 Task: Find connections with filter location Langley with filter topic #Humanresourcewith filter profile language Potuguese with filter current company SKODA India with filter school Mata Sundri College For Women with filter industry Consumer Goods Rental with filter service category Interior Design with filter keywords title Mining Engineer
Action: Mouse moved to (349, 411)
Screenshot: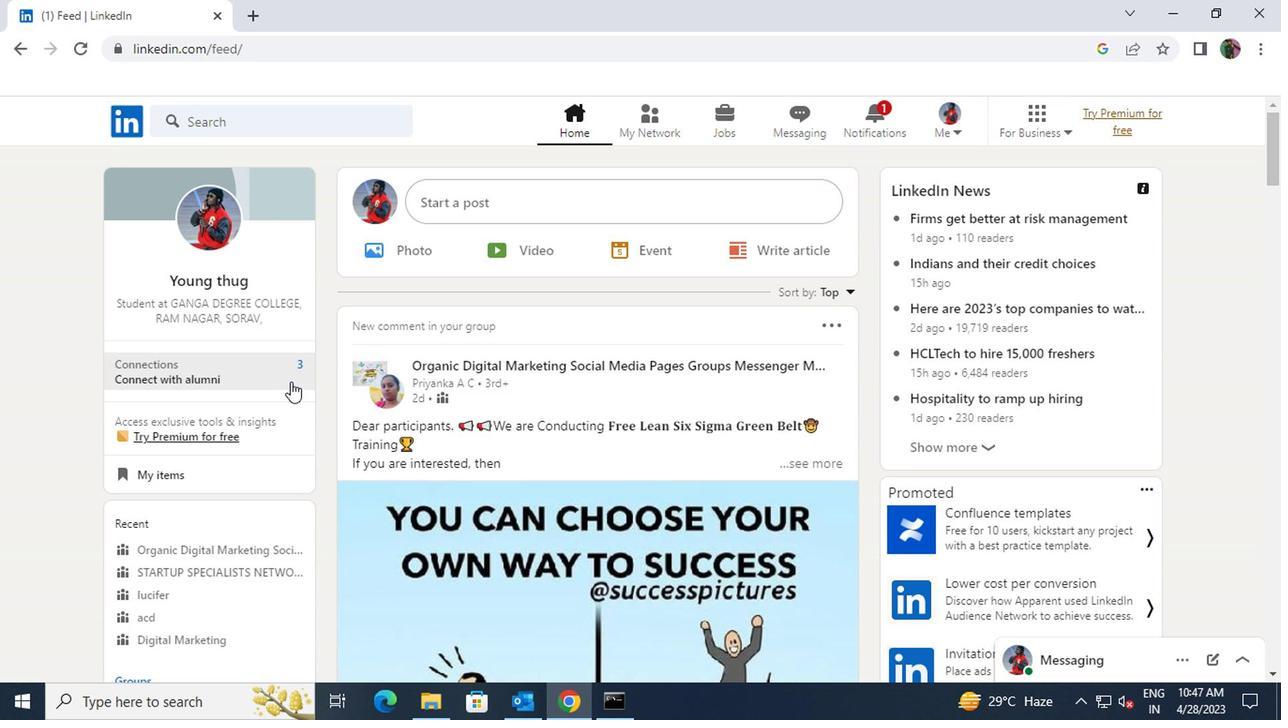 
Action: Mouse pressed left at (349, 411)
Screenshot: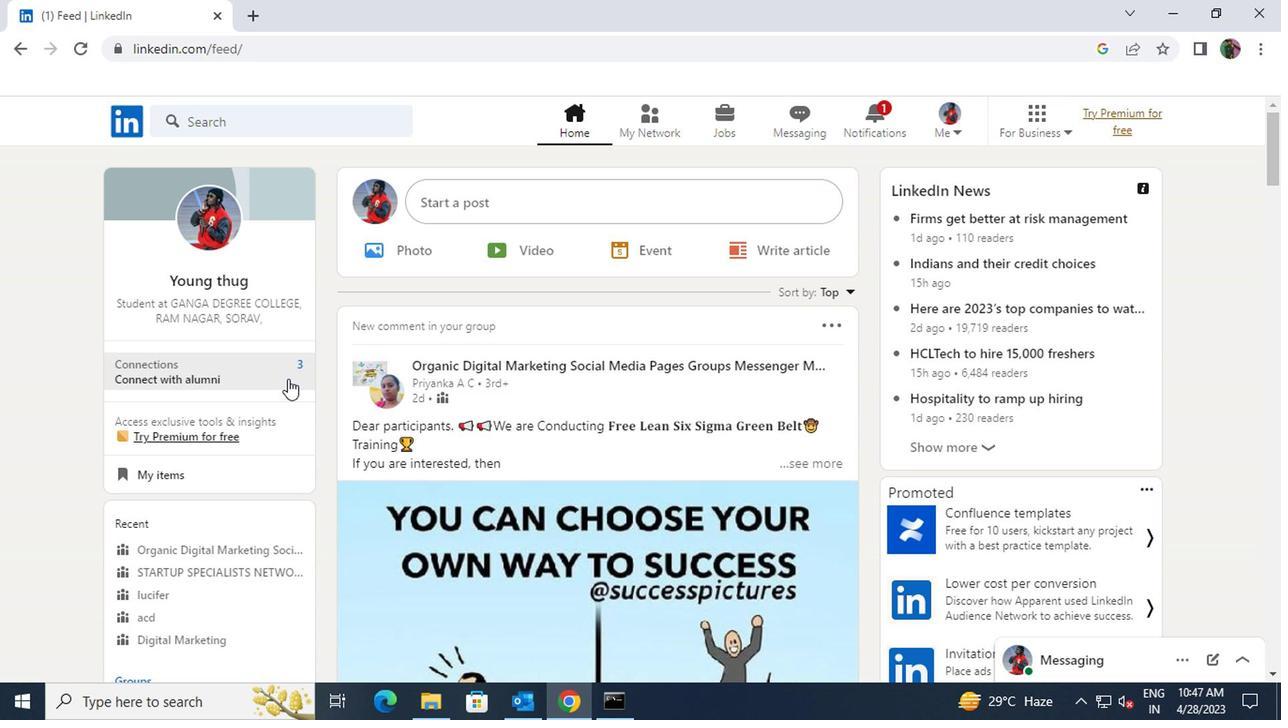 
Action: Mouse moved to (351, 309)
Screenshot: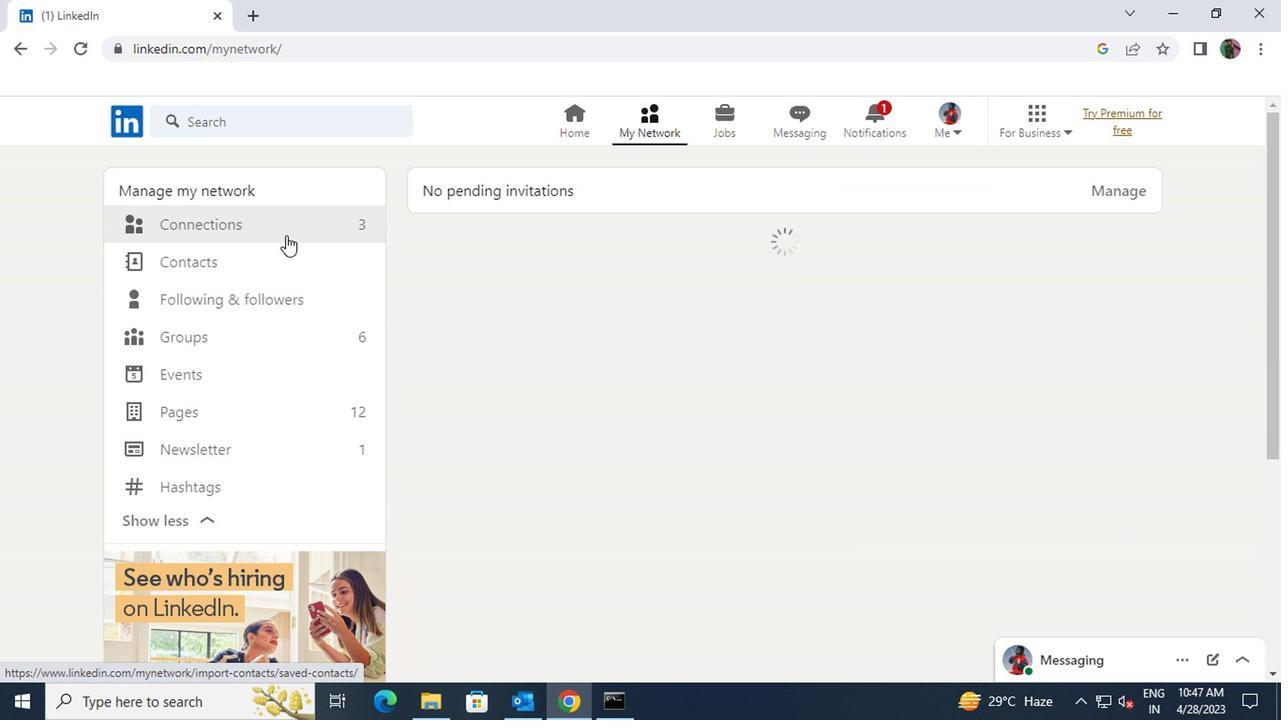 
Action: Mouse pressed left at (351, 309)
Screenshot: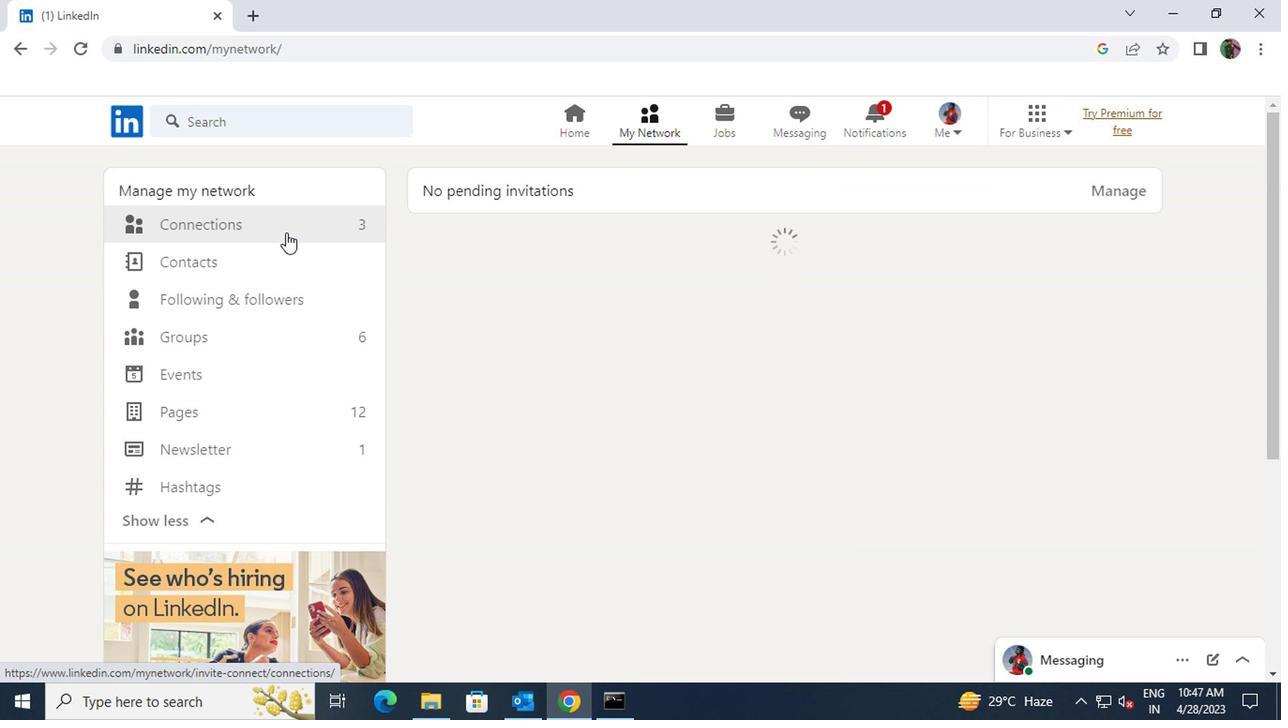 
Action: Mouse moved to (671, 311)
Screenshot: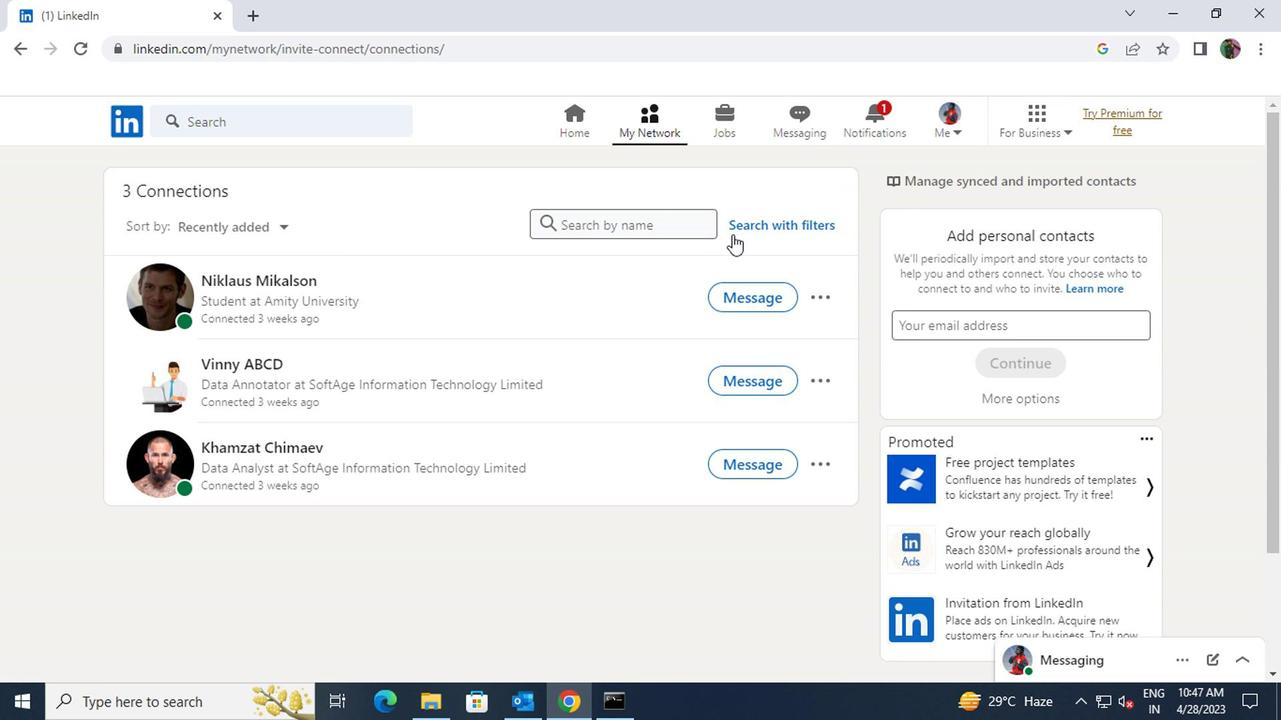 
Action: Mouse pressed left at (671, 311)
Screenshot: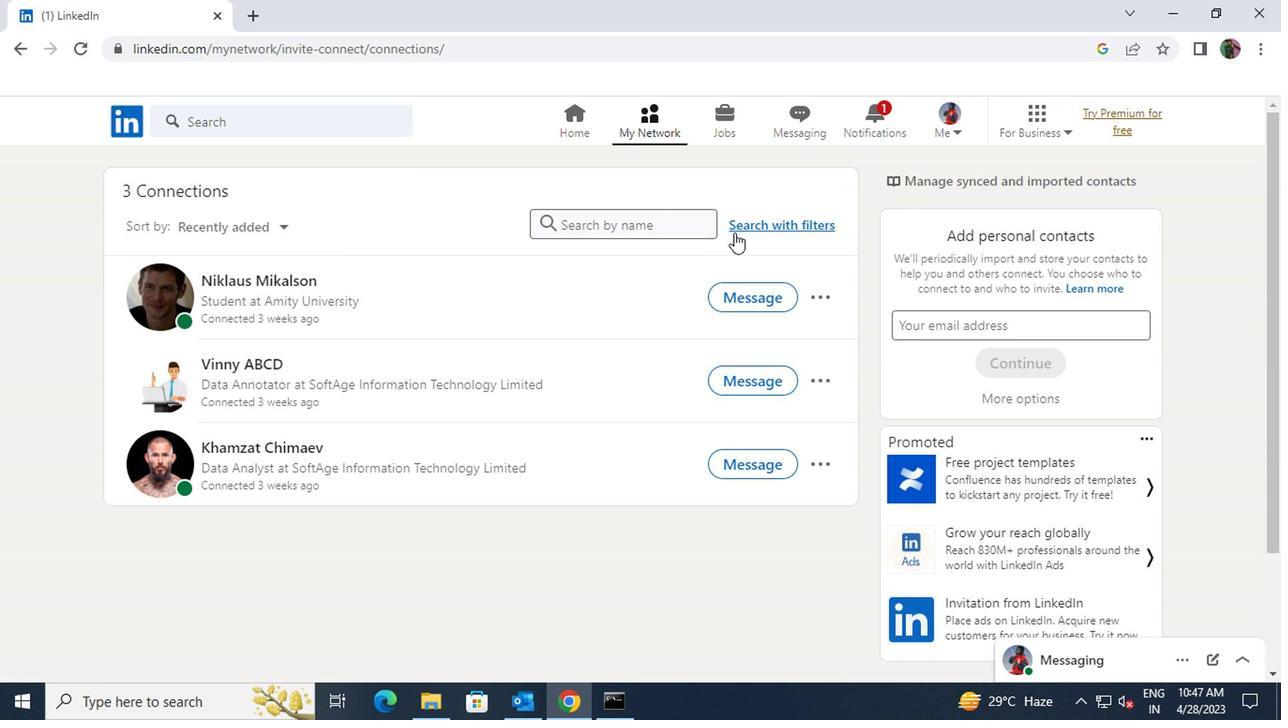 
Action: Mouse moved to (650, 274)
Screenshot: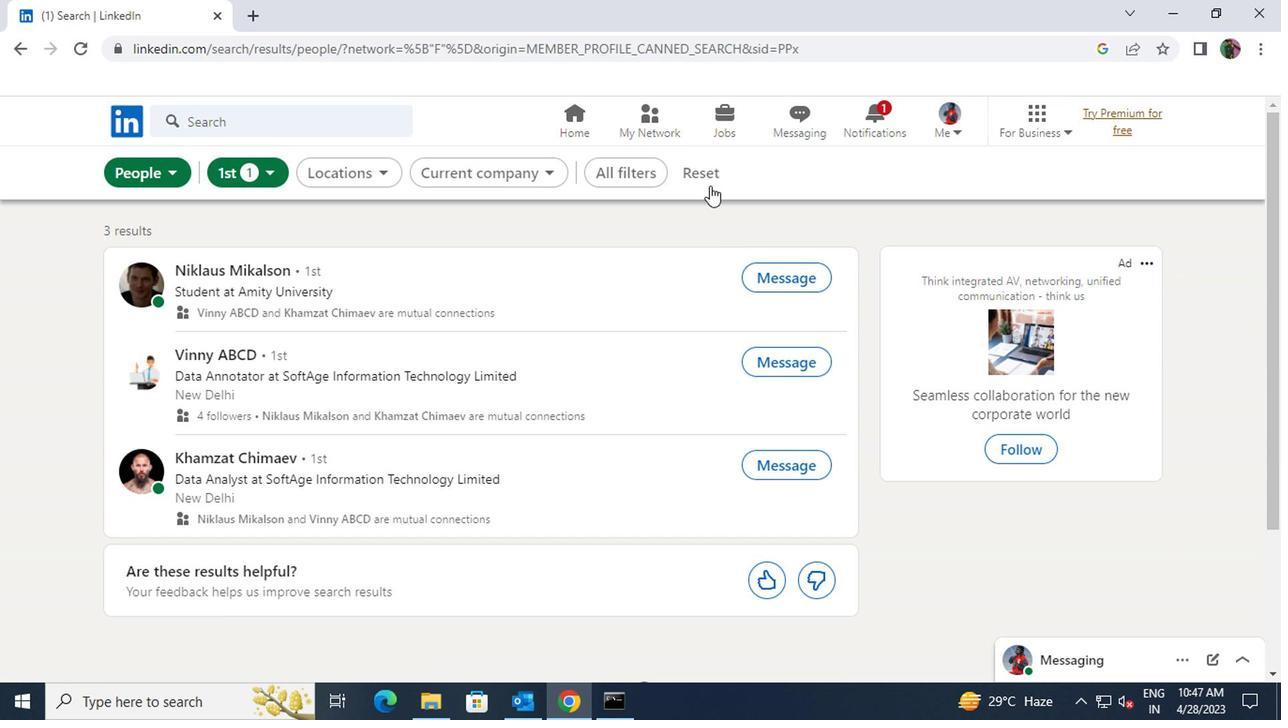 
Action: Mouse pressed left at (650, 274)
Screenshot: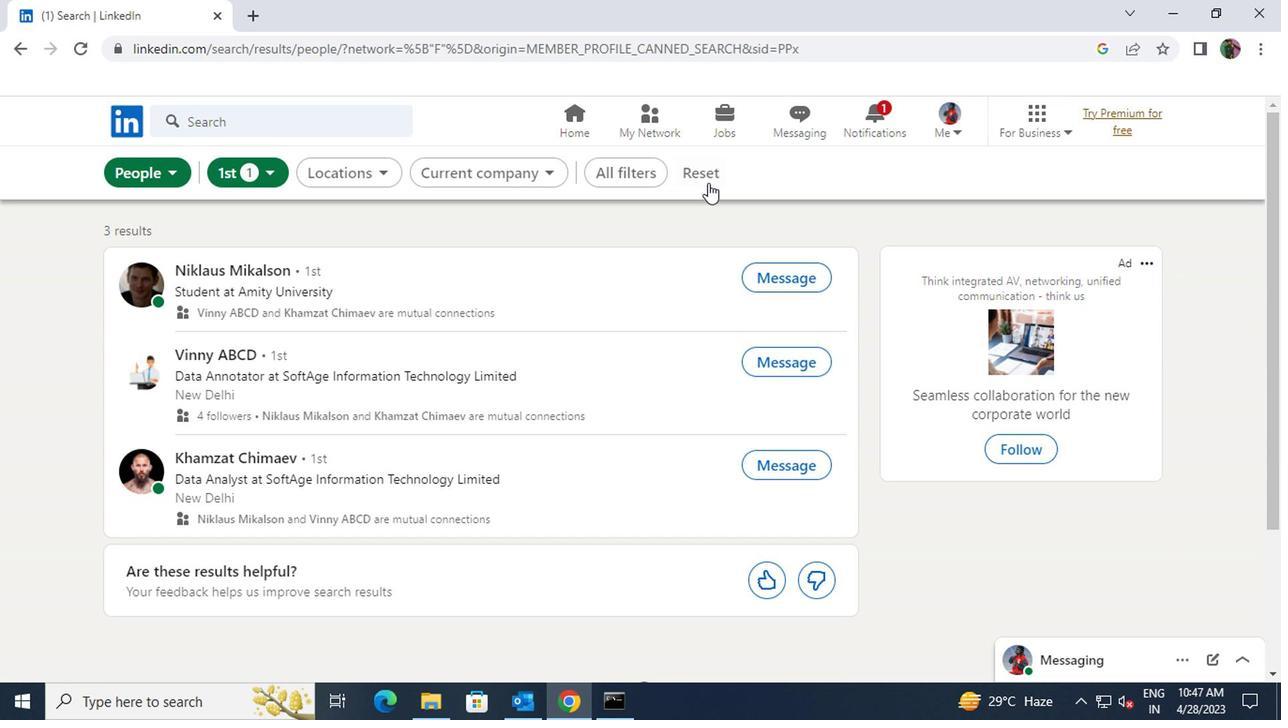 
Action: Mouse moved to (627, 270)
Screenshot: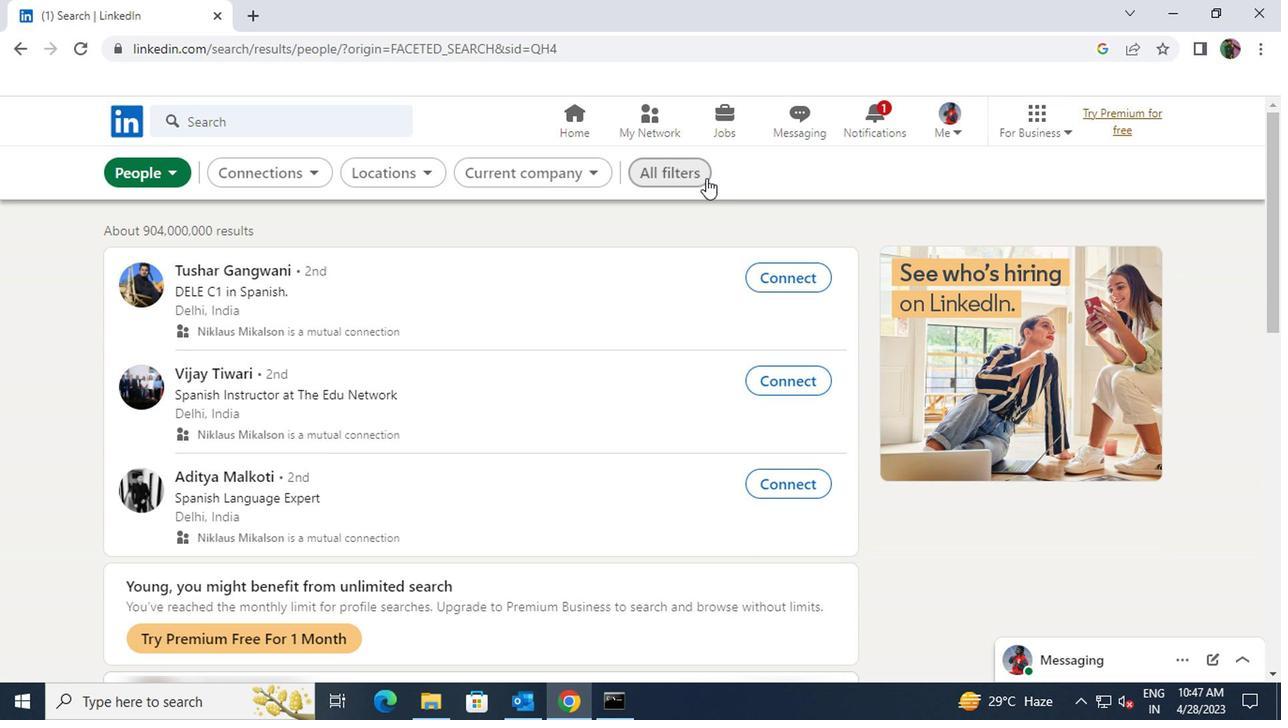 
Action: Mouse pressed left at (627, 270)
Screenshot: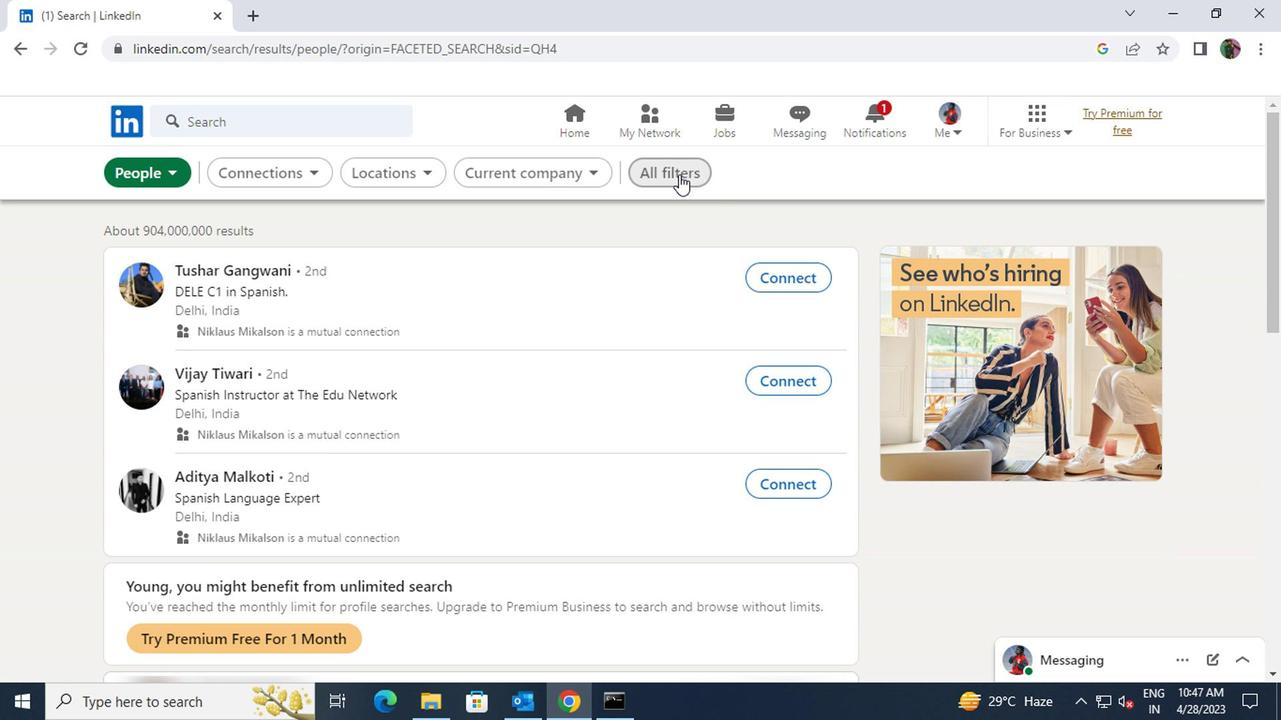 
Action: Mouse moved to (830, 435)
Screenshot: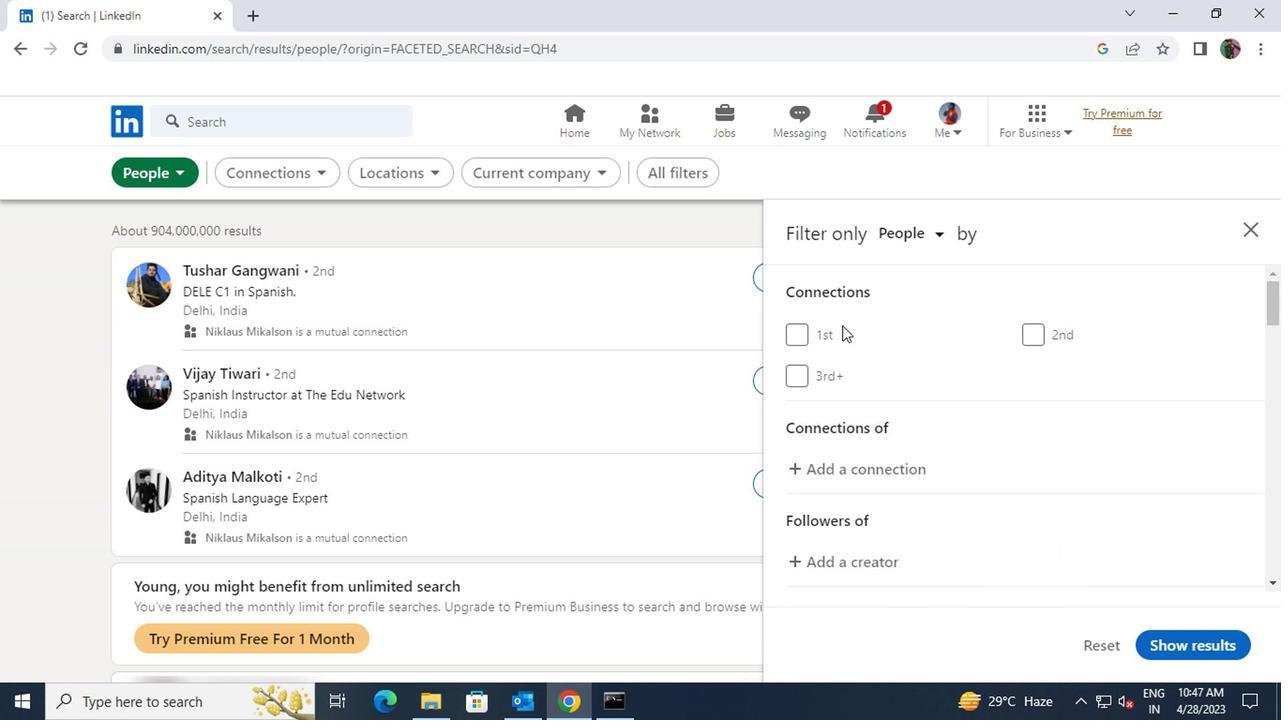 
Action: Mouse scrolled (830, 435) with delta (0, 0)
Screenshot: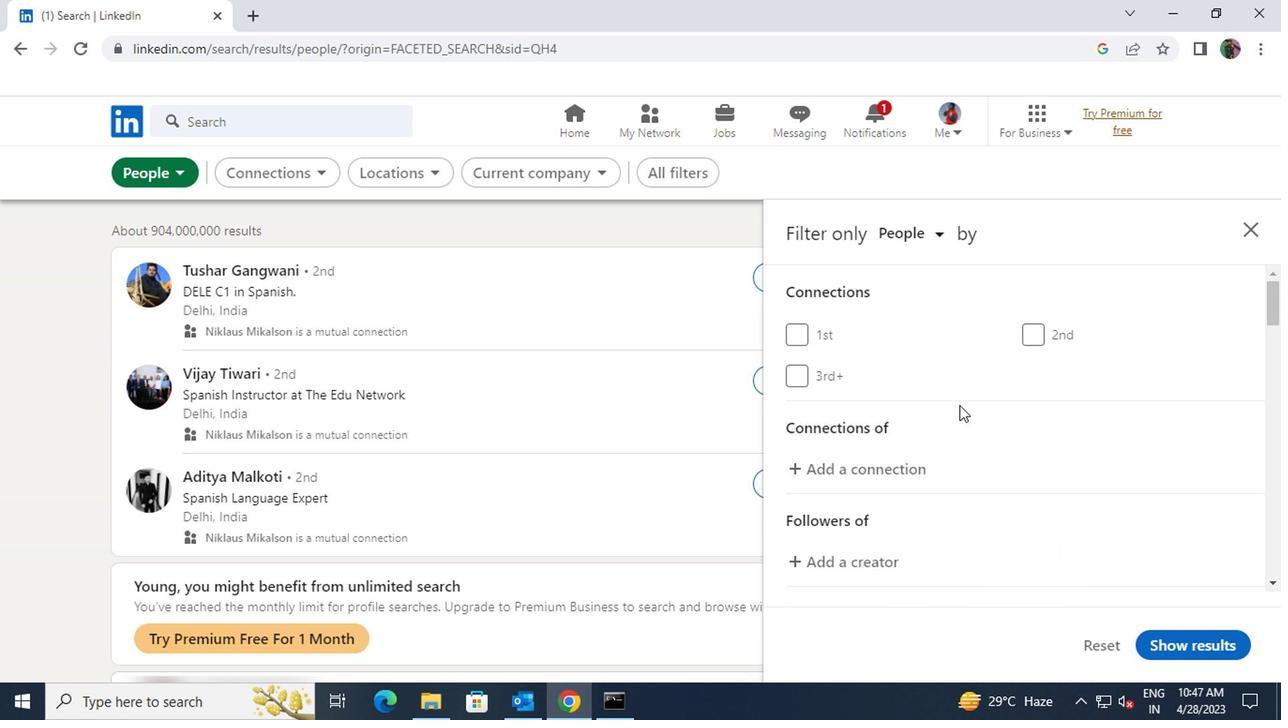 
Action: Mouse scrolled (830, 435) with delta (0, 0)
Screenshot: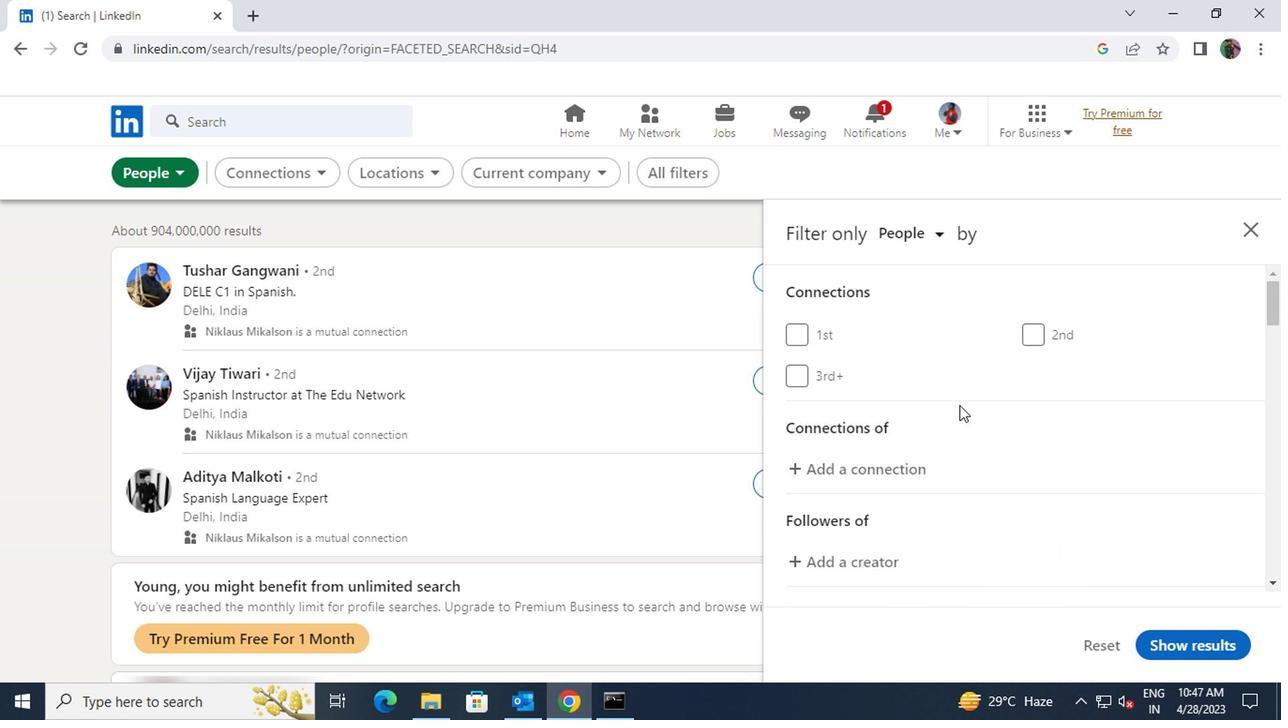
Action: Mouse scrolled (830, 435) with delta (0, 0)
Screenshot: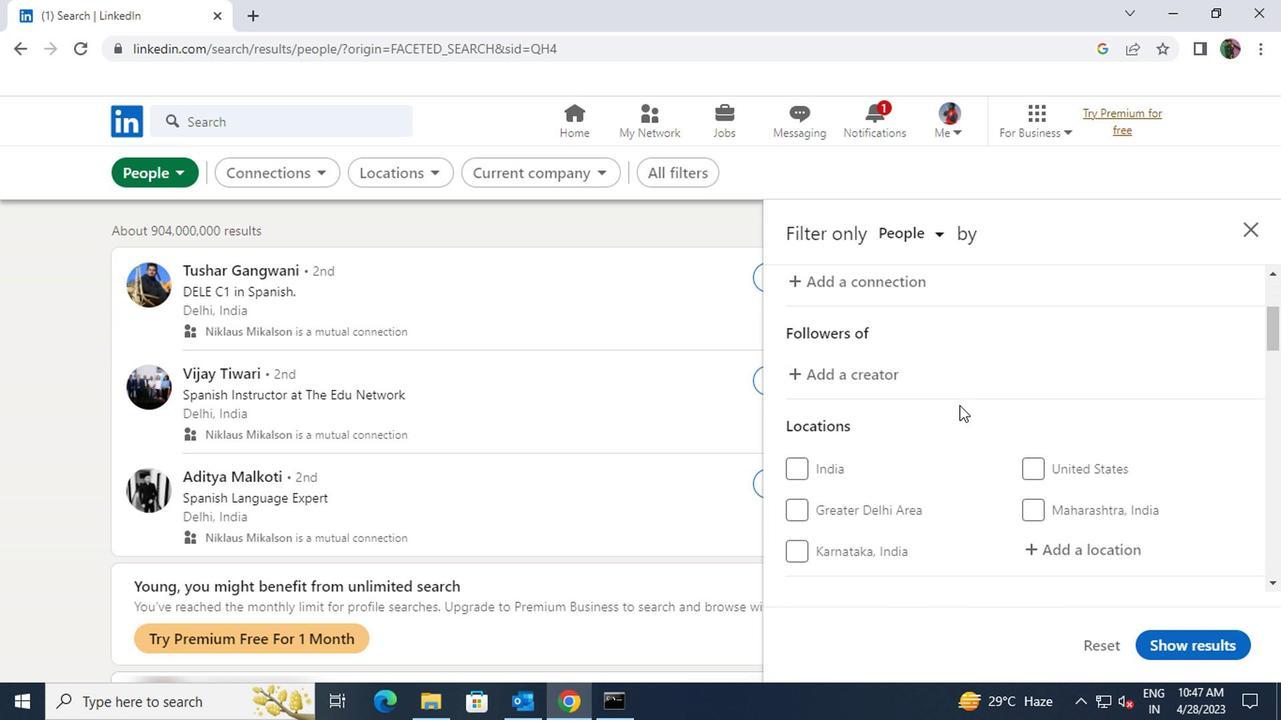 
Action: Mouse moved to (885, 471)
Screenshot: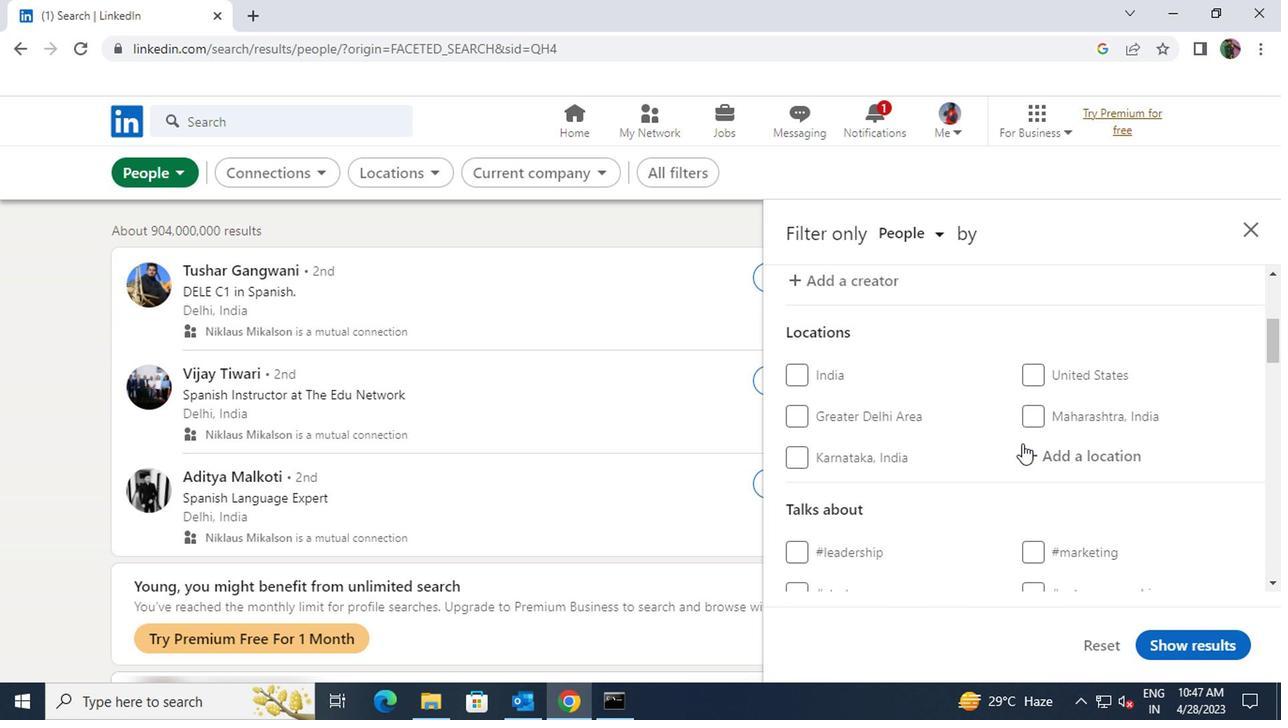 
Action: Mouse pressed left at (885, 471)
Screenshot: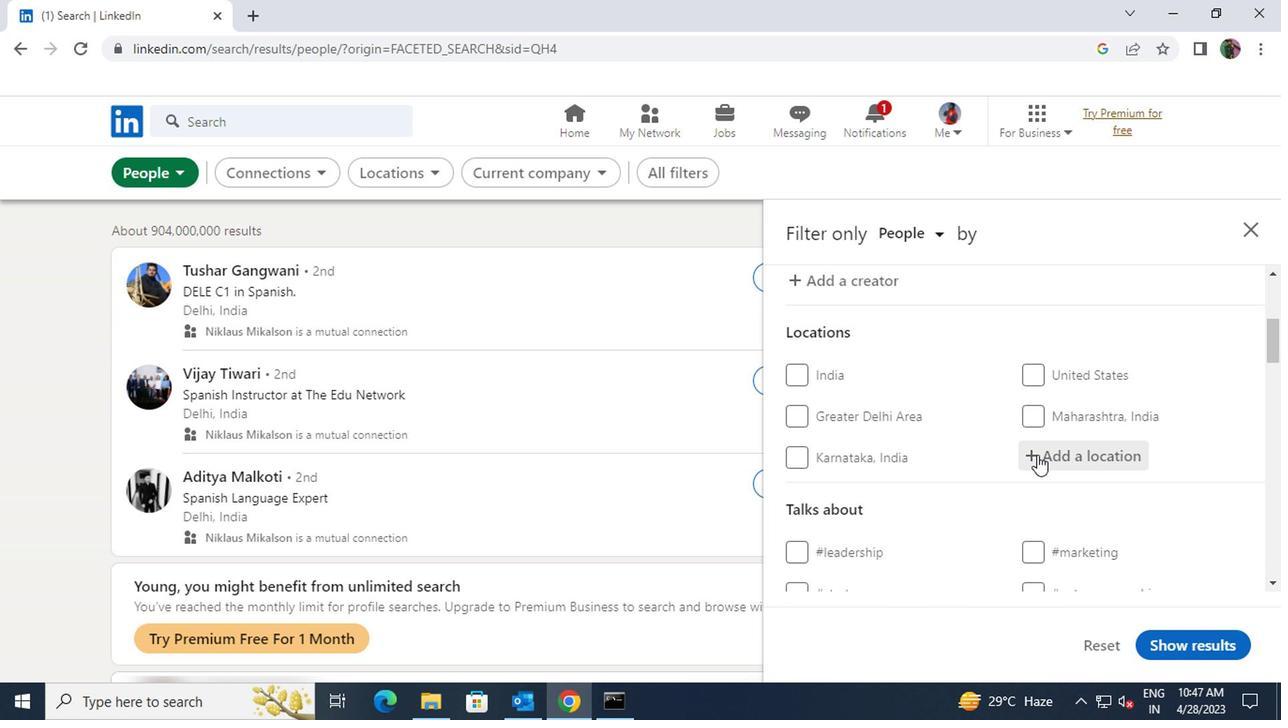 
Action: Key pressed <Key.shift>LANGLEY
Screenshot: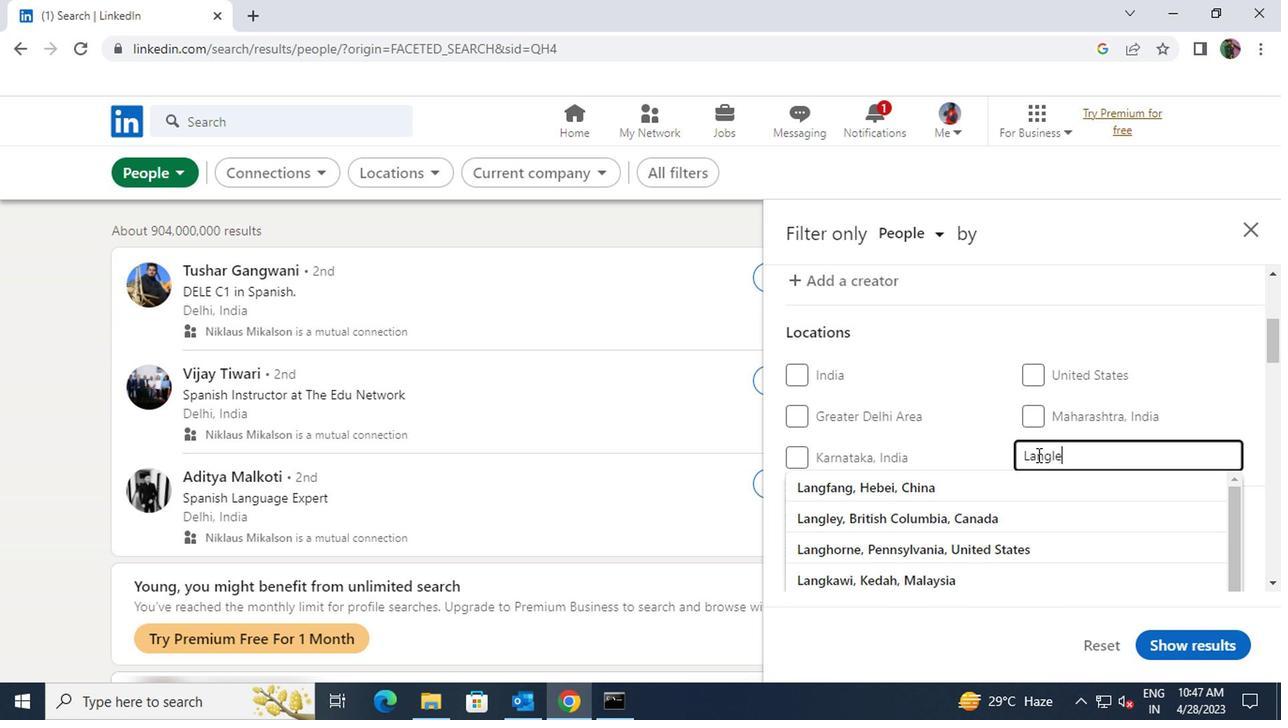 
Action: Mouse moved to (885, 487)
Screenshot: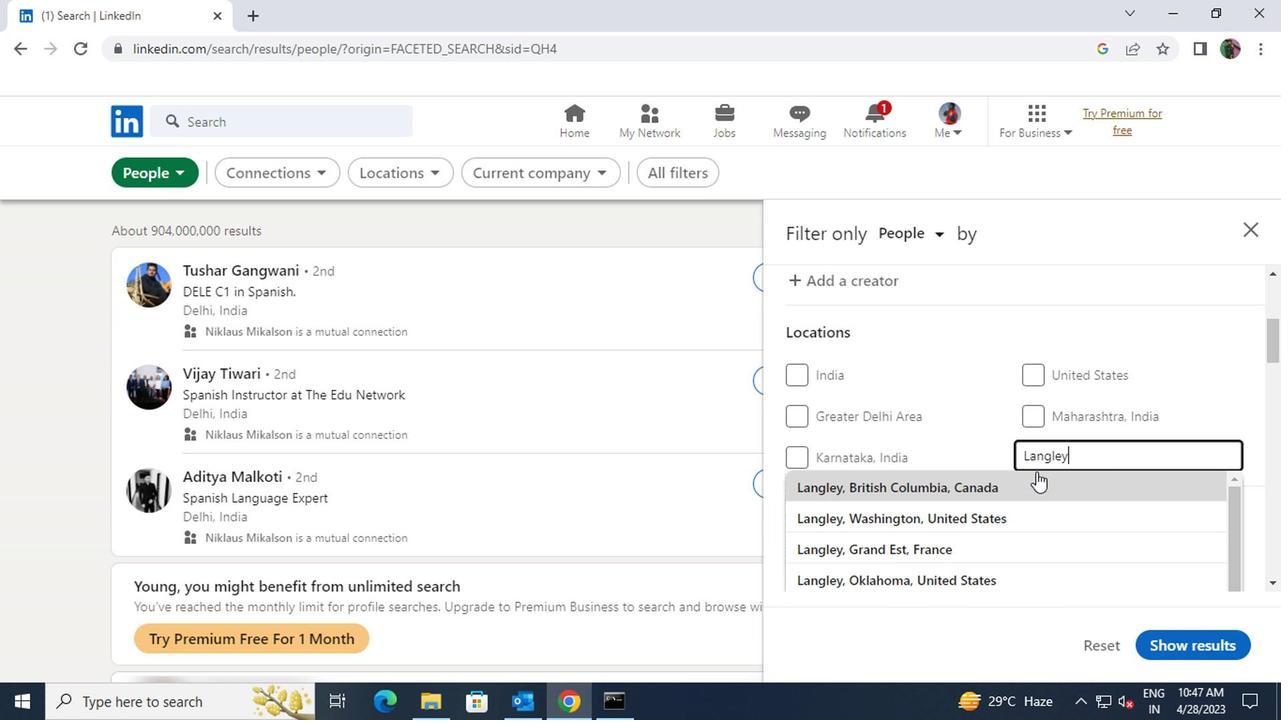 
Action: Mouse pressed left at (885, 487)
Screenshot: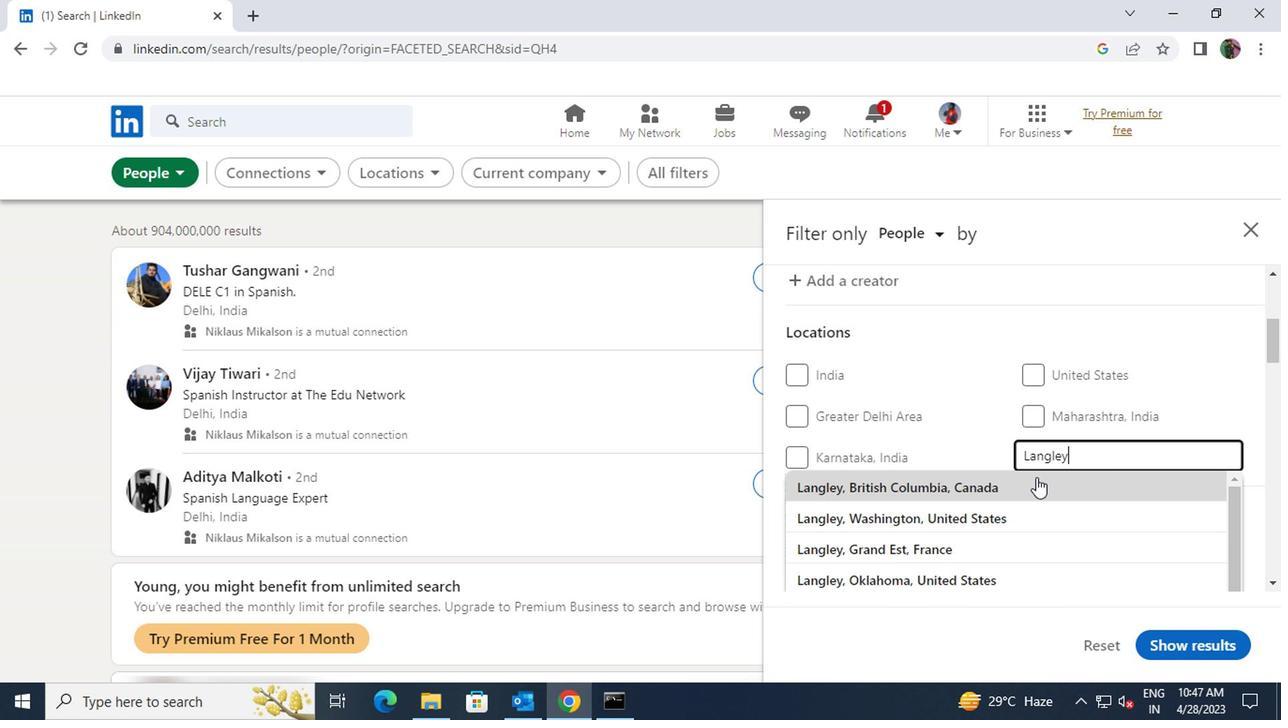
Action: Mouse scrolled (885, 486) with delta (0, 0)
Screenshot: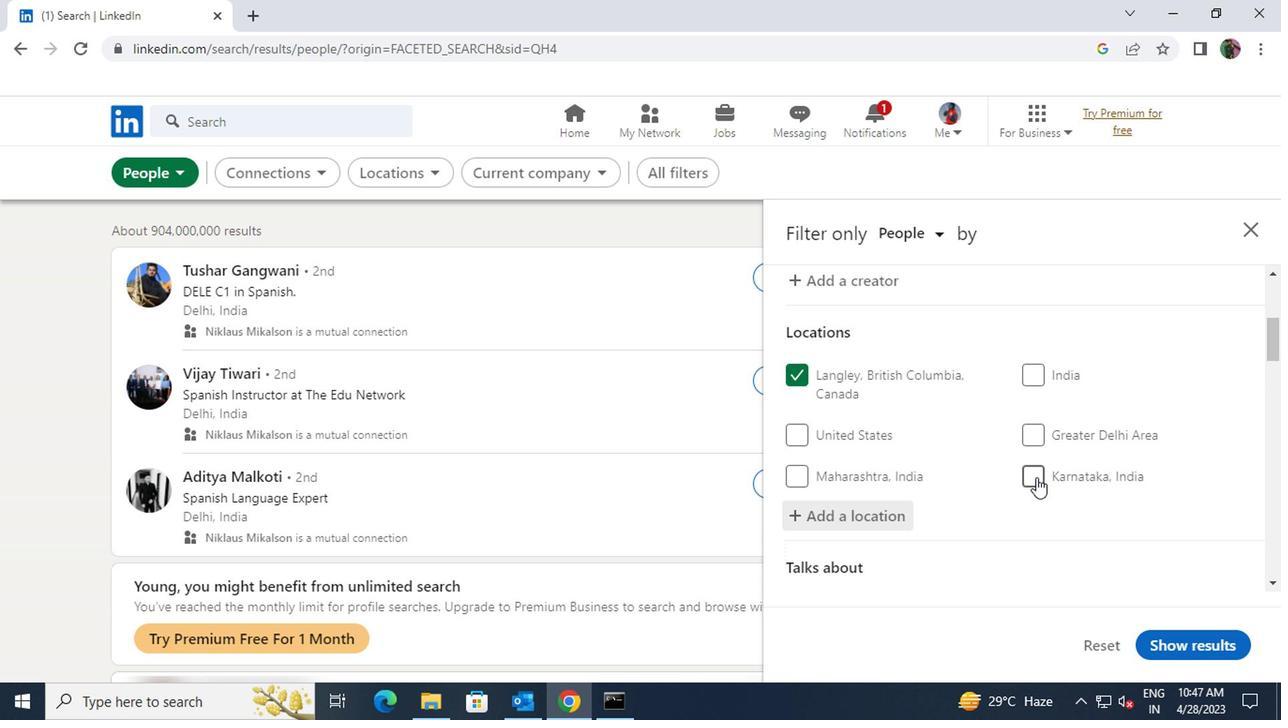 
Action: Mouse scrolled (885, 486) with delta (0, 0)
Screenshot: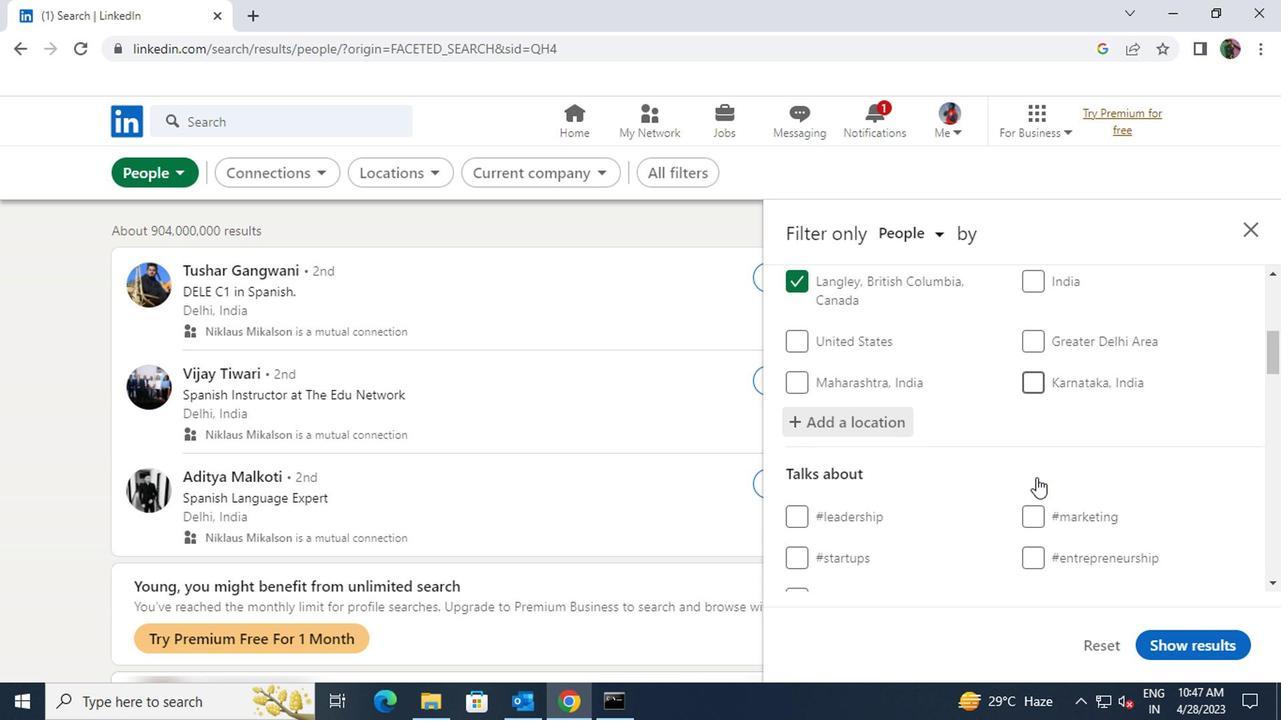 
Action: Mouse moved to (891, 507)
Screenshot: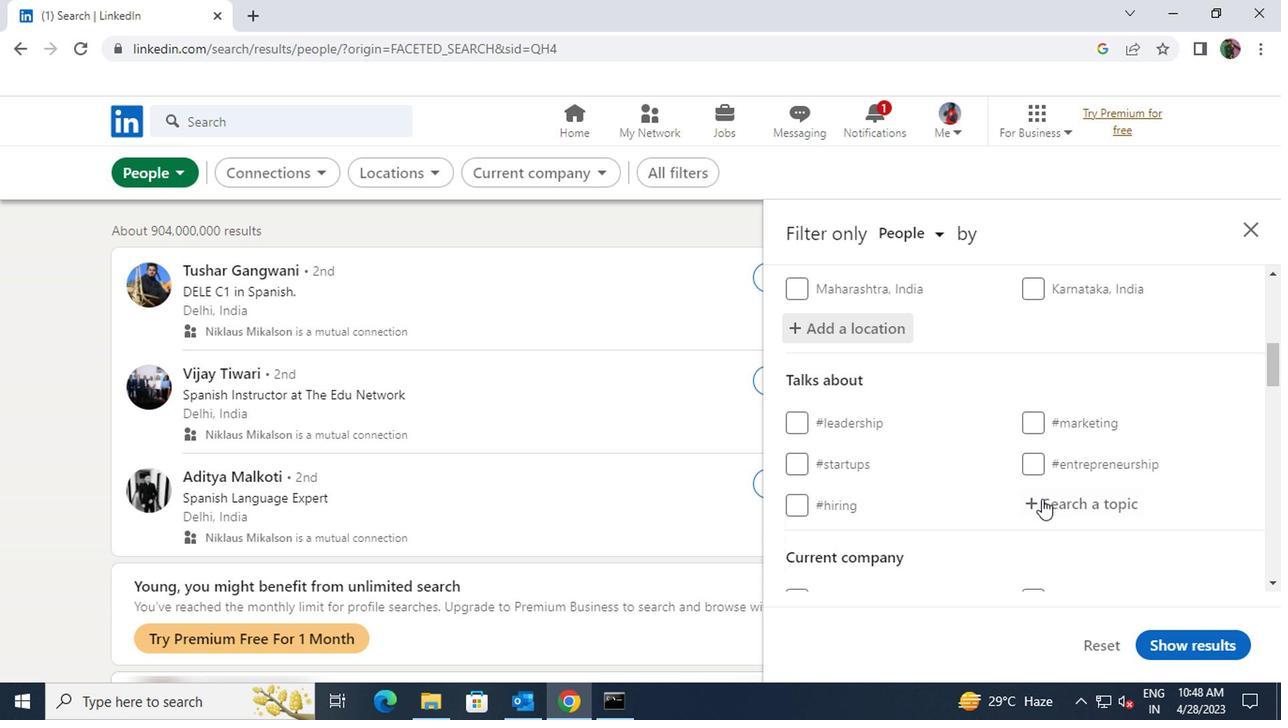 
Action: Mouse pressed left at (891, 507)
Screenshot: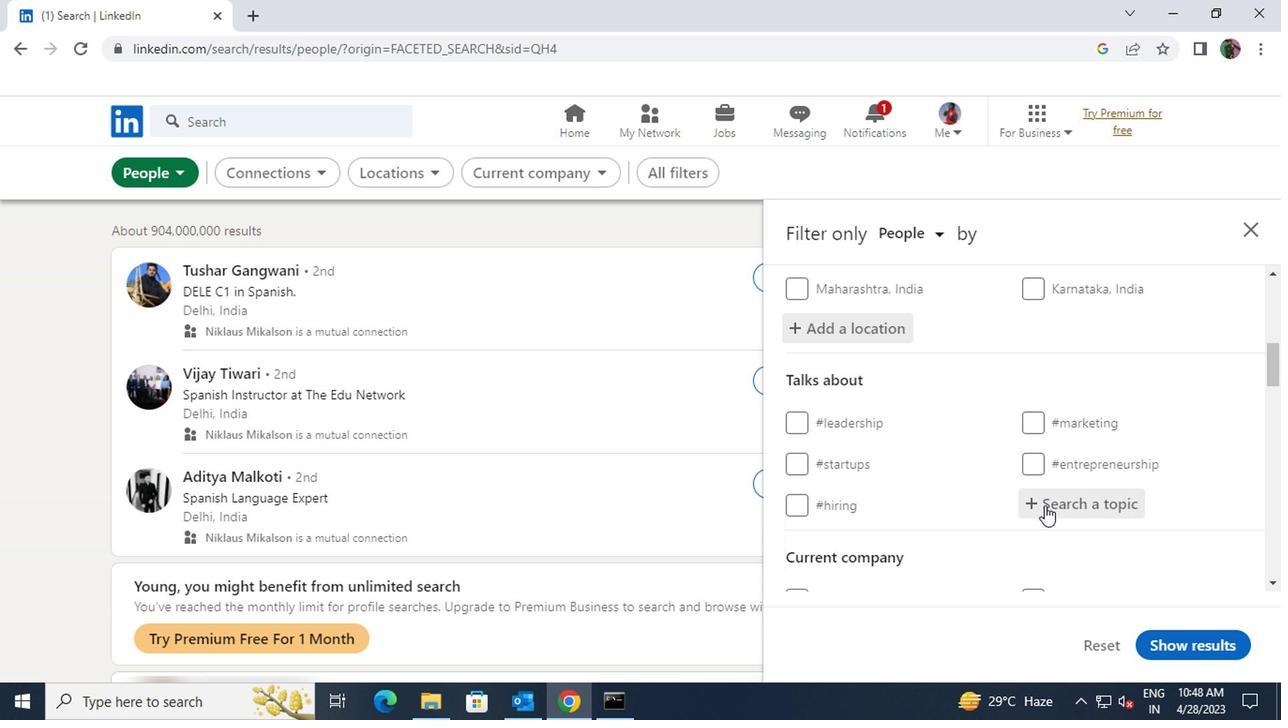 
Action: Key pressed <Key.shift>HUMANRESOU
Screenshot: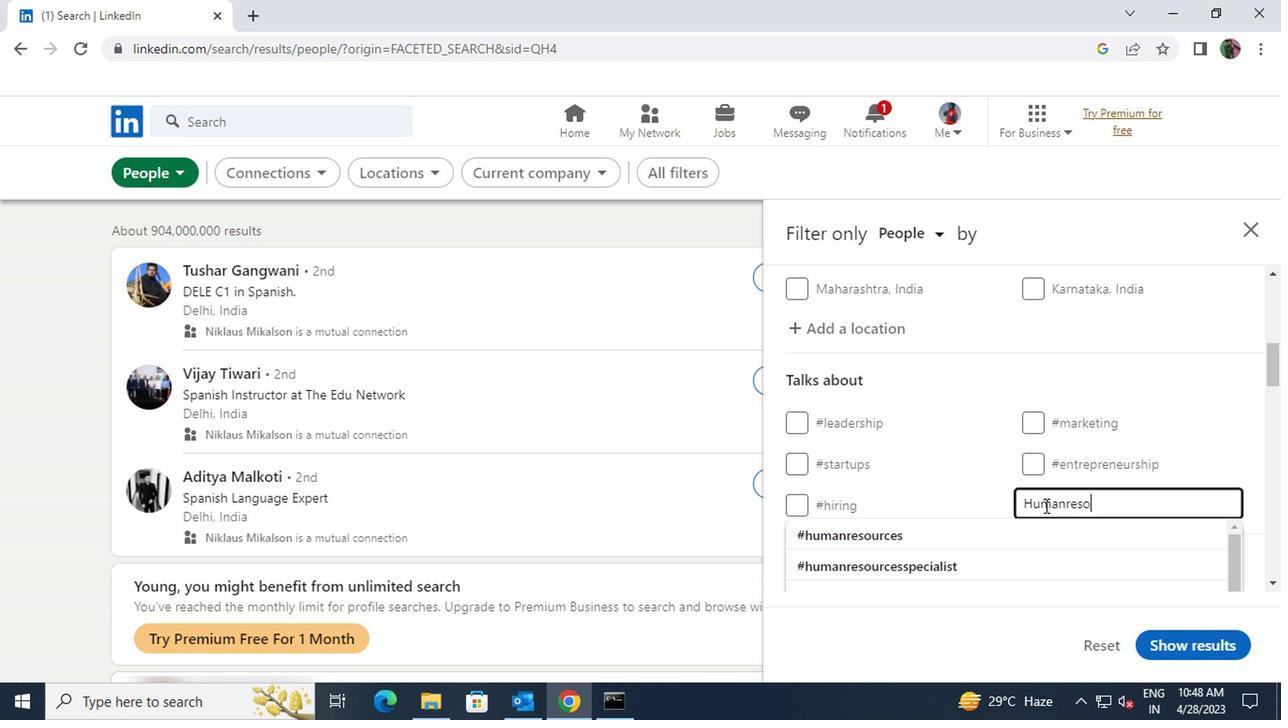 
Action: Mouse moved to (887, 519)
Screenshot: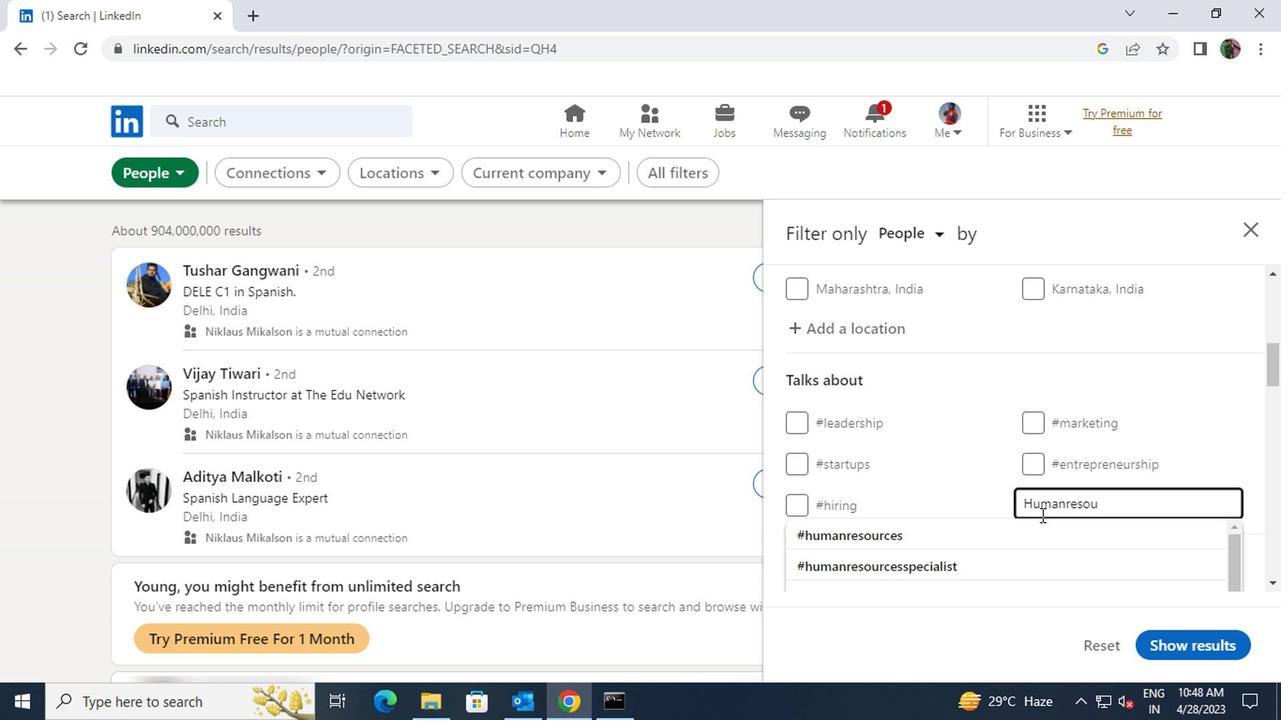 
Action: Mouse pressed left at (887, 519)
Screenshot: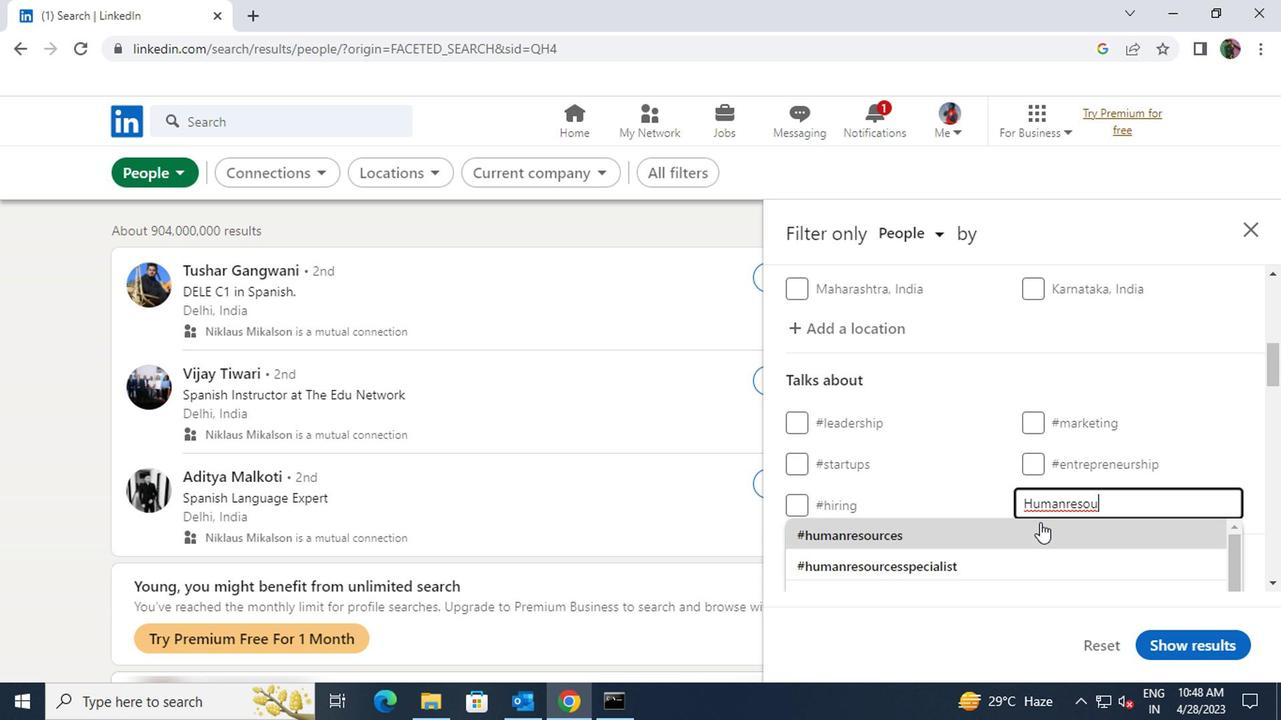 
Action: Mouse scrolled (887, 518) with delta (0, 0)
Screenshot: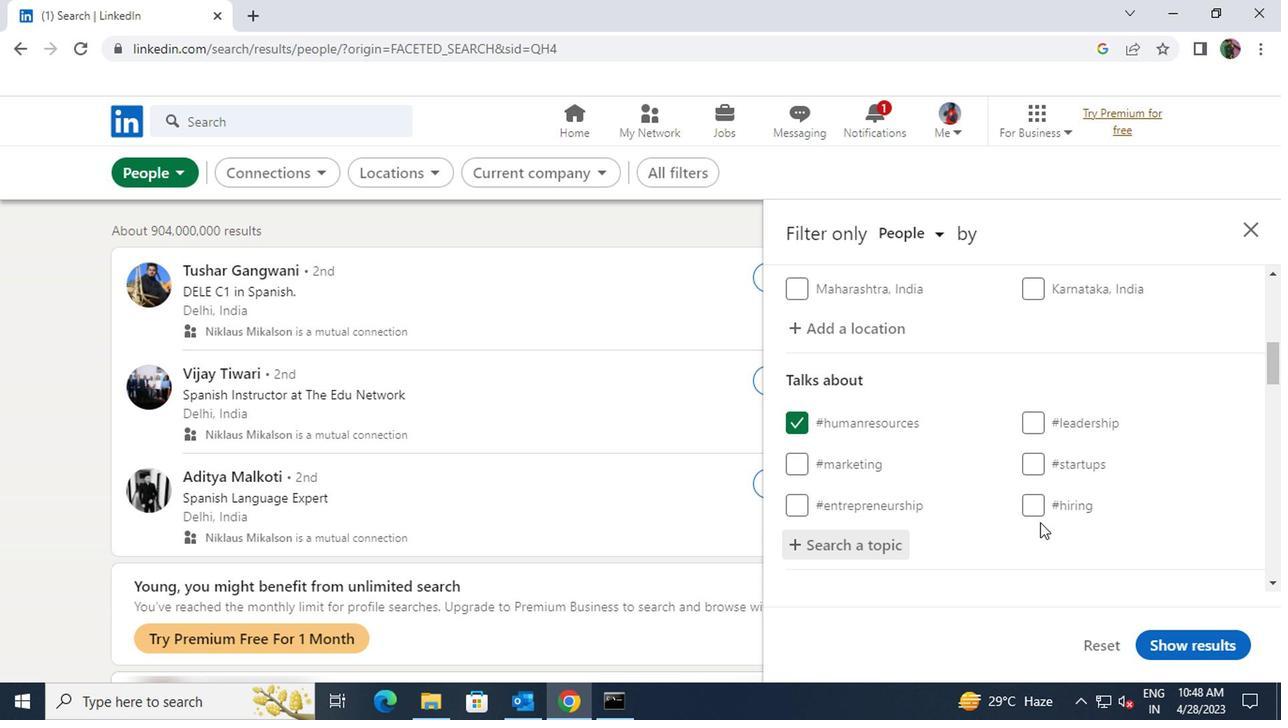 
Action: Mouse scrolled (887, 518) with delta (0, 0)
Screenshot: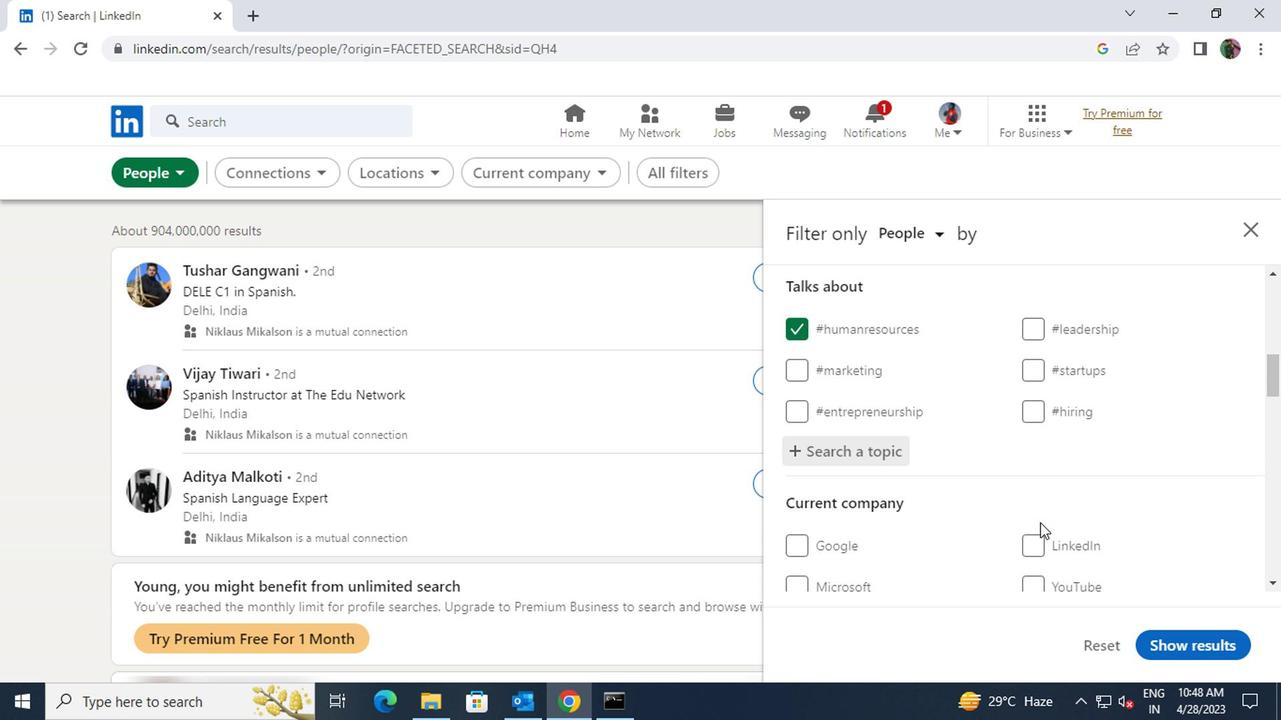
Action: Mouse scrolled (887, 518) with delta (0, 0)
Screenshot: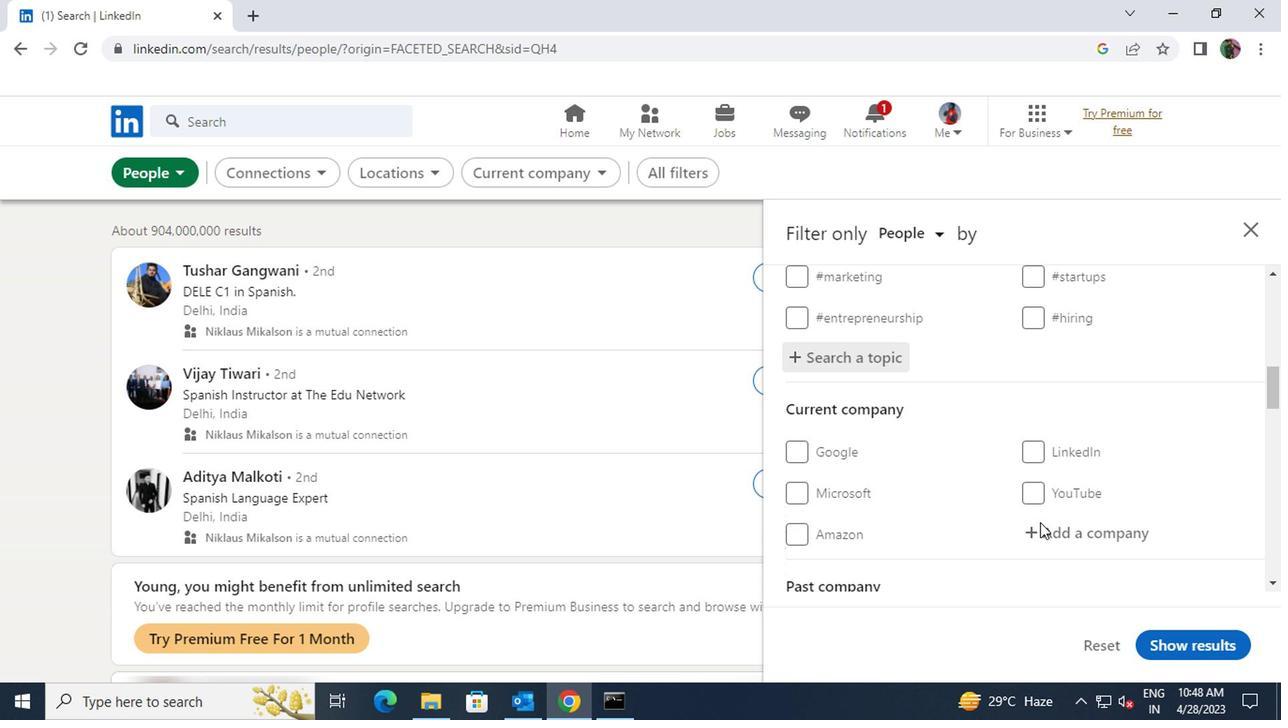
Action: Mouse scrolled (887, 518) with delta (0, 0)
Screenshot: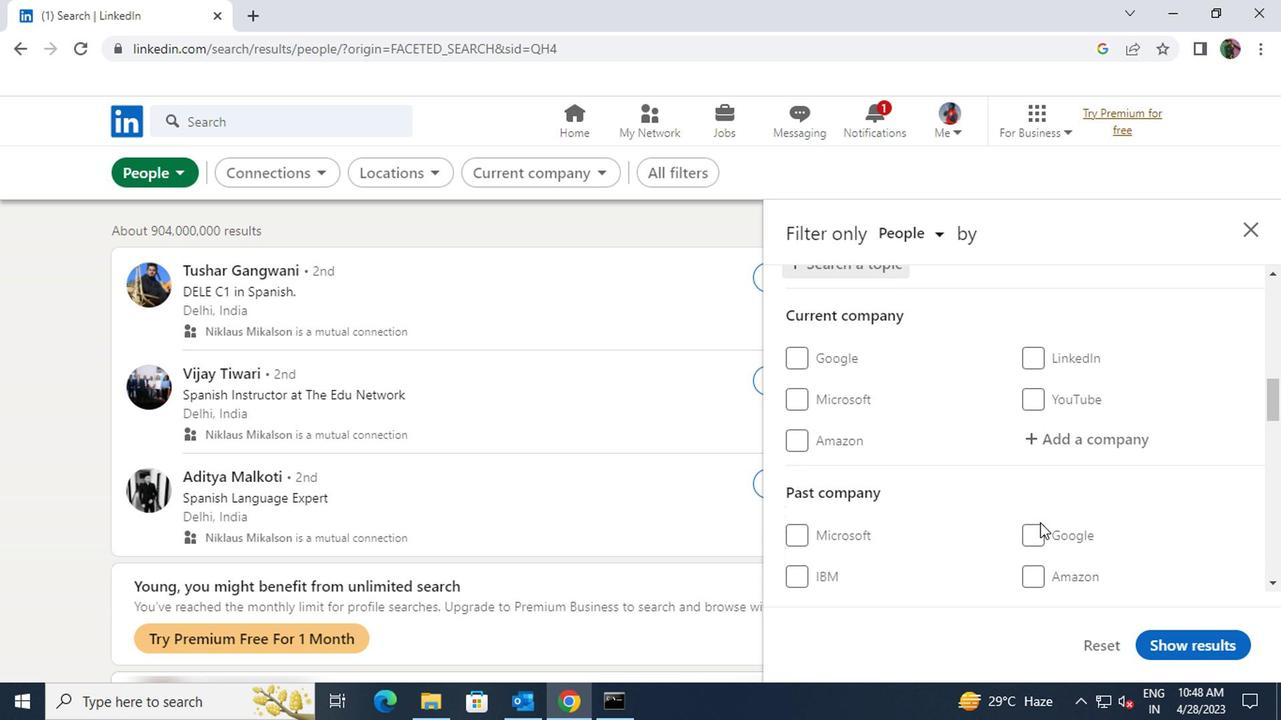 
Action: Mouse scrolled (887, 518) with delta (0, 0)
Screenshot: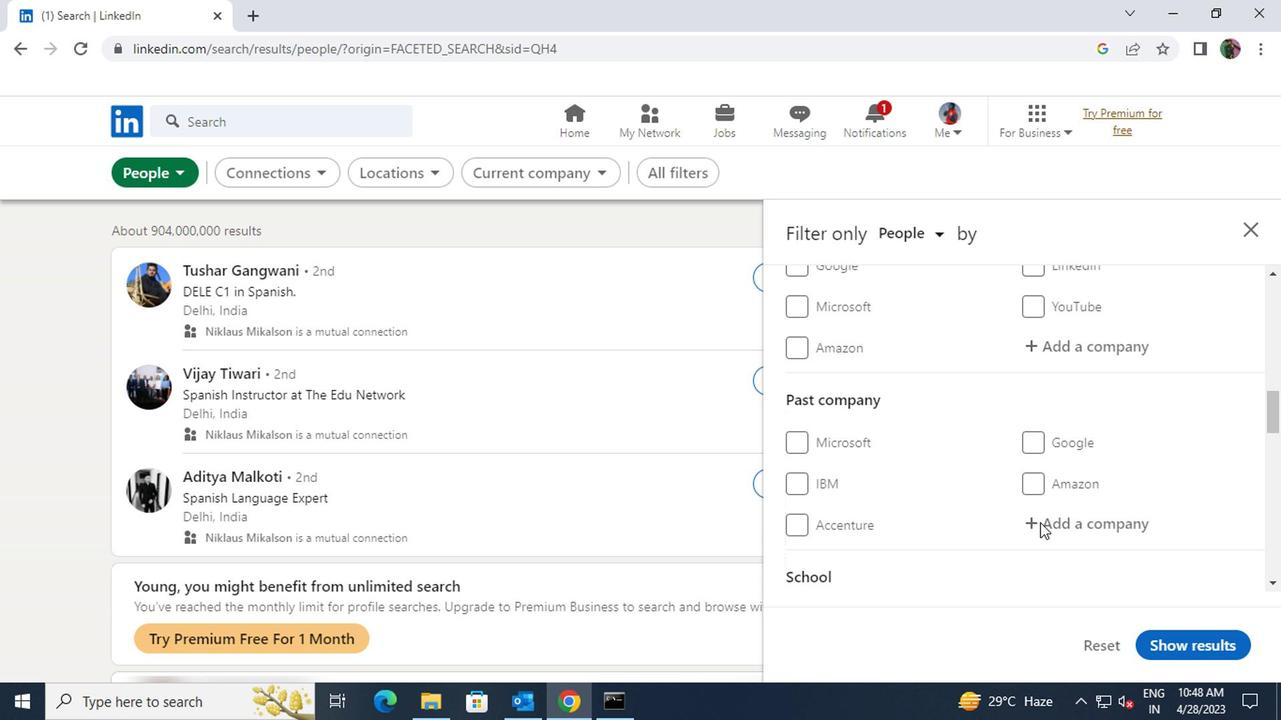 
Action: Mouse scrolled (887, 518) with delta (0, 0)
Screenshot: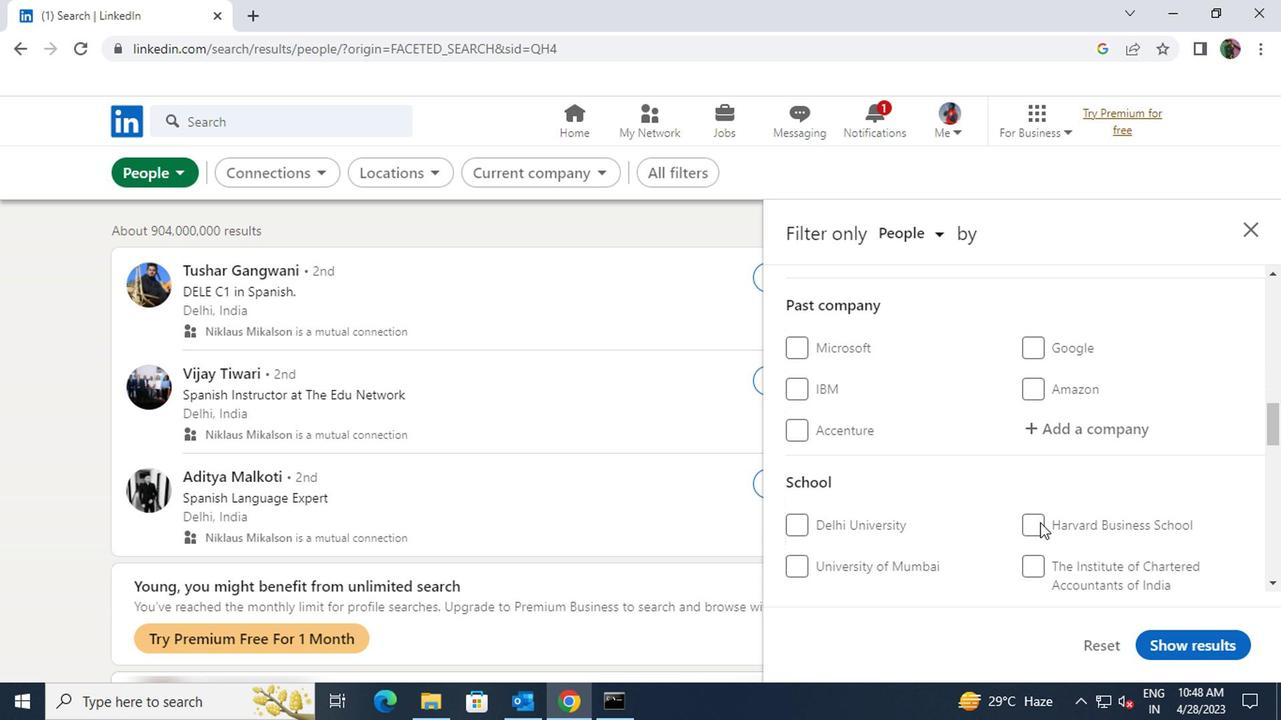 
Action: Mouse scrolled (887, 518) with delta (0, 0)
Screenshot: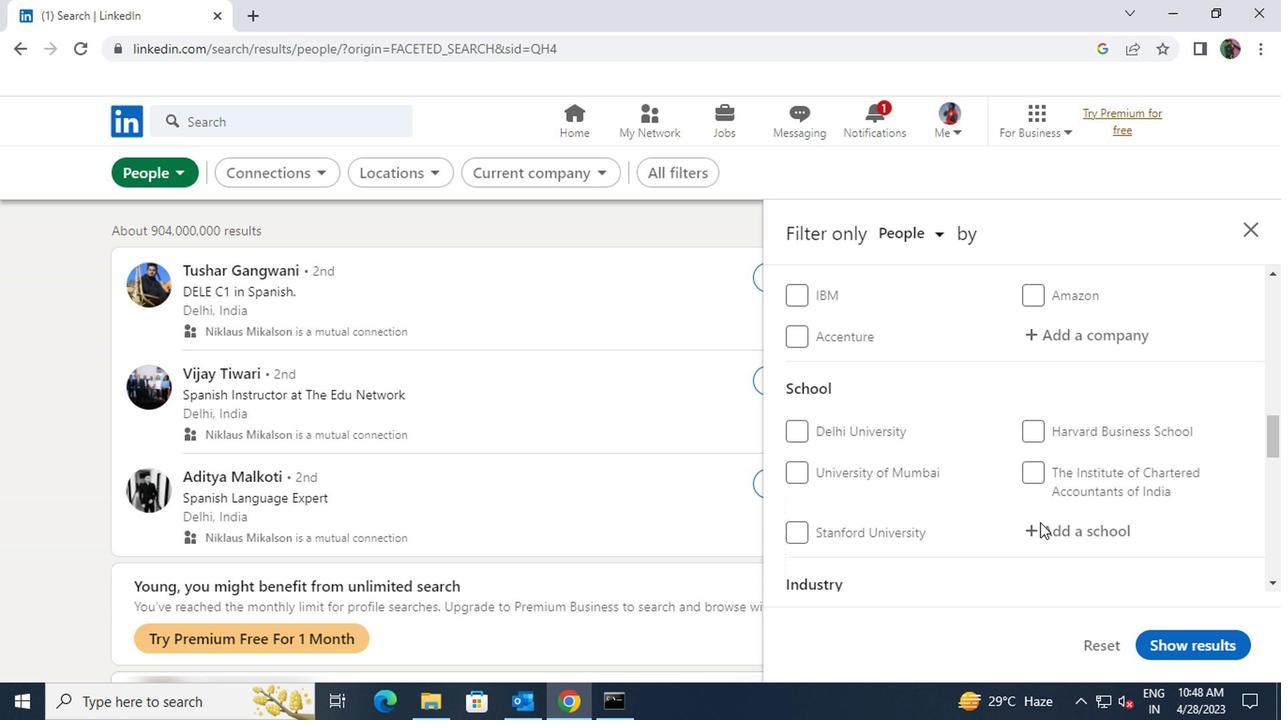 
Action: Mouse scrolled (887, 518) with delta (0, 0)
Screenshot: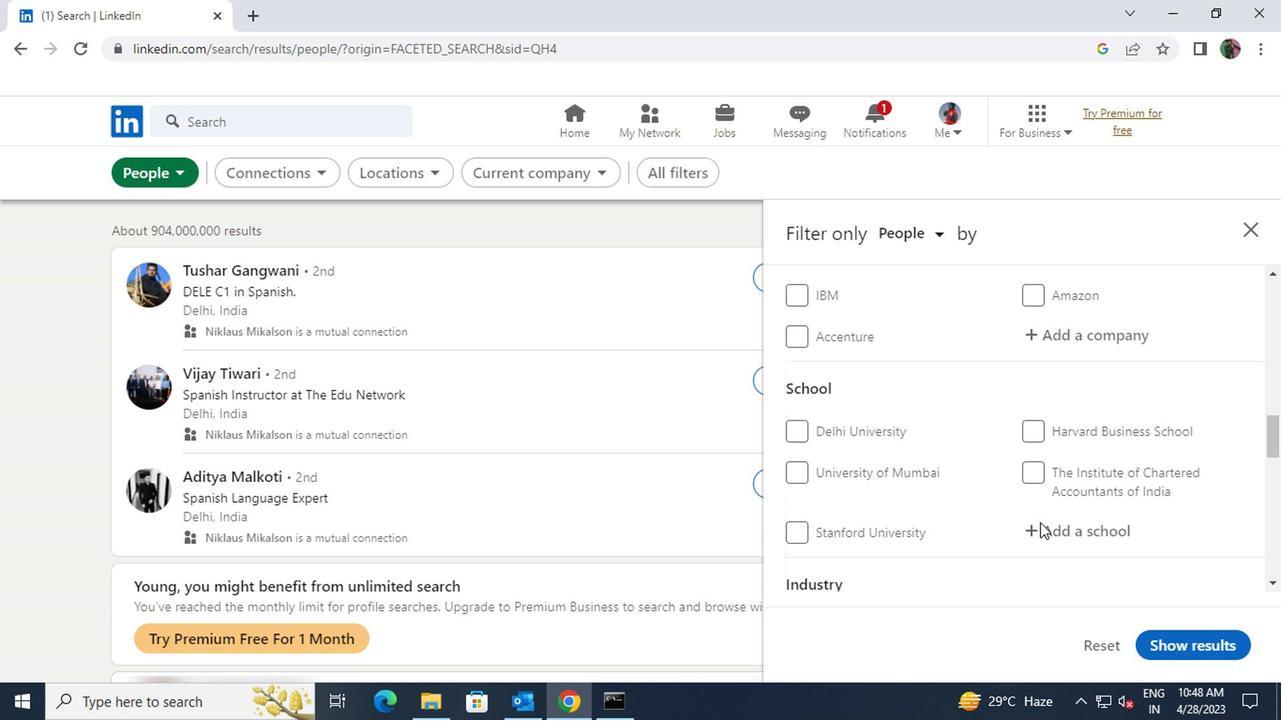 
Action: Mouse scrolled (887, 518) with delta (0, 0)
Screenshot: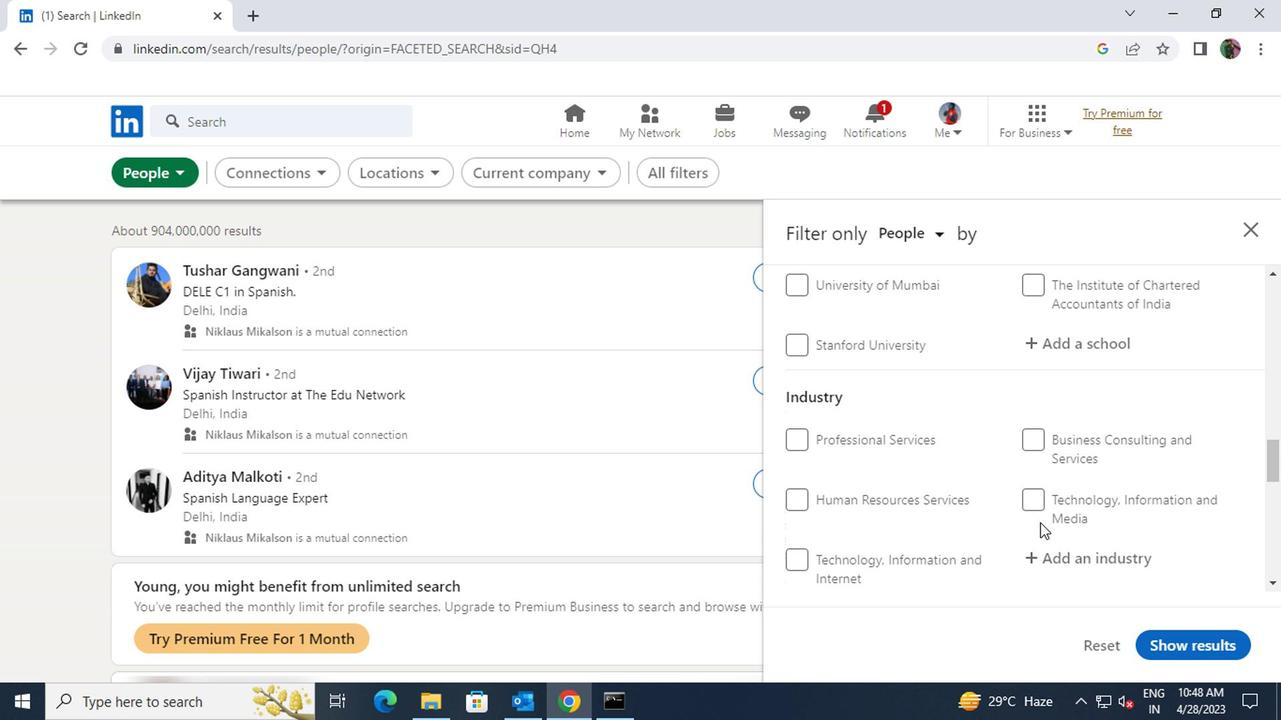 
Action: Mouse scrolled (887, 518) with delta (0, 0)
Screenshot: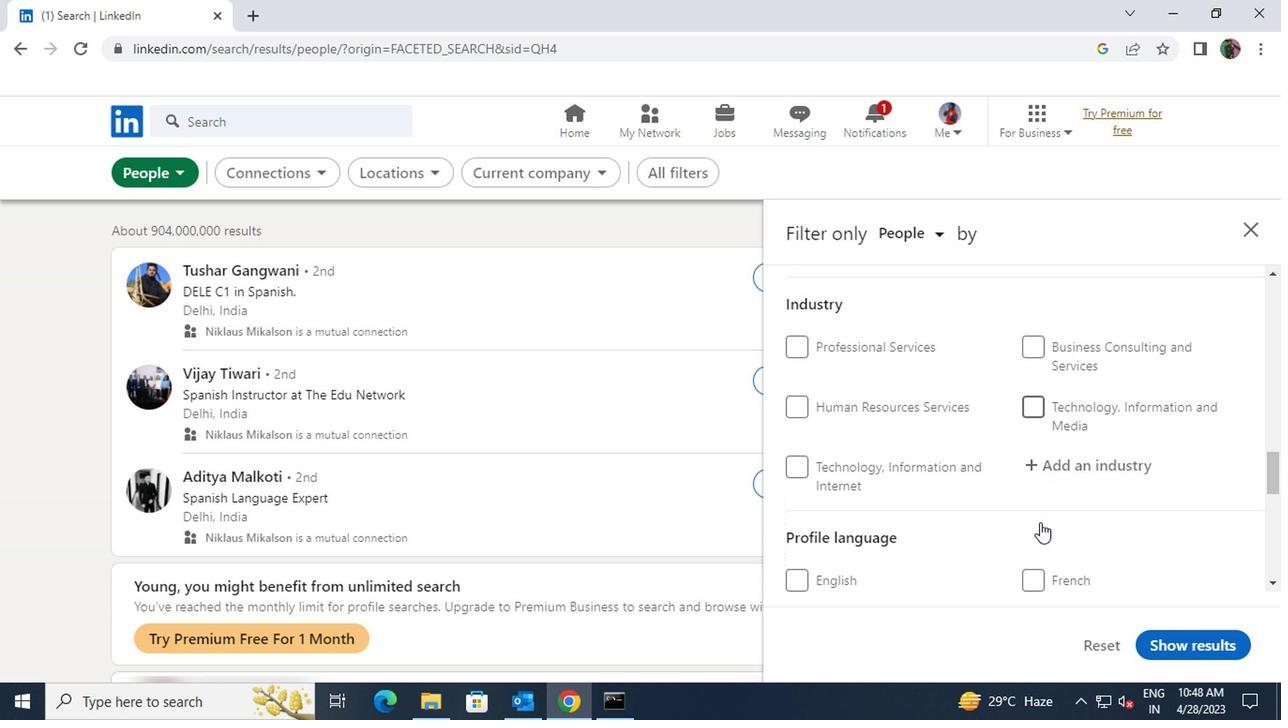 
Action: Mouse pressed left at (887, 519)
Screenshot: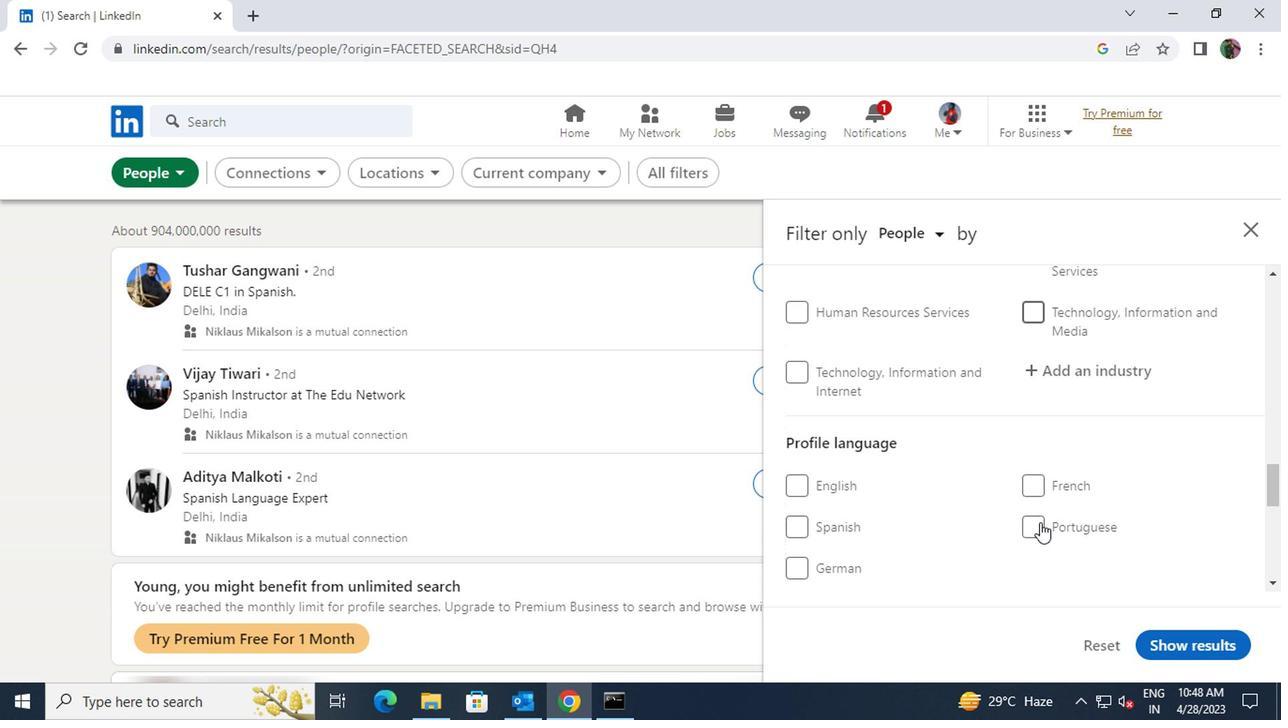 
Action: Mouse scrolled (887, 519) with delta (0, 0)
Screenshot: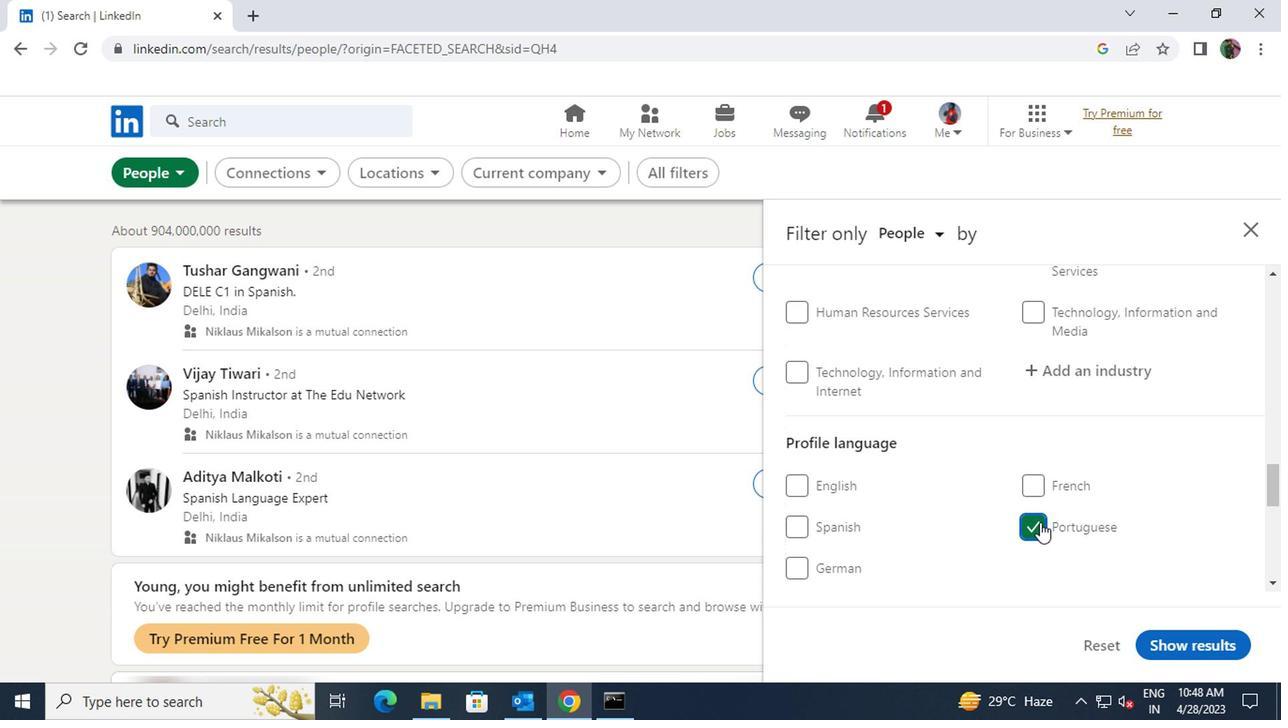 
Action: Mouse scrolled (887, 519) with delta (0, 0)
Screenshot: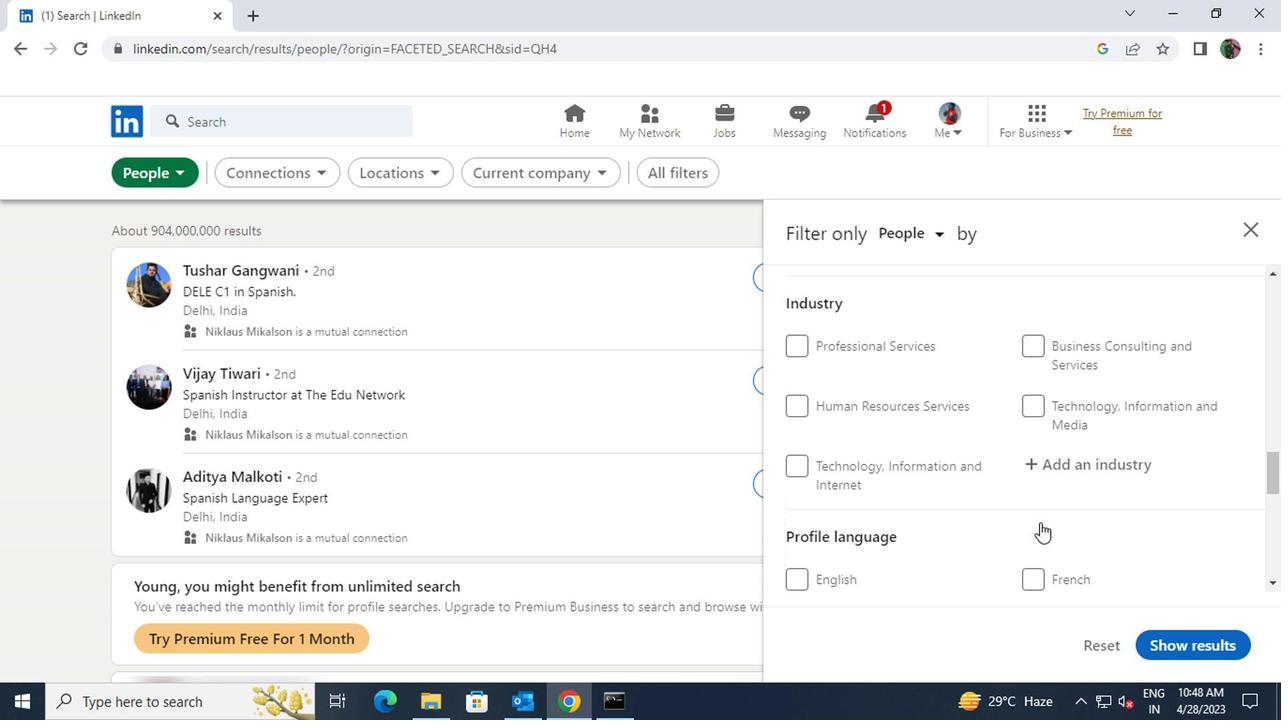 
Action: Mouse scrolled (887, 519) with delta (0, 0)
Screenshot: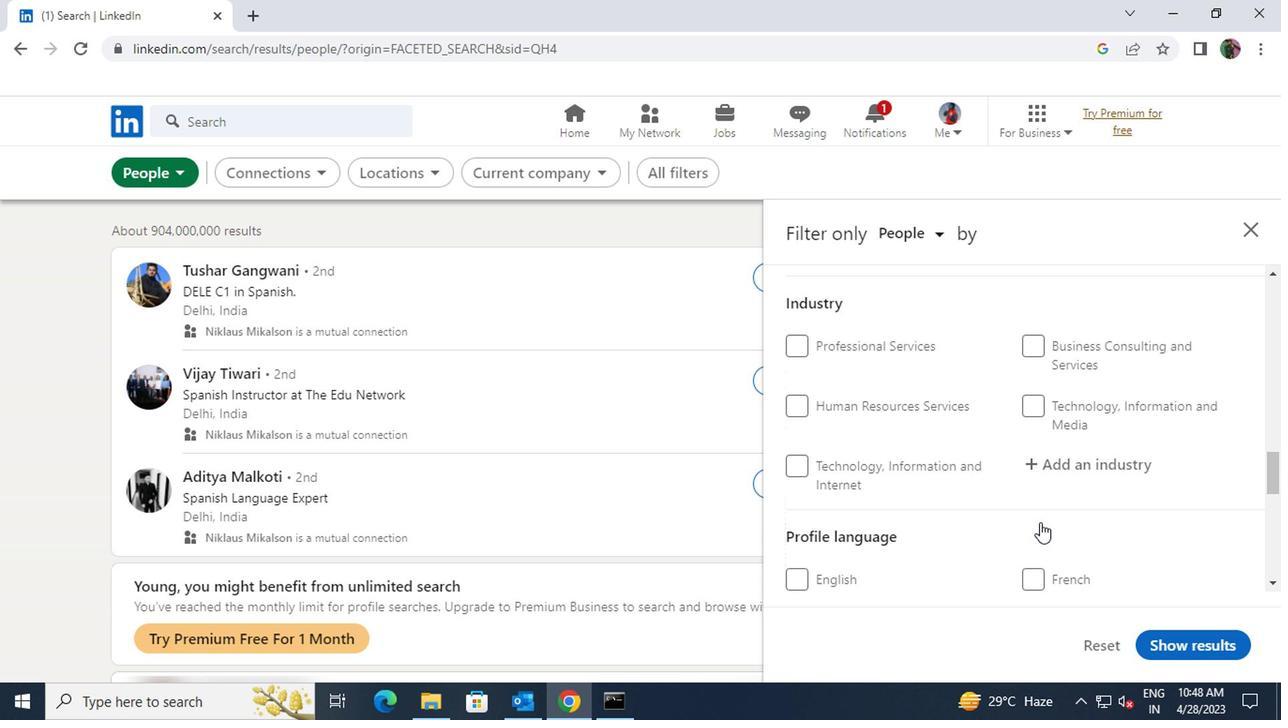 
Action: Mouse scrolled (887, 519) with delta (0, 0)
Screenshot: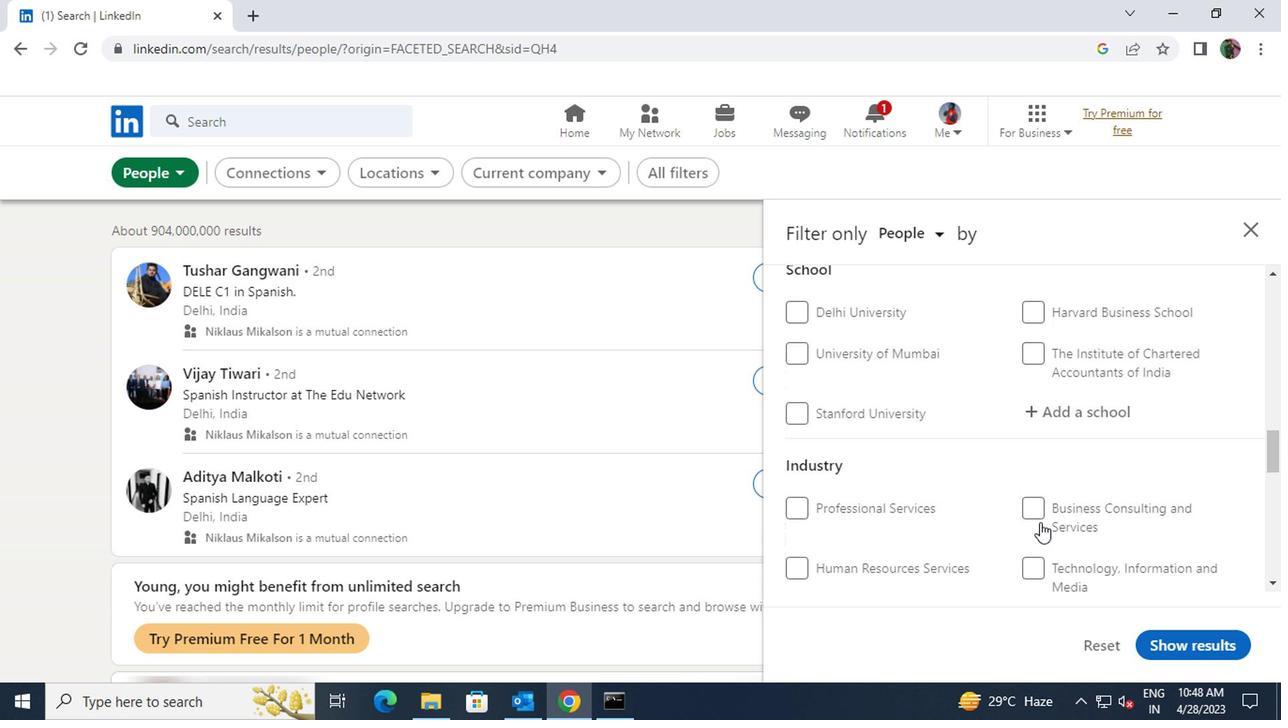 
Action: Mouse scrolled (887, 519) with delta (0, 0)
Screenshot: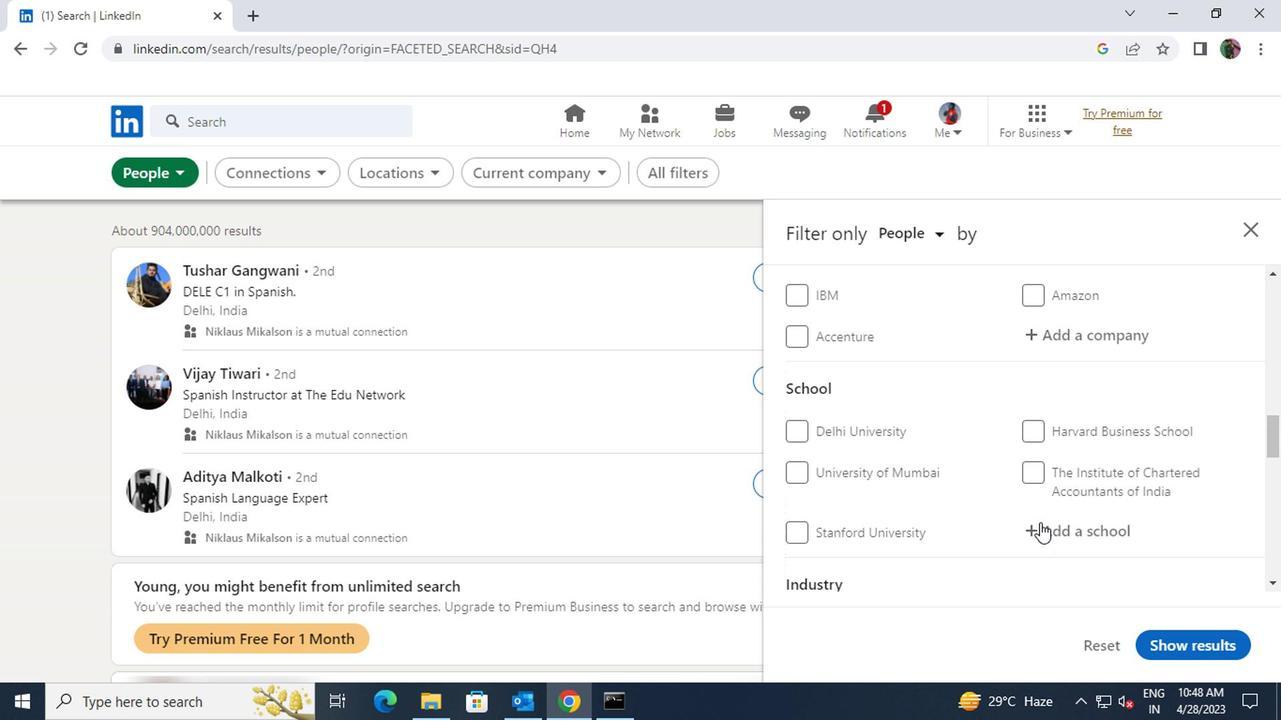 
Action: Mouse scrolled (887, 519) with delta (0, 0)
Screenshot: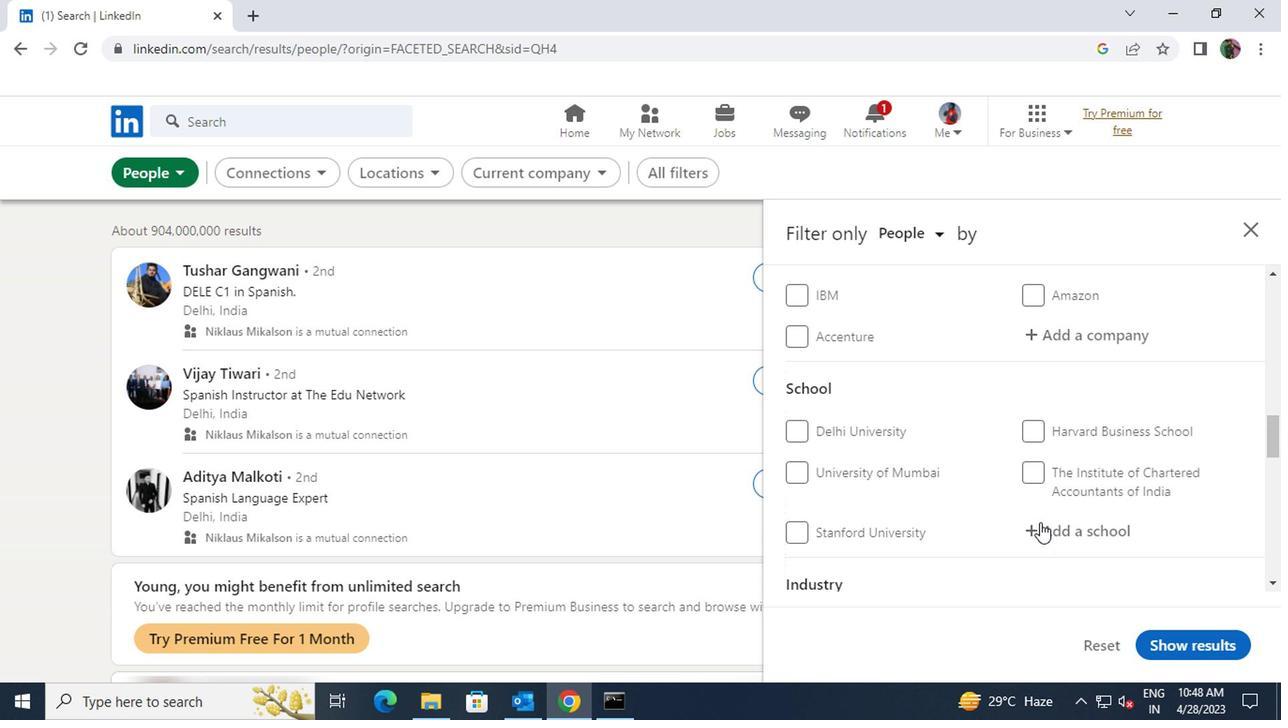 
Action: Mouse scrolled (887, 519) with delta (0, 0)
Screenshot: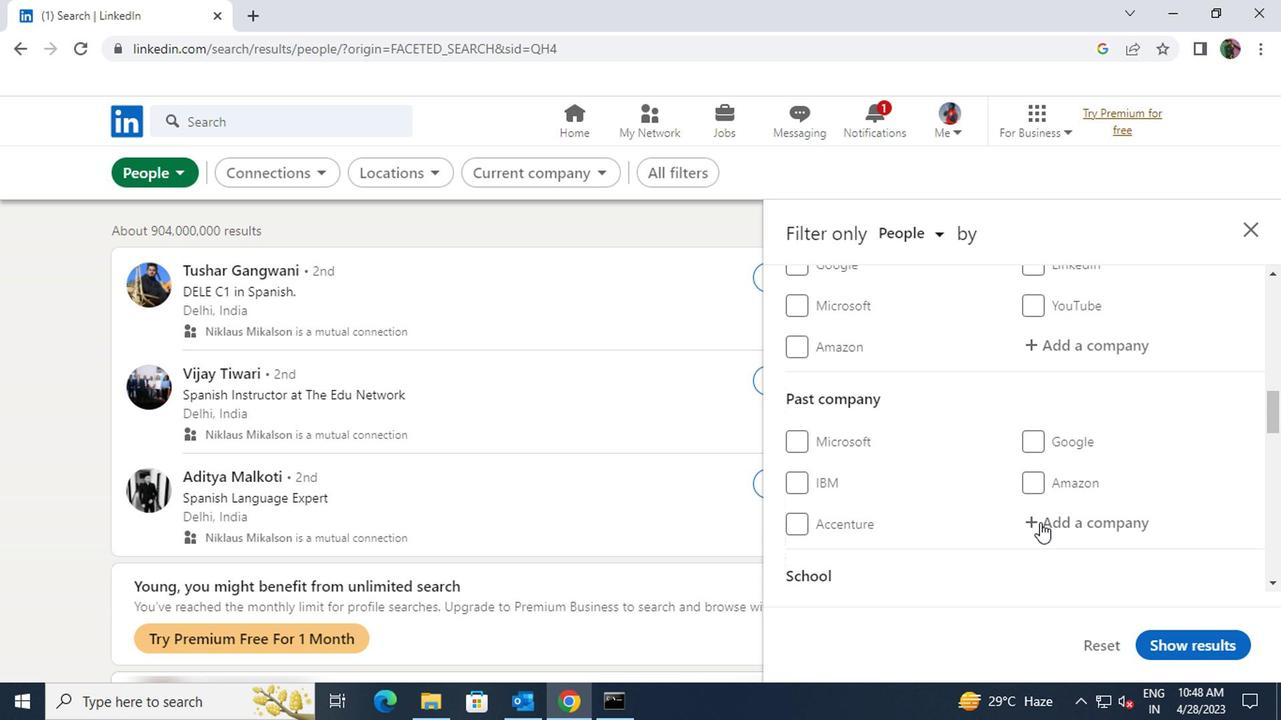 
Action: Mouse moved to (896, 459)
Screenshot: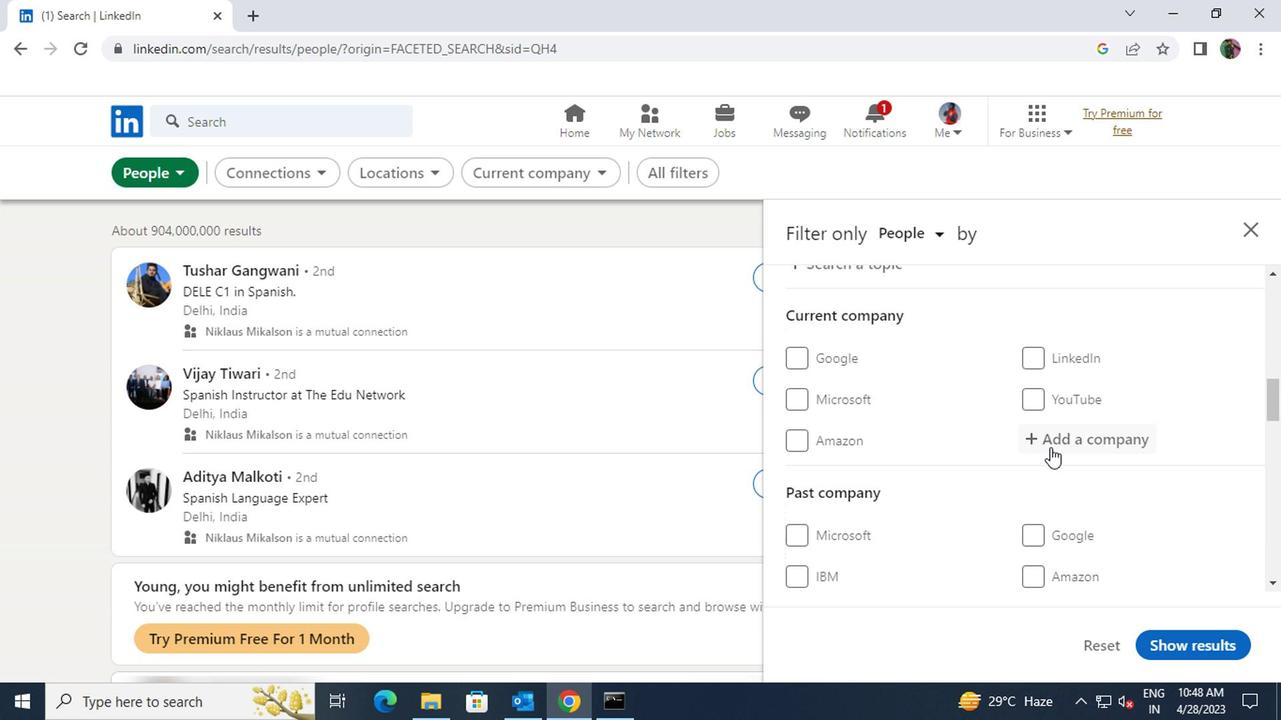 
Action: Mouse pressed left at (896, 459)
Screenshot: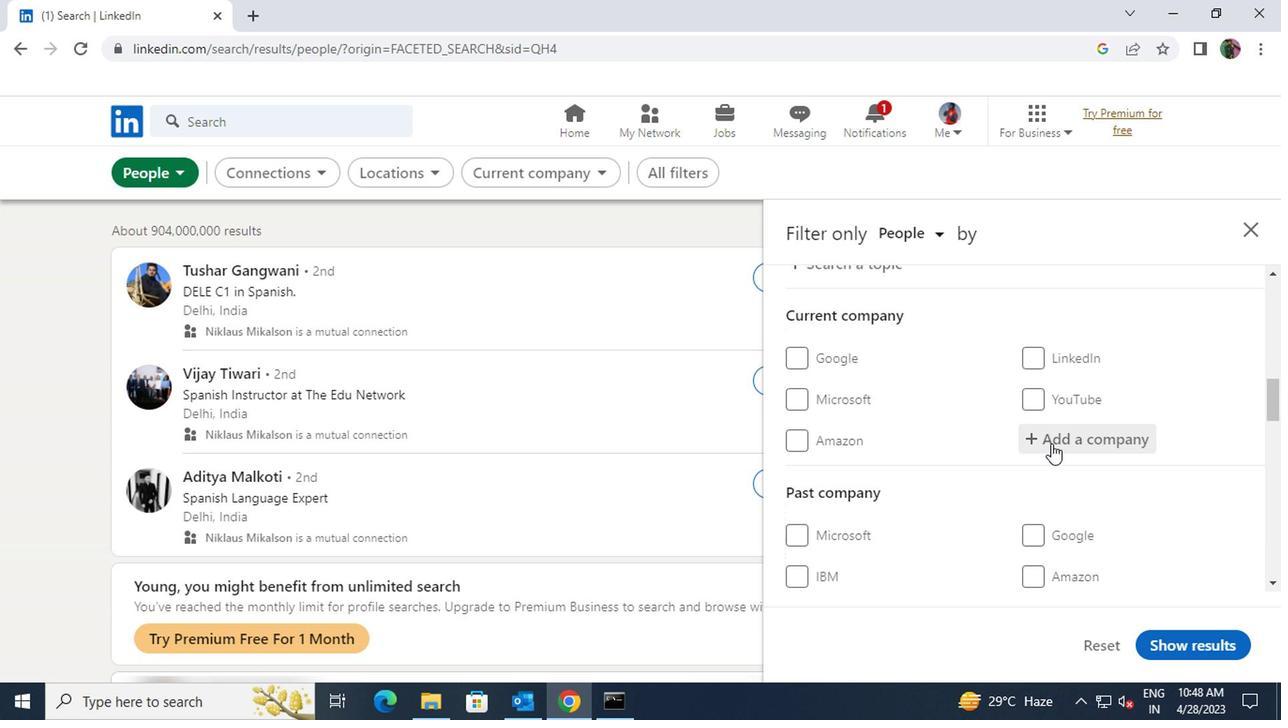
Action: Key pressed <Key.shift><Key.shift>SKODA
Screenshot: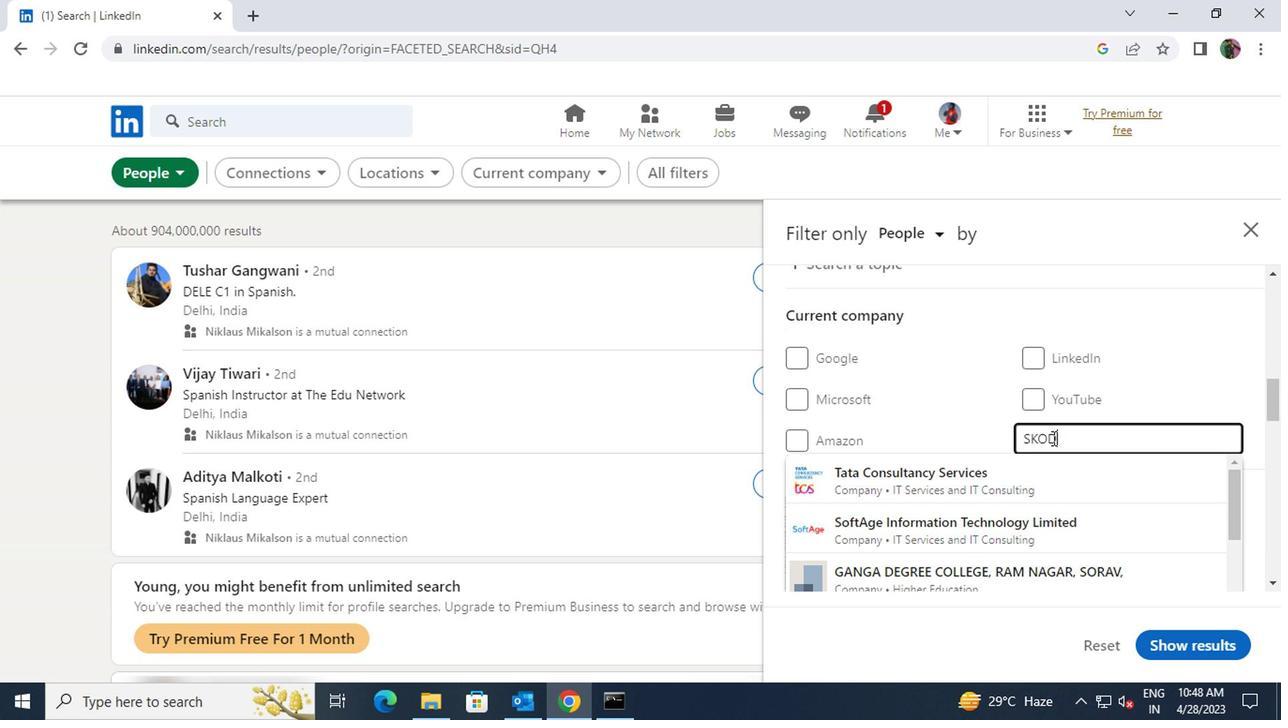
Action: Mouse moved to (880, 517)
Screenshot: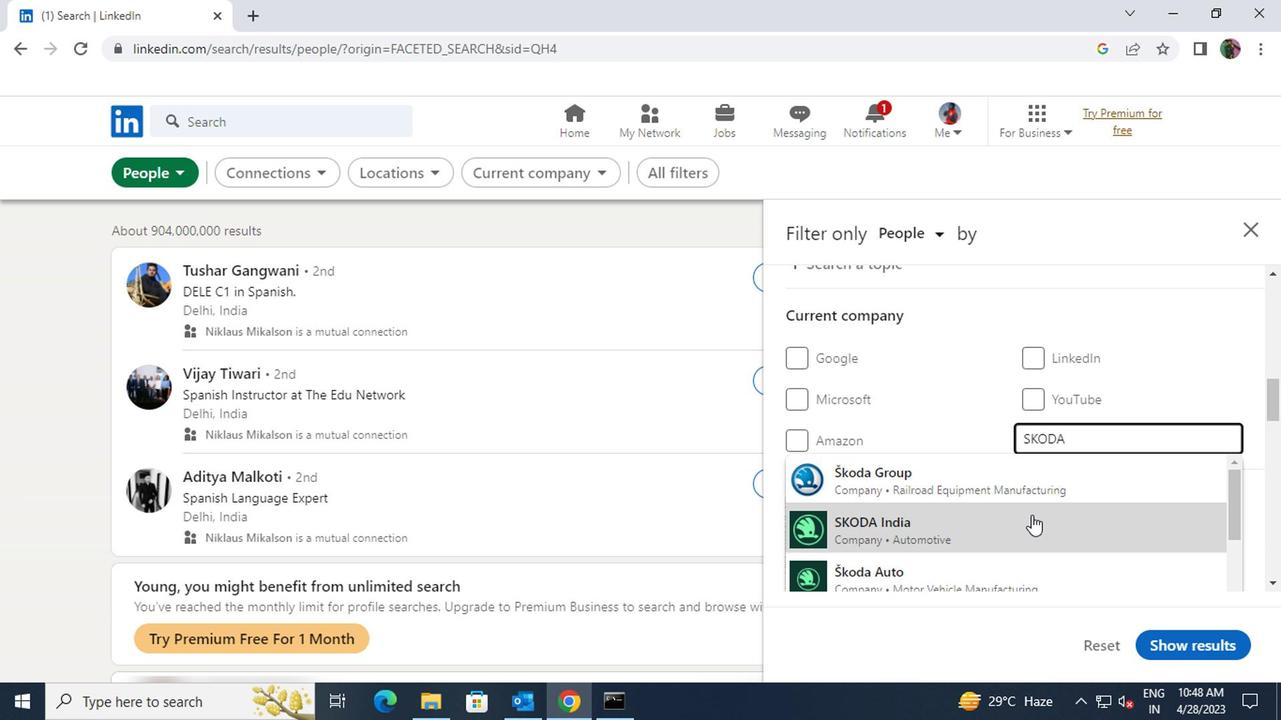 
Action: Mouse pressed left at (880, 517)
Screenshot: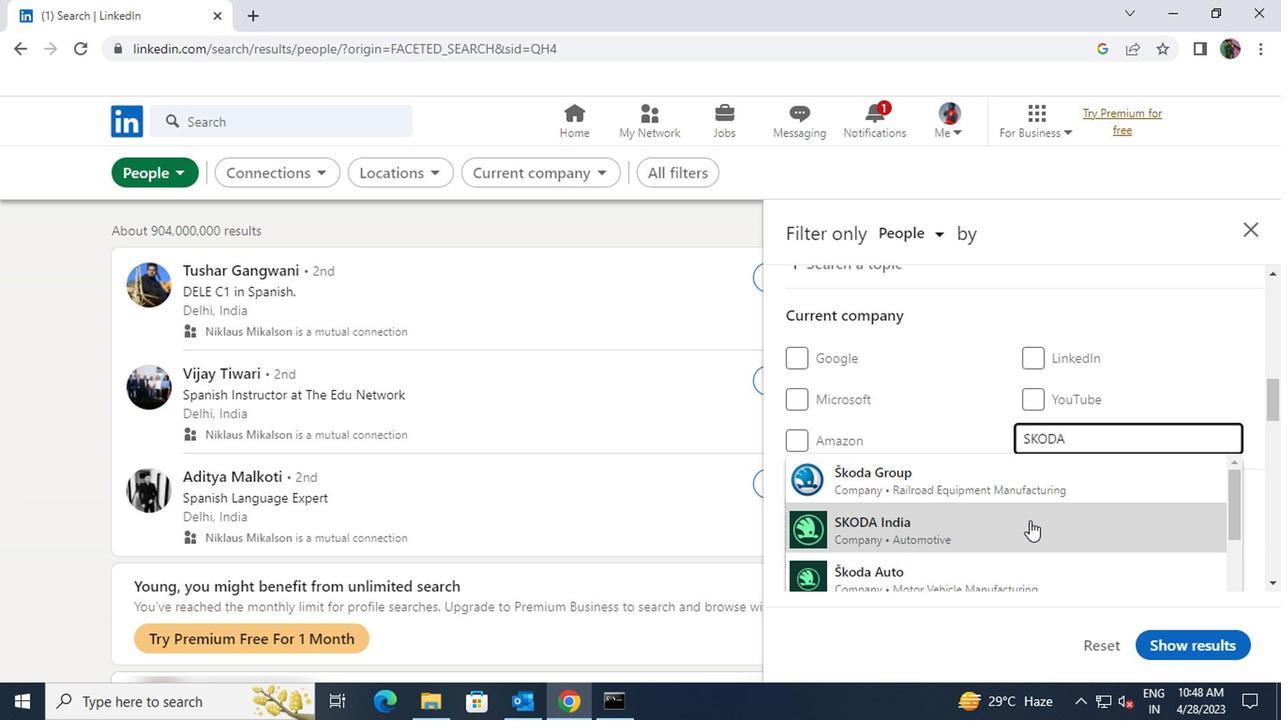 
Action: Mouse scrolled (880, 517) with delta (0, 0)
Screenshot: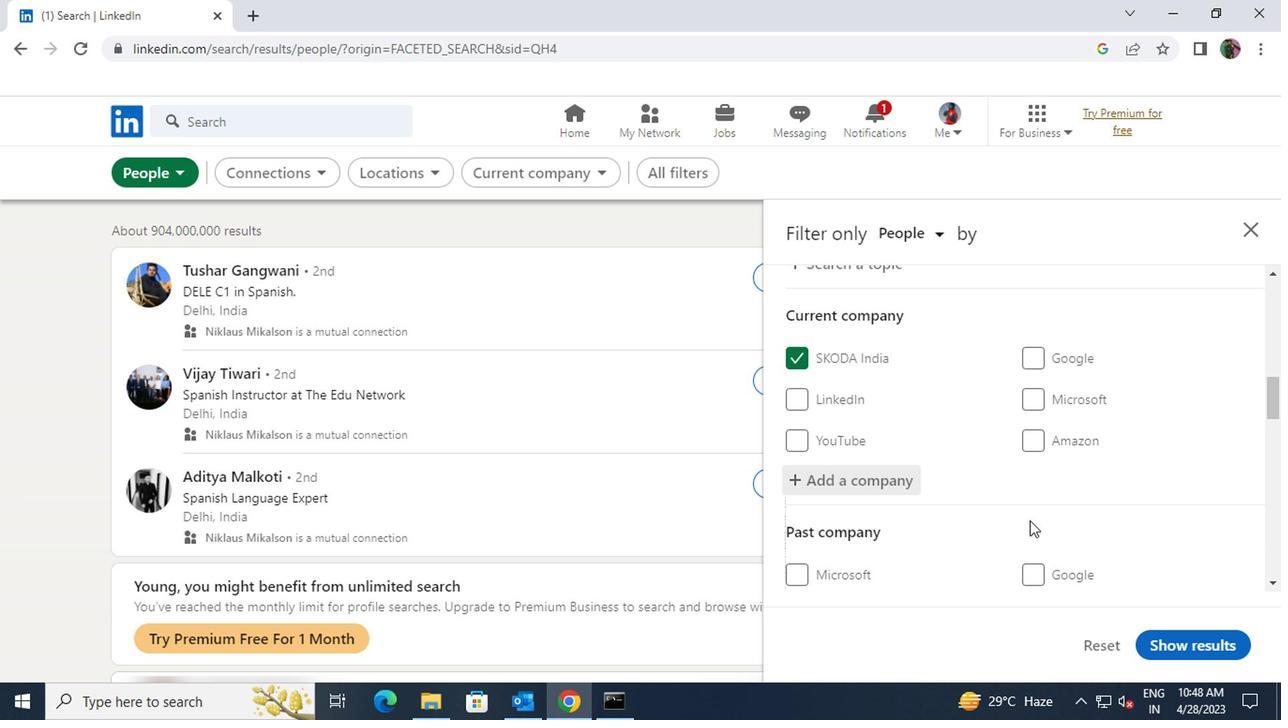 
Action: Mouse scrolled (880, 517) with delta (0, 0)
Screenshot: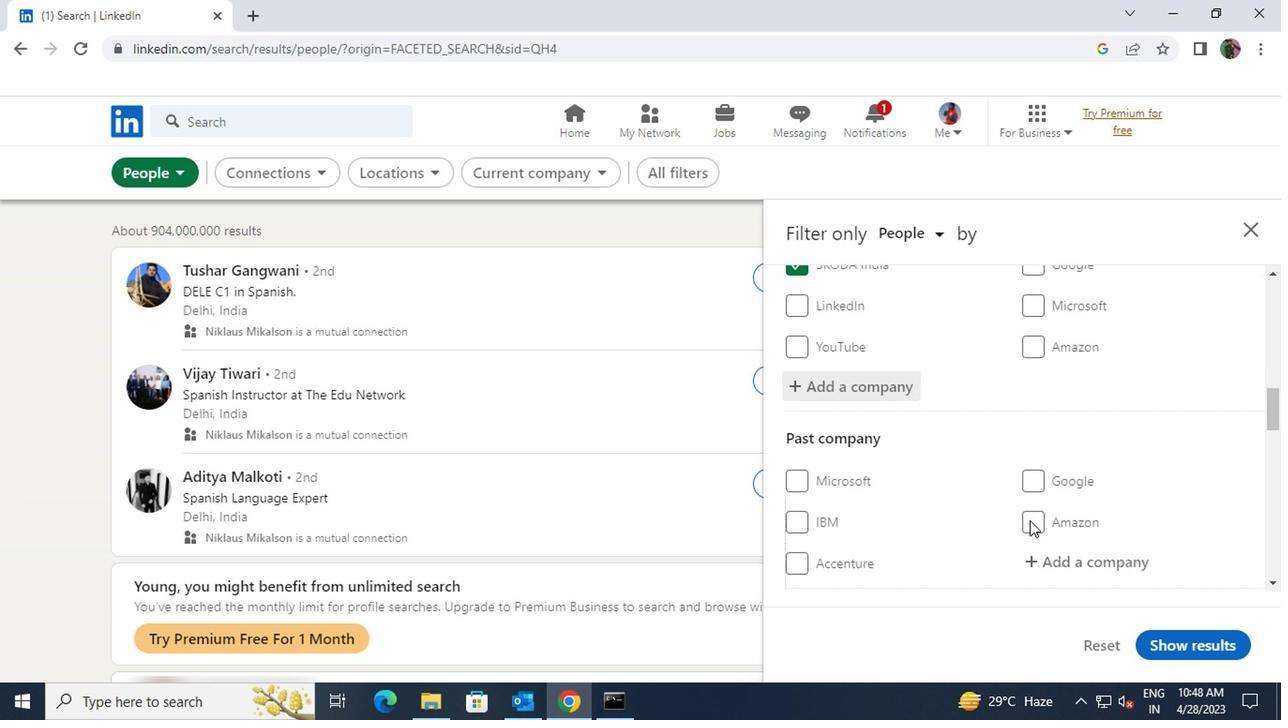 
Action: Mouse scrolled (880, 517) with delta (0, 0)
Screenshot: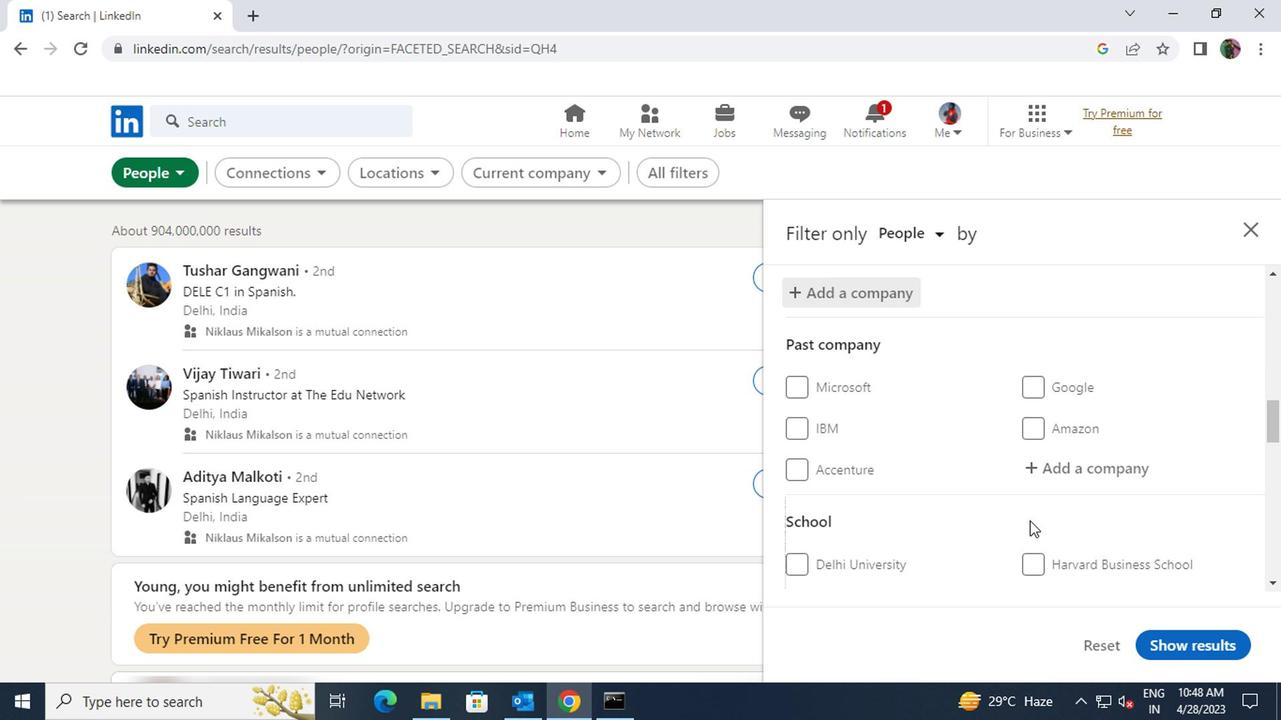 
Action: Mouse moved to (890, 555)
Screenshot: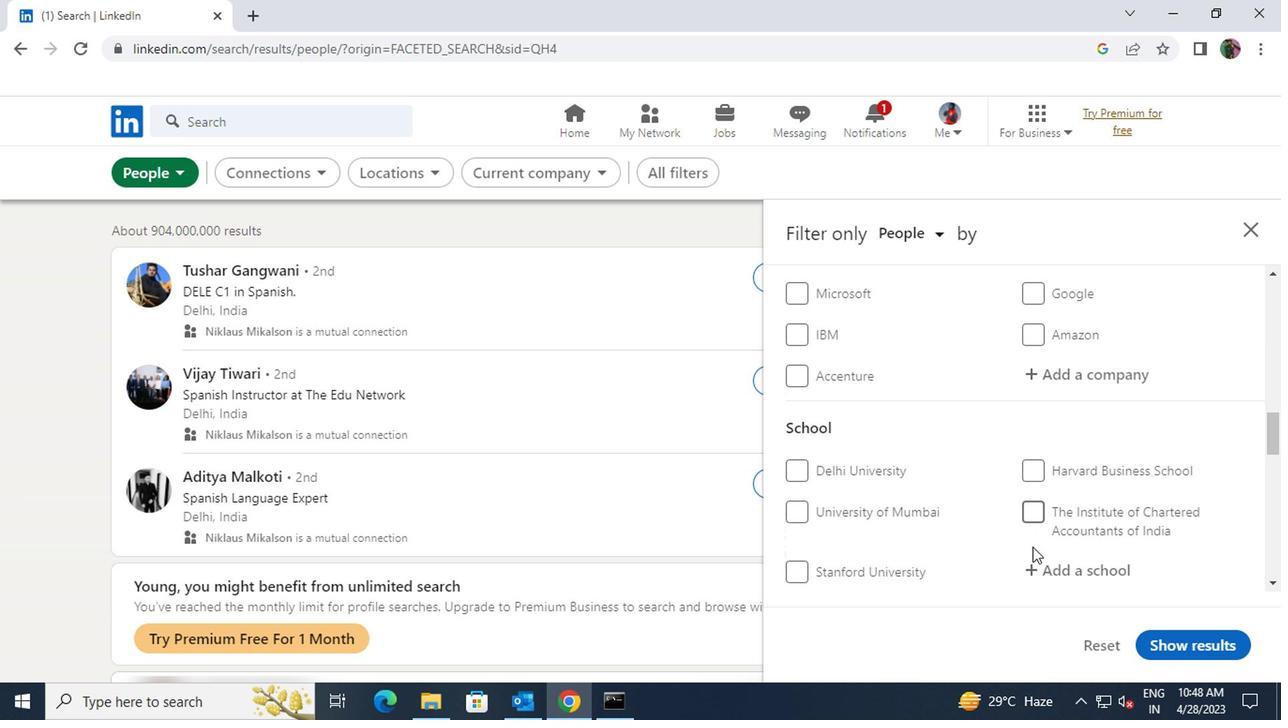 
Action: Mouse pressed left at (890, 555)
Screenshot: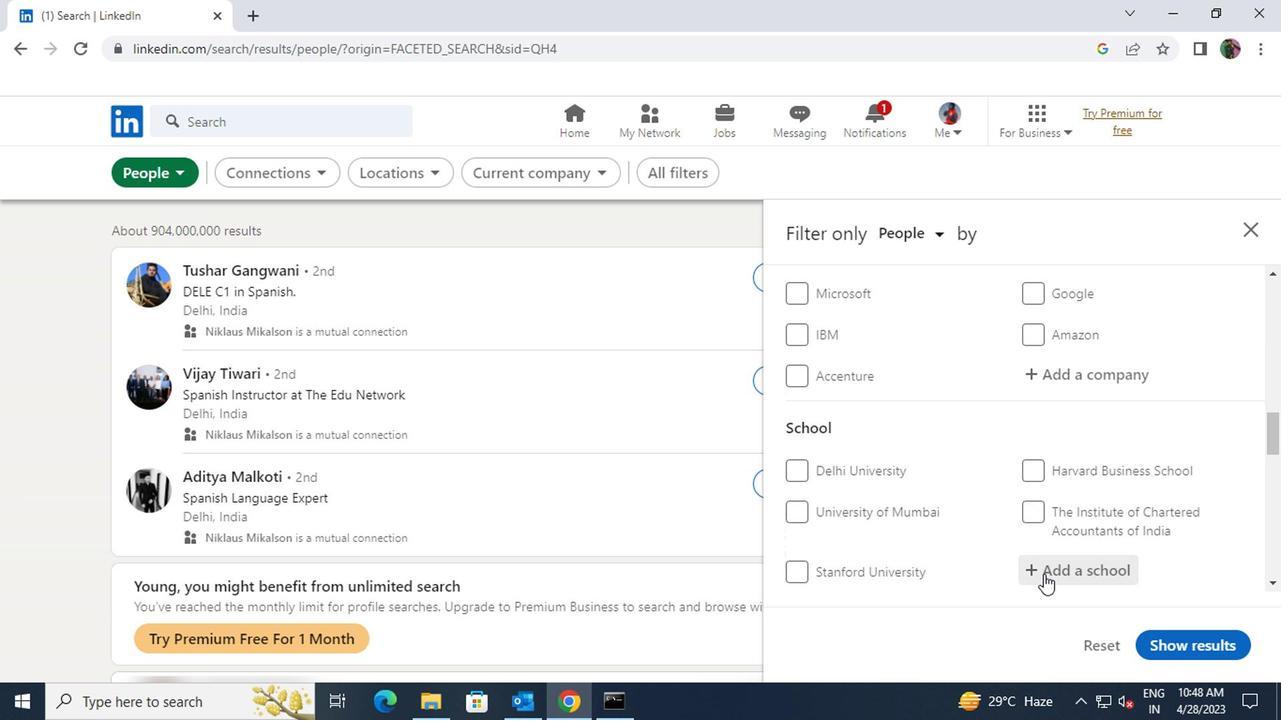 
Action: Key pressed <Key.shift>MATA<Key.space>SUNDRI<Key.space>
Screenshot: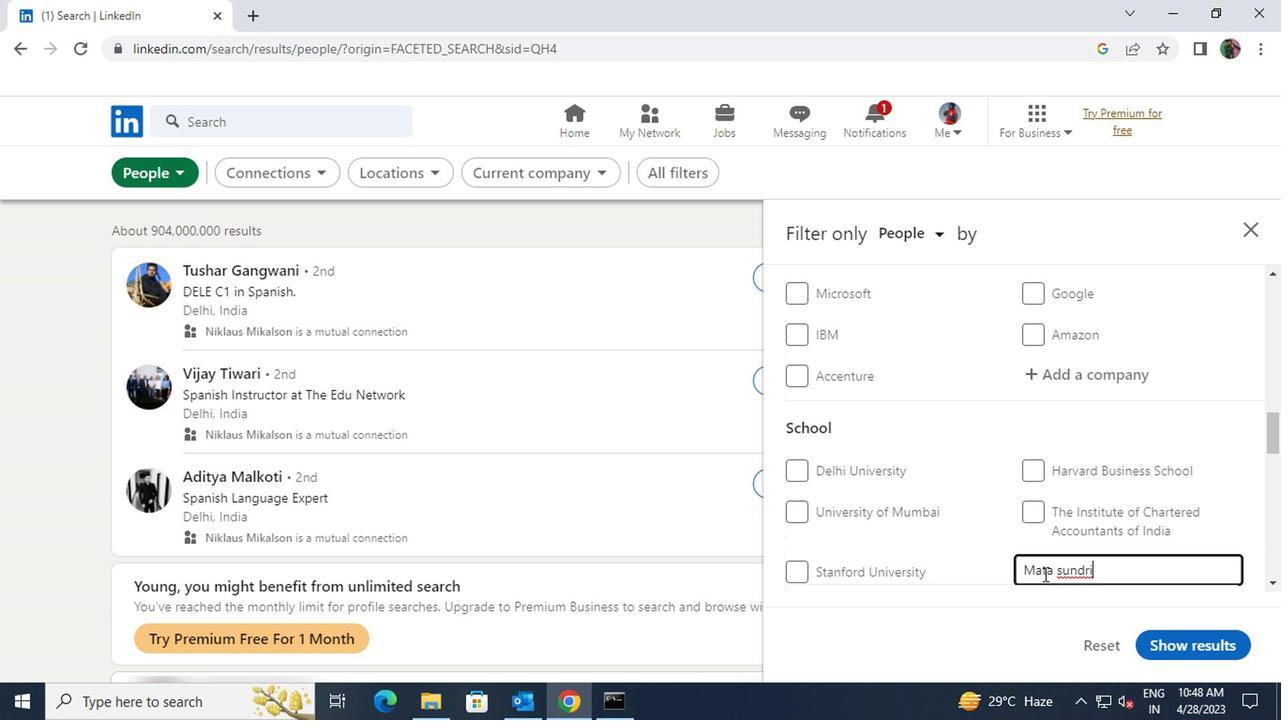 
Action: Mouse scrolled (890, 555) with delta (0, 0)
Screenshot: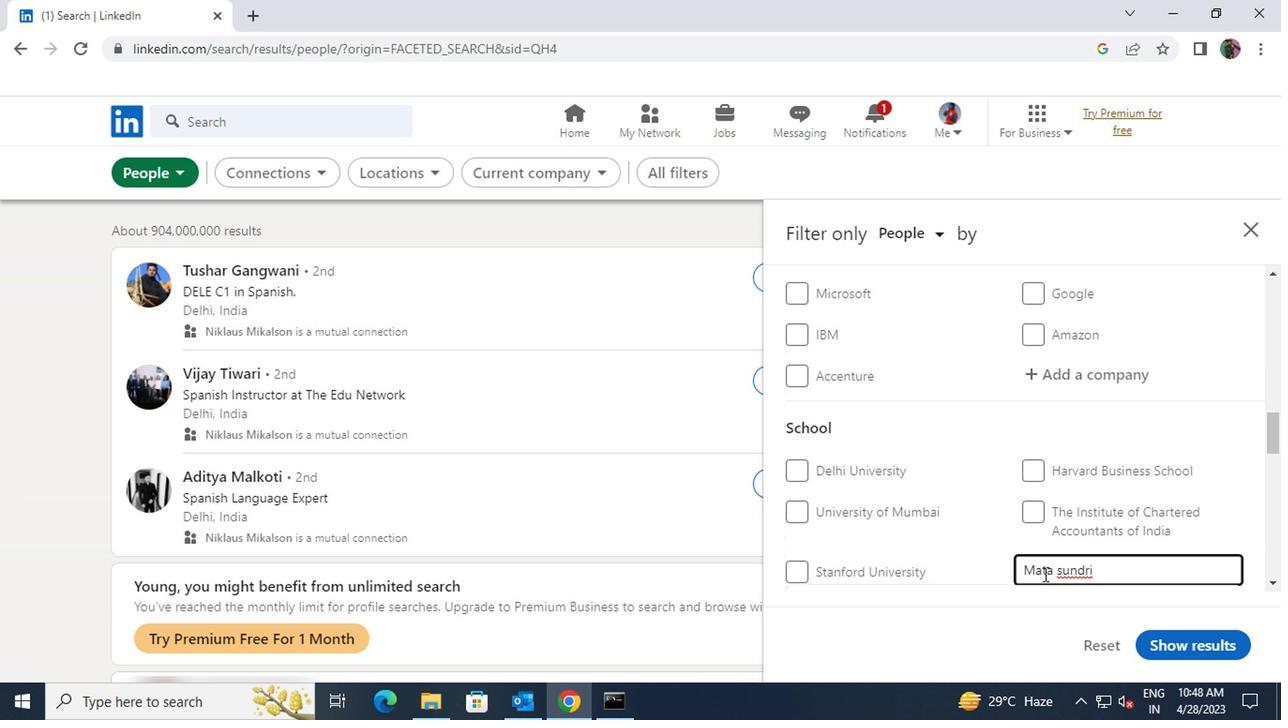 
Action: Mouse scrolled (890, 555) with delta (0, 0)
Screenshot: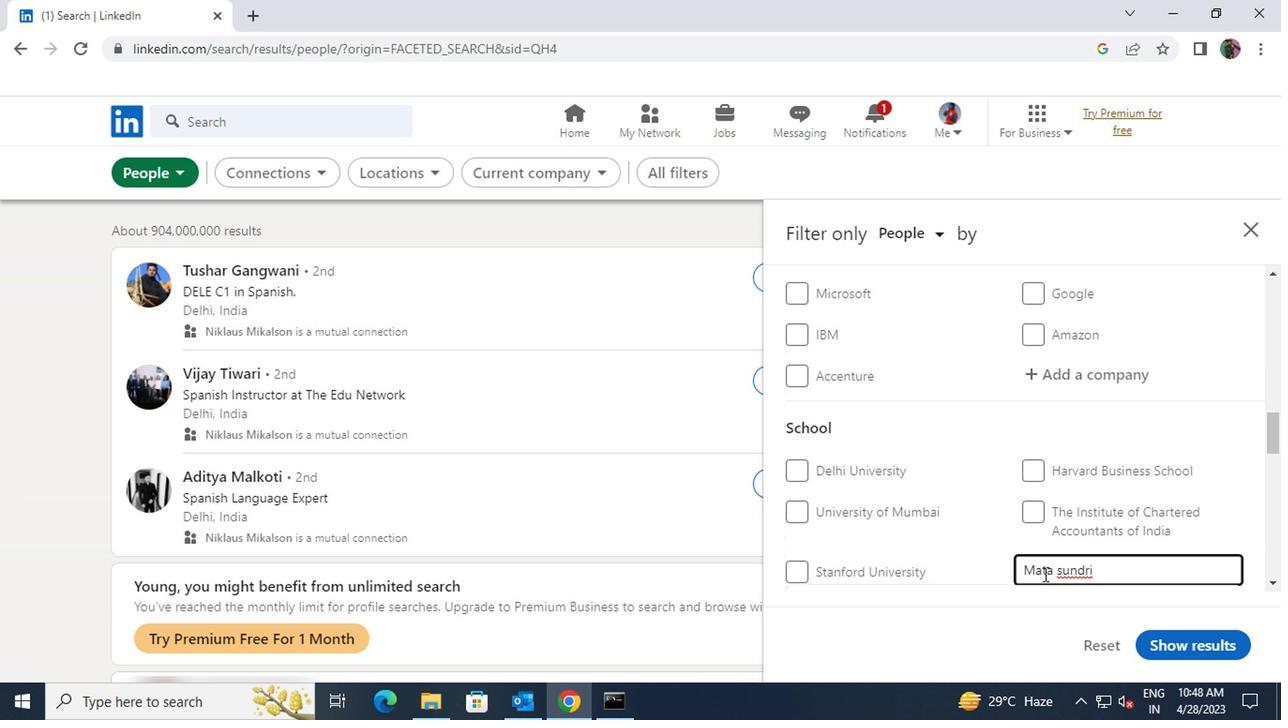 
Action: Mouse moved to (875, 453)
Screenshot: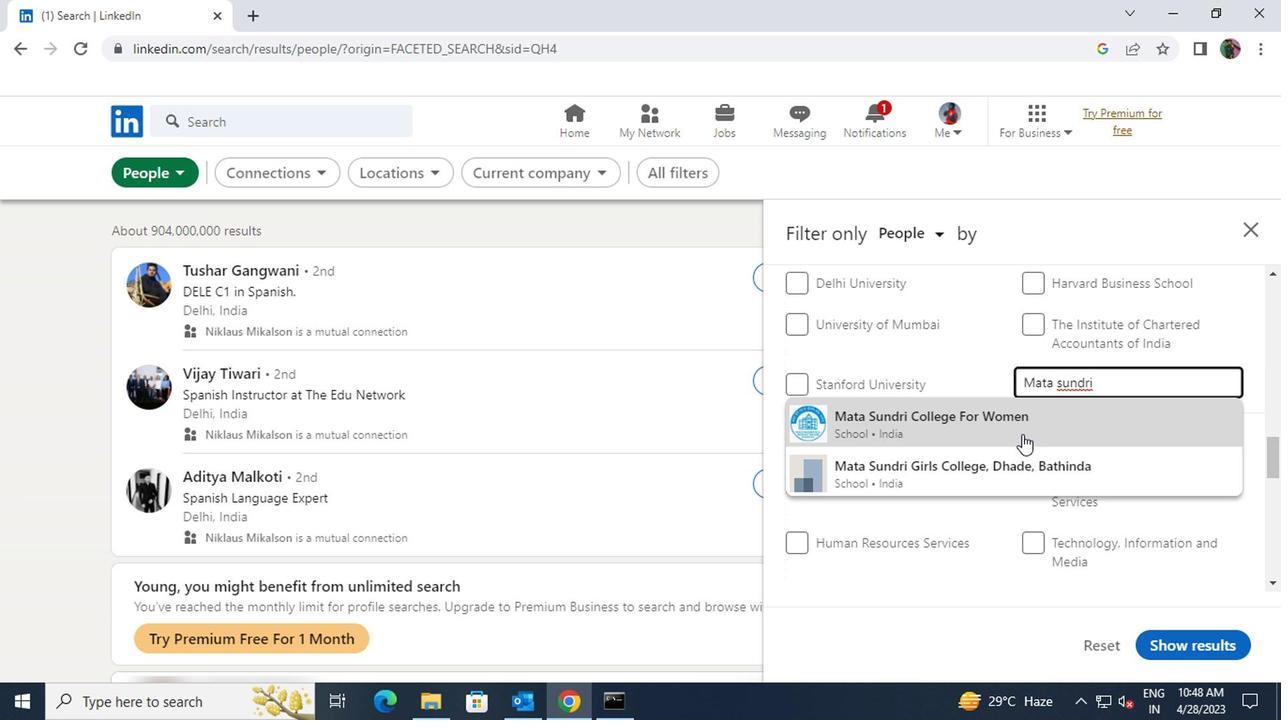 
Action: Mouse pressed left at (875, 453)
Screenshot: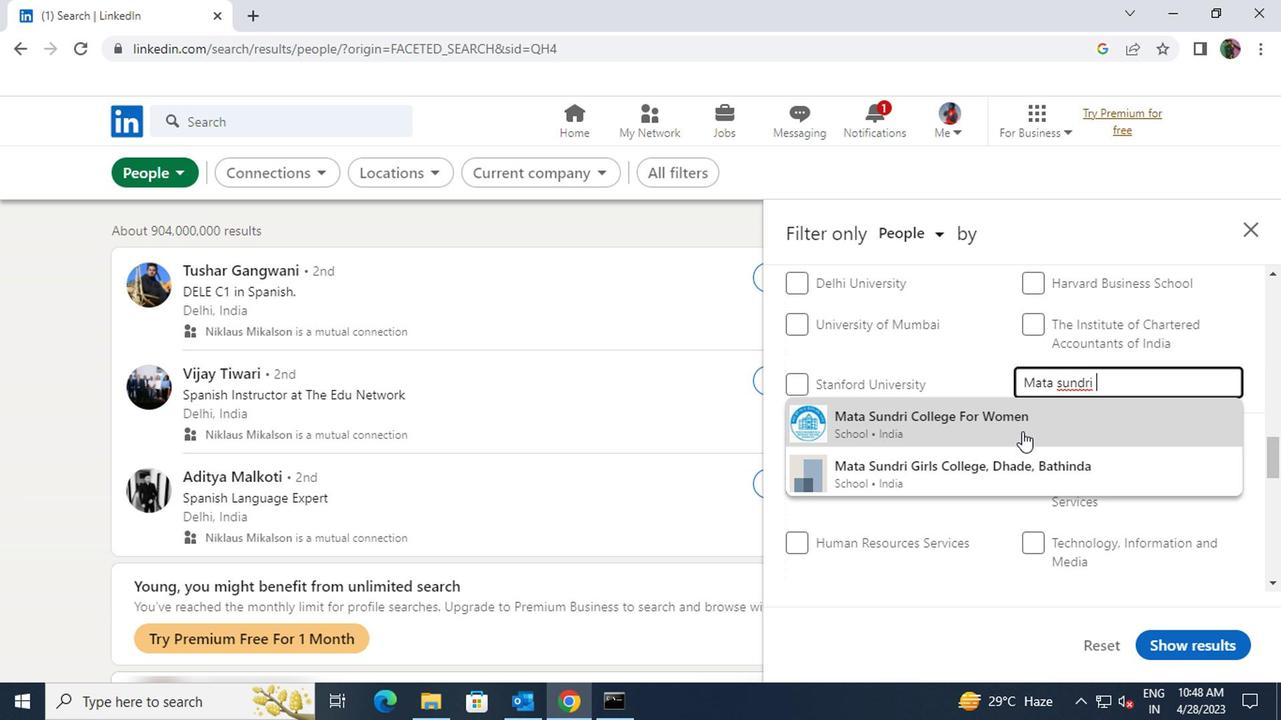 
Action: Mouse scrolled (875, 452) with delta (0, 0)
Screenshot: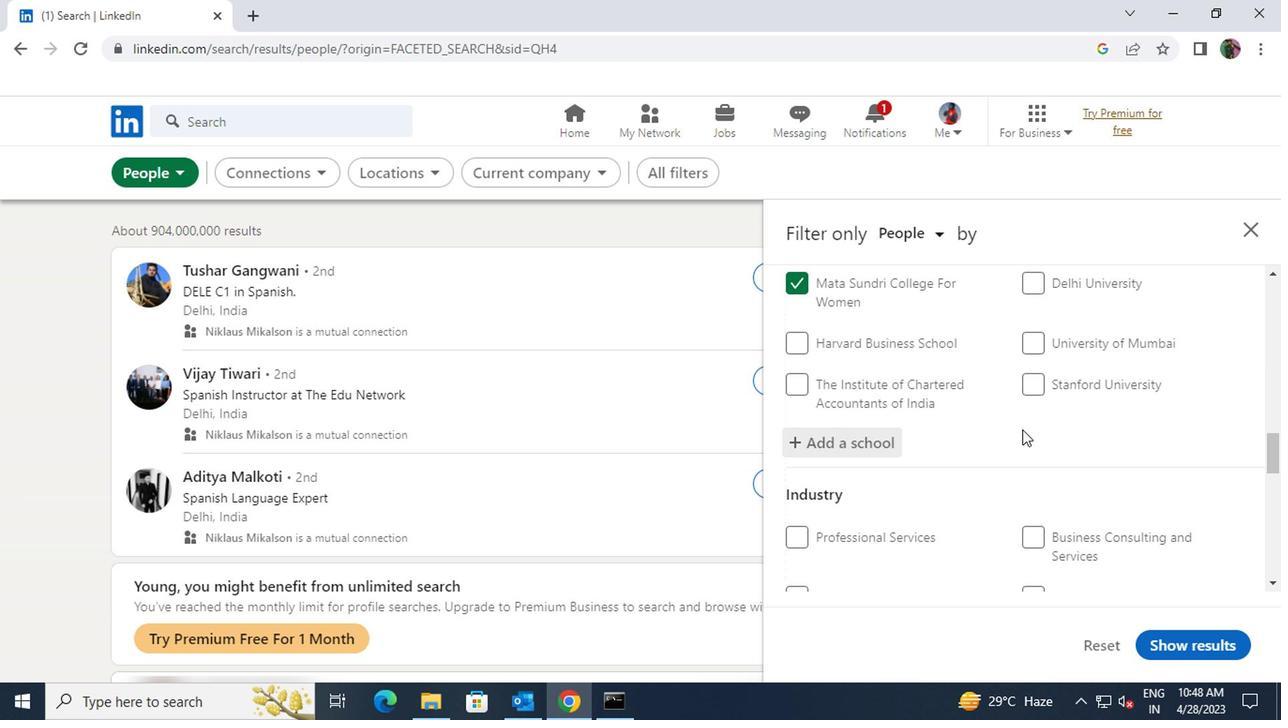 
Action: Mouse scrolled (875, 452) with delta (0, 0)
Screenshot: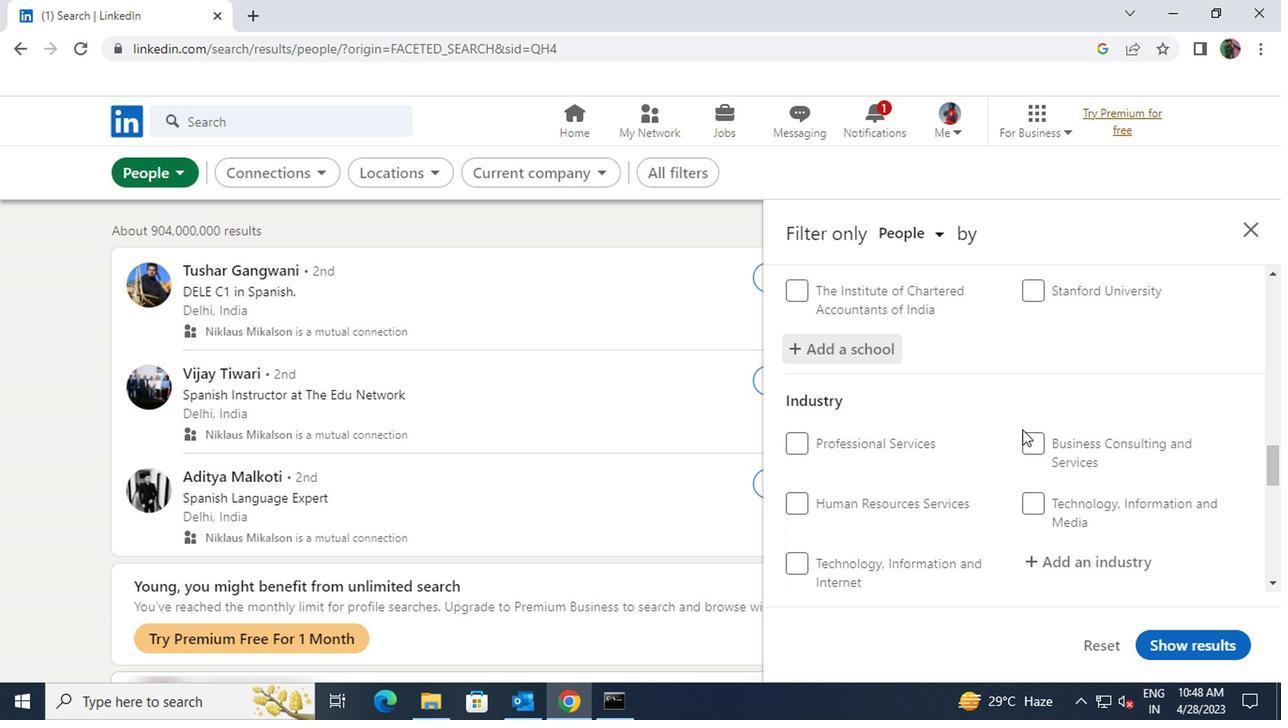 
Action: Mouse moved to (893, 471)
Screenshot: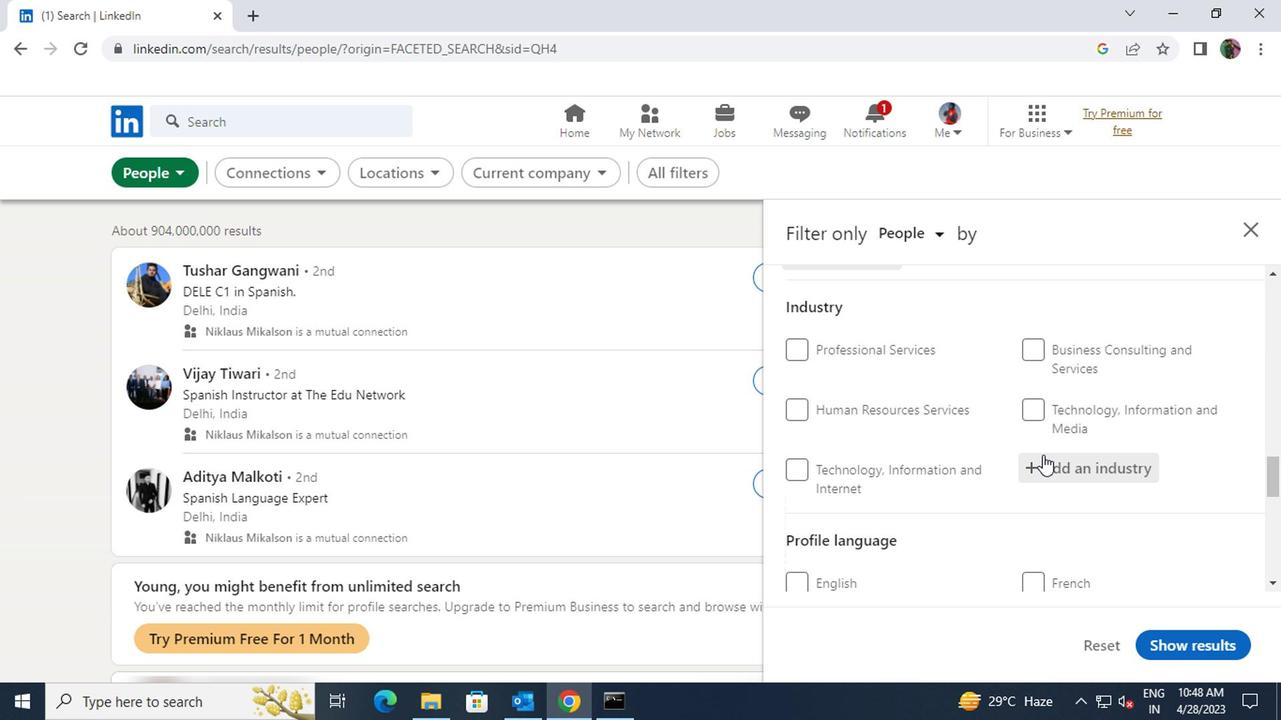 
Action: Mouse pressed left at (893, 471)
Screenshot: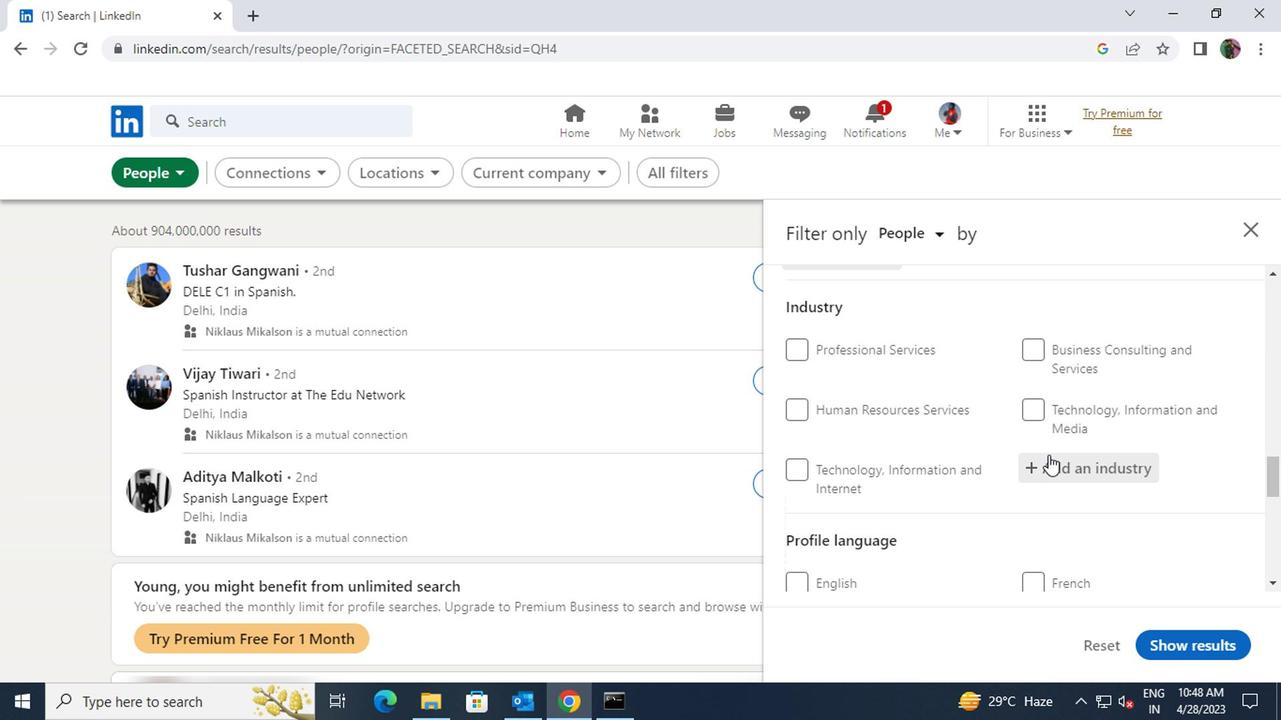 
Action: Key pressed <Key.shift>CONSUMER
Screenshot: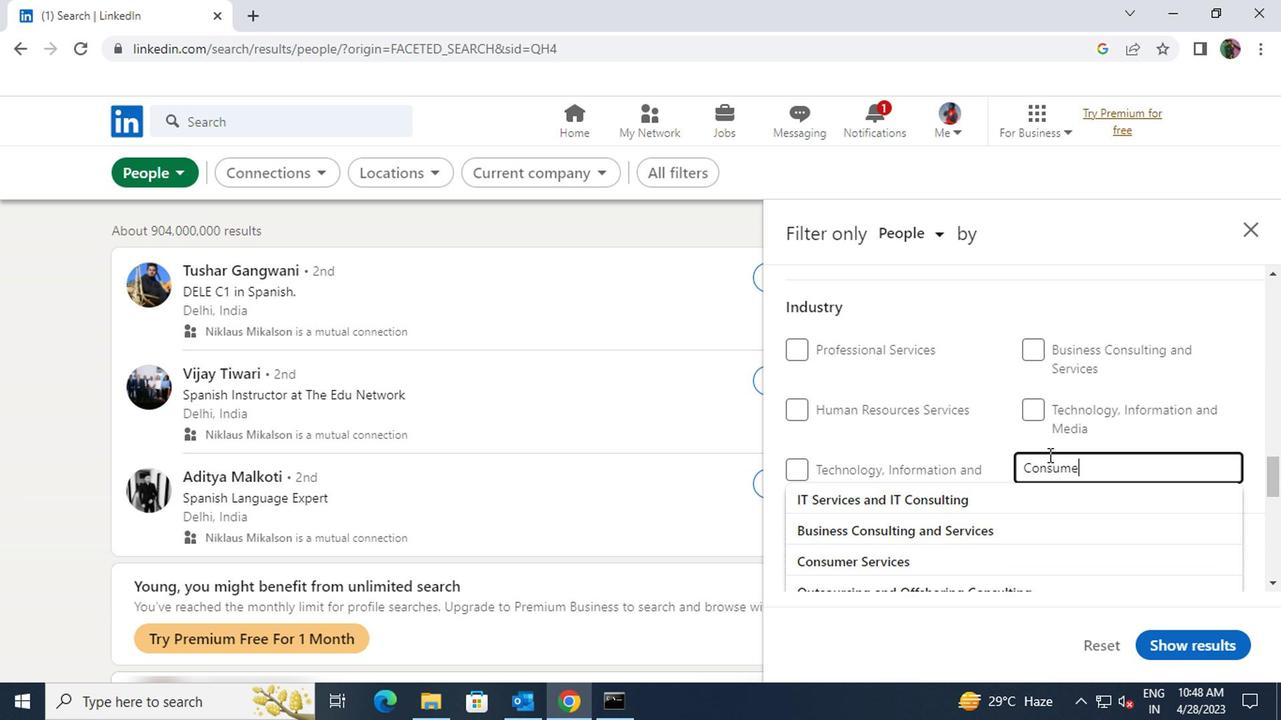 
Action: Mouse moved to (873, 516)
Screenshot: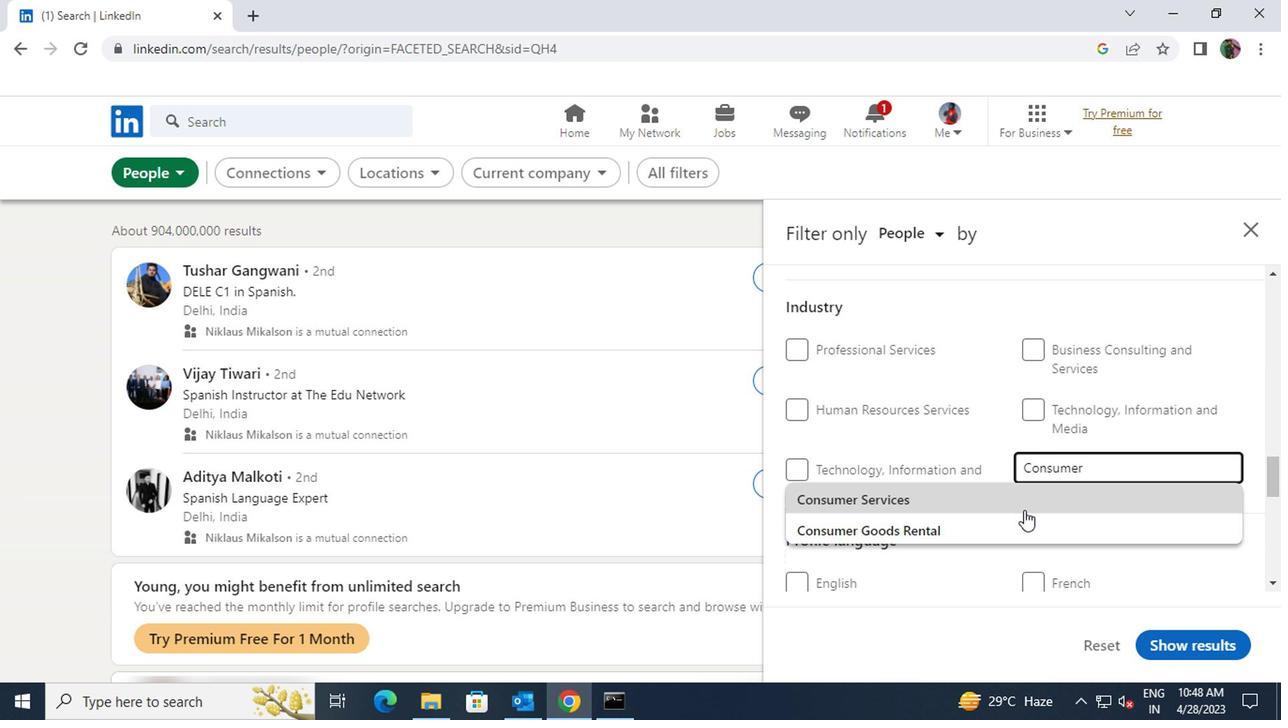 
Action: Mouse pressed left at (873, 516)
Screenshot: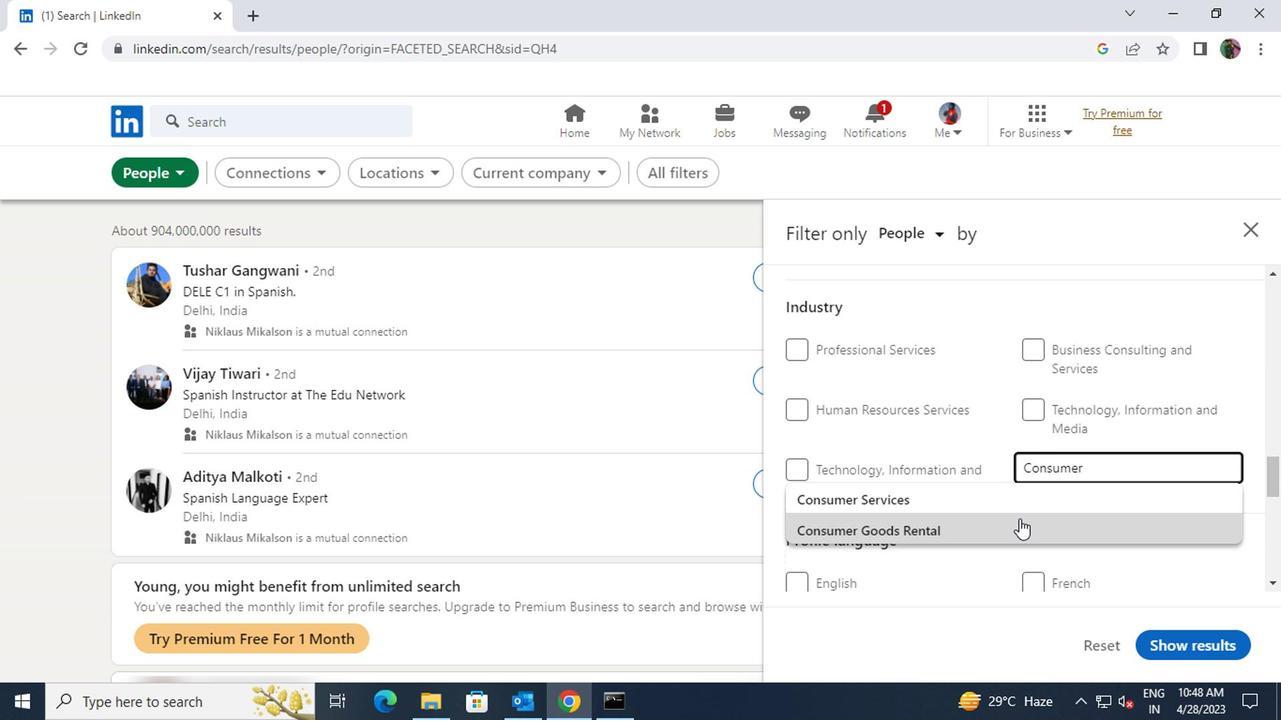 
Action: Mouse scrolled (873, 515) with delta (0, 0)
Screenshot: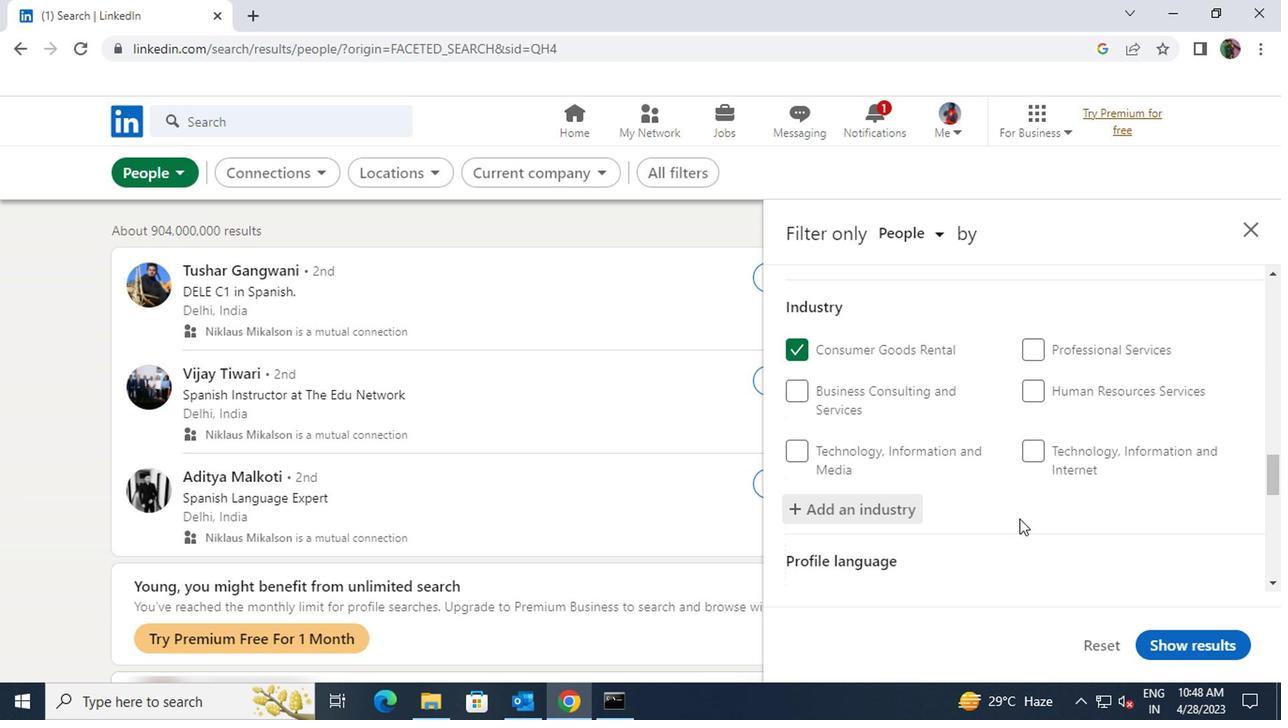 
Action: Mouse scrolled (873, 515) with delta (0, 0)
Screenshot: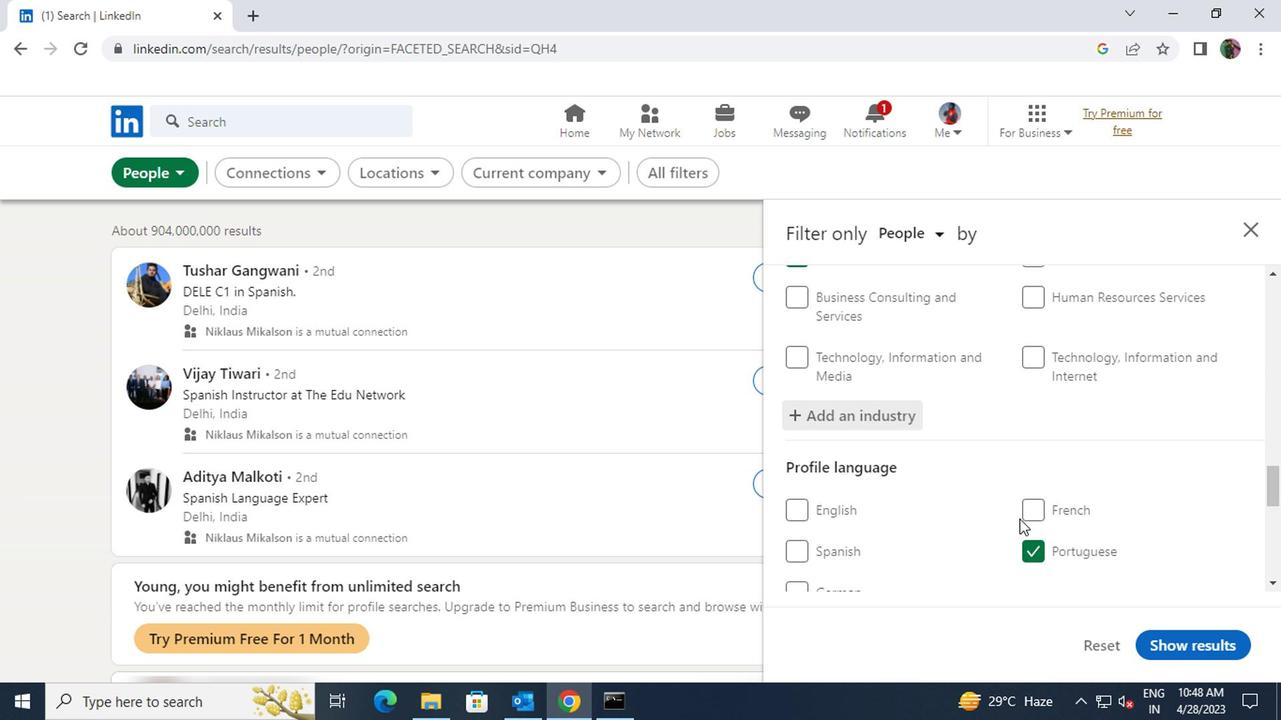 
Action: Mouse scrolled (873, 515) with delta (0, 0)
Screenshot: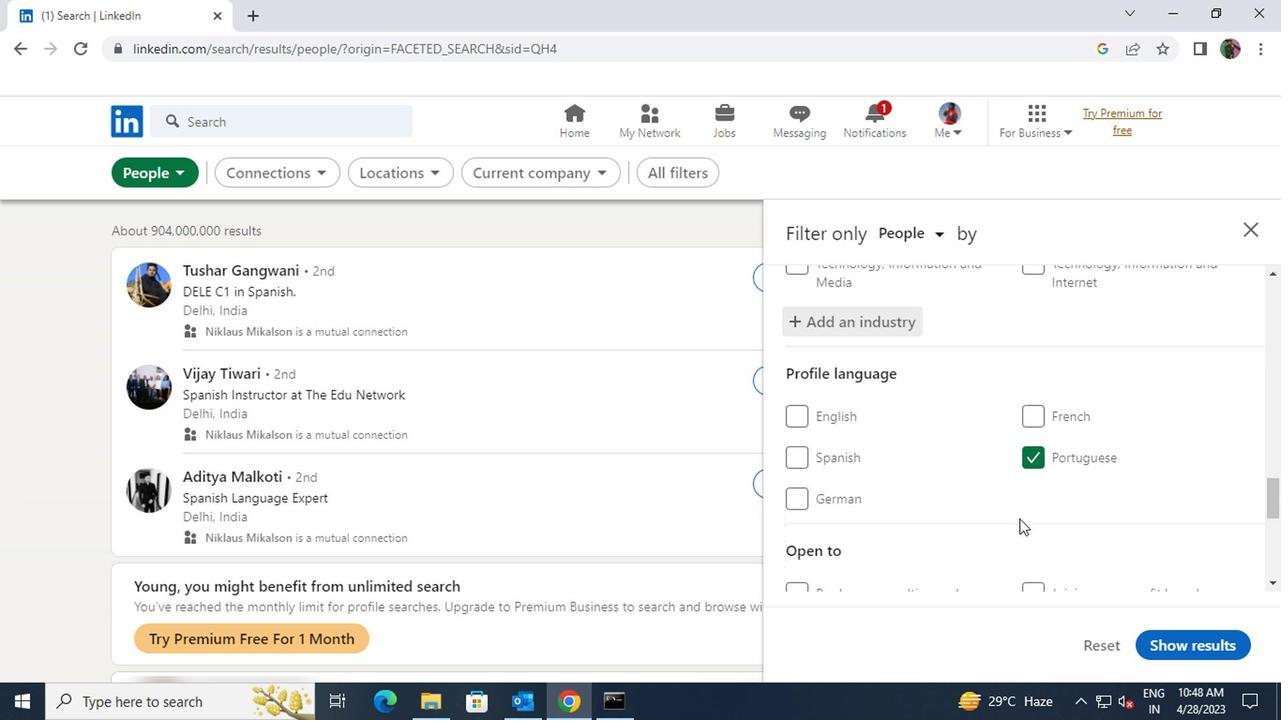 
Action: Mouse scrolled (873, 515) with delta (0, 0)
Screenshot: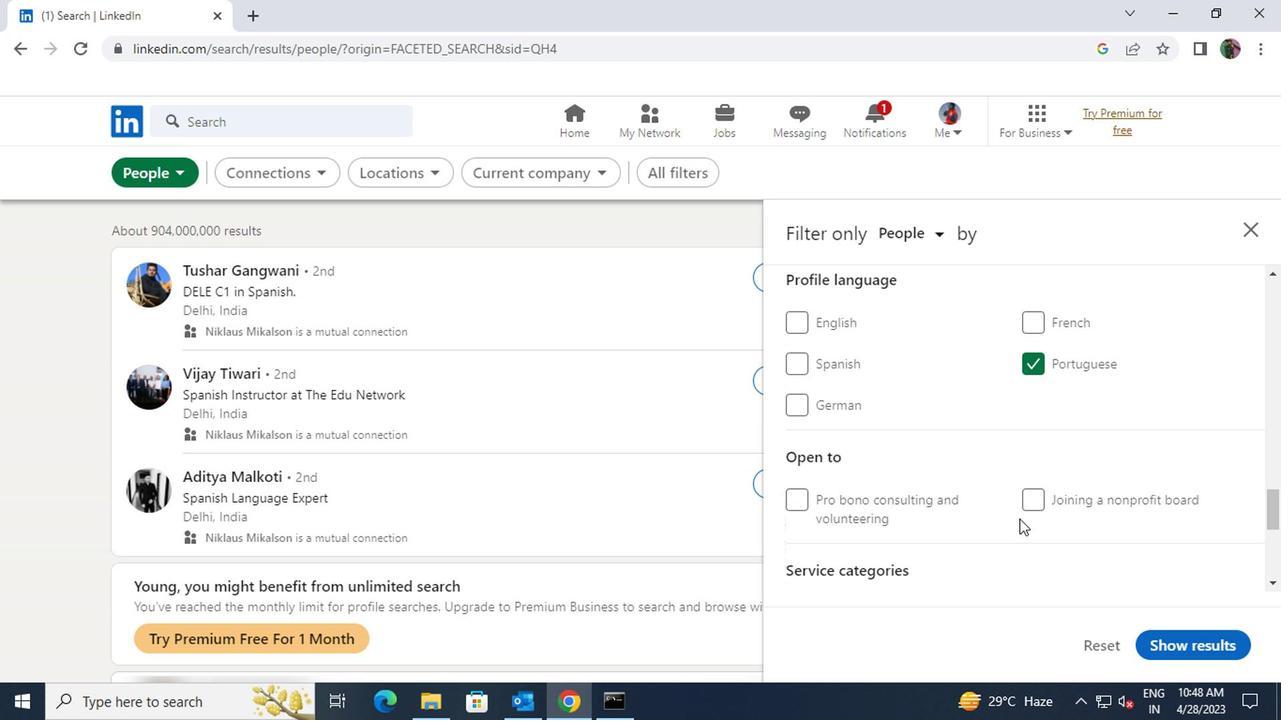 
Action: Mouse scrolled (873, 515) with delta (0, 0)
Screenshot: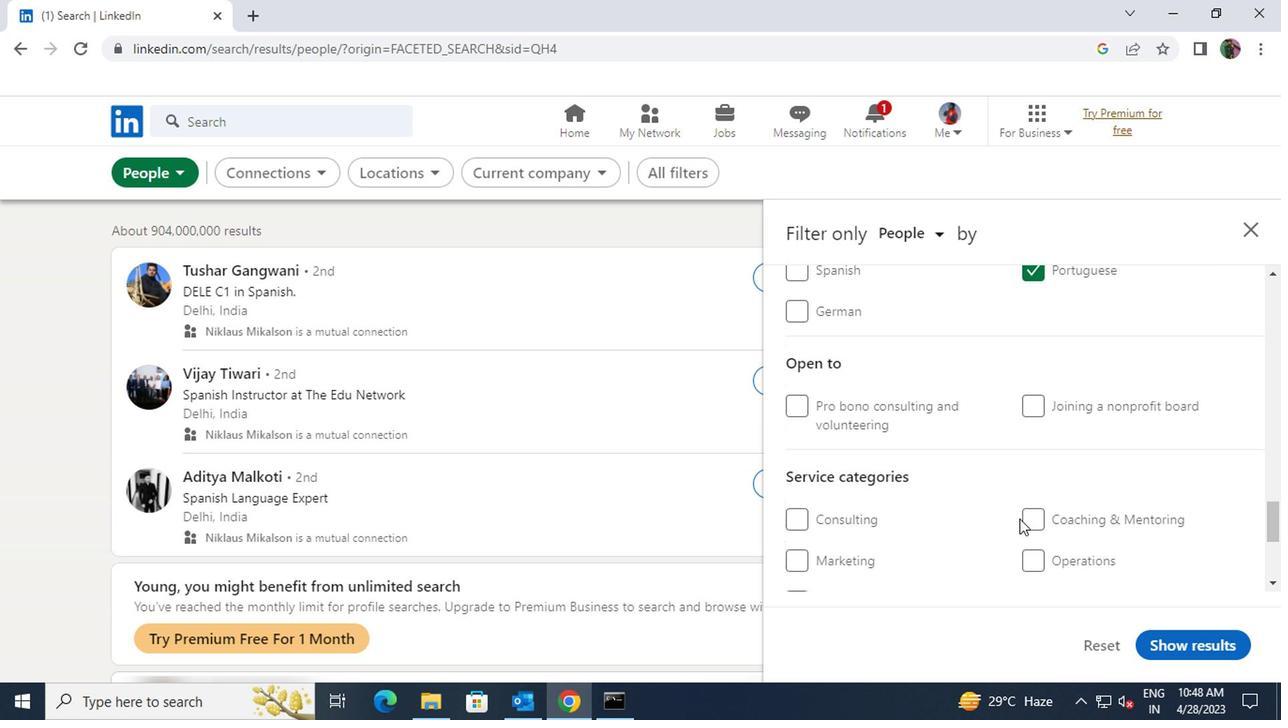 
Action: Mouse moved to (887, 507)
Screenshot: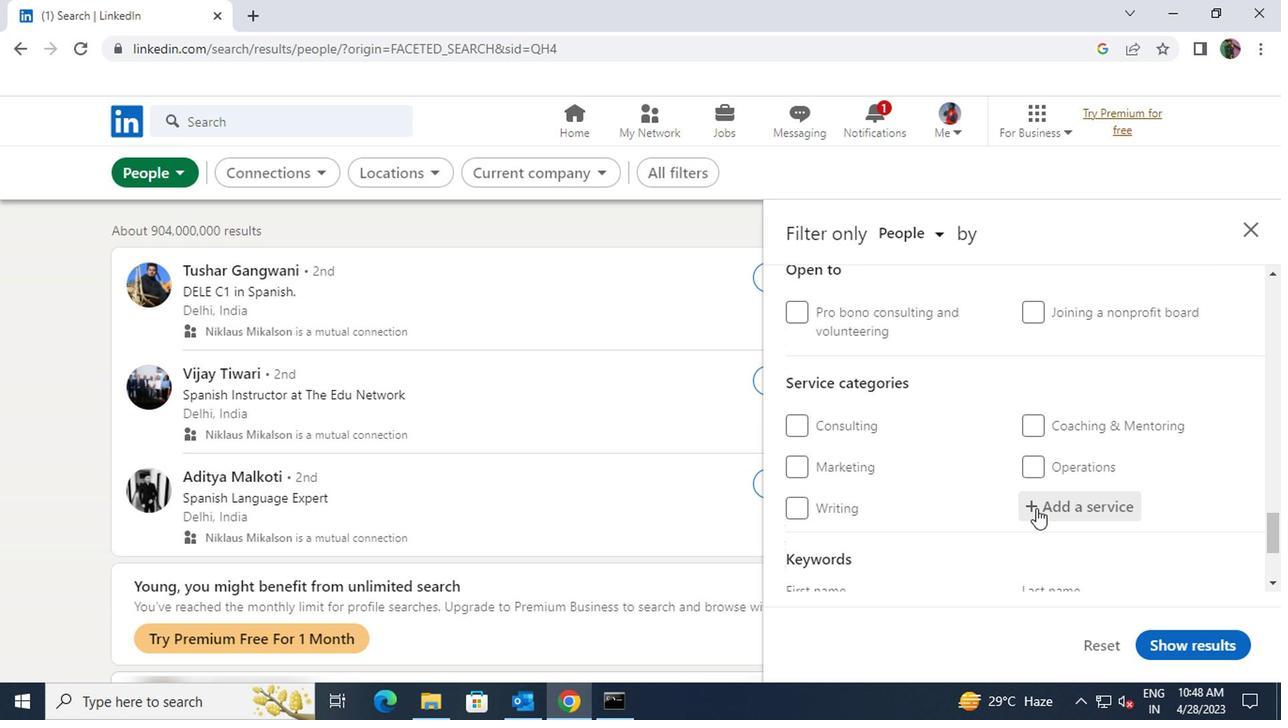 
Action: Mouse pressed left at (887, 507)
Screenshot: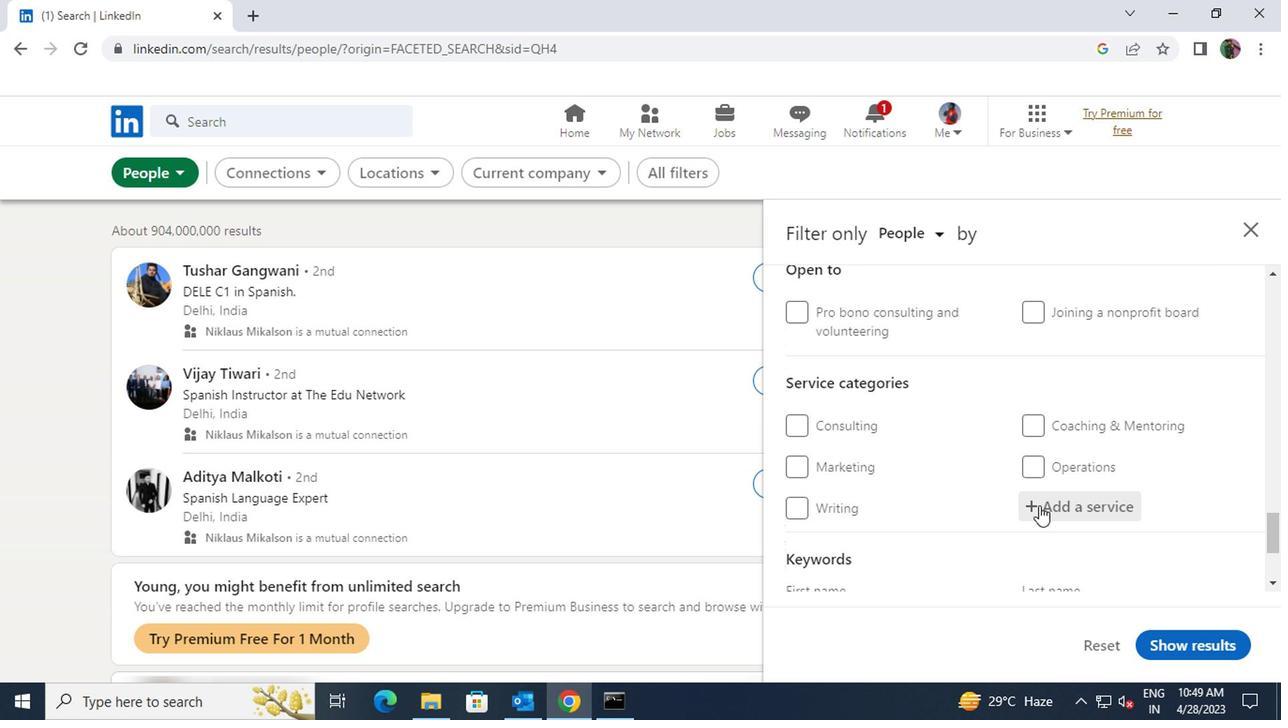 
Action: Key pressed <Key.shift>INTERI
Screenshot: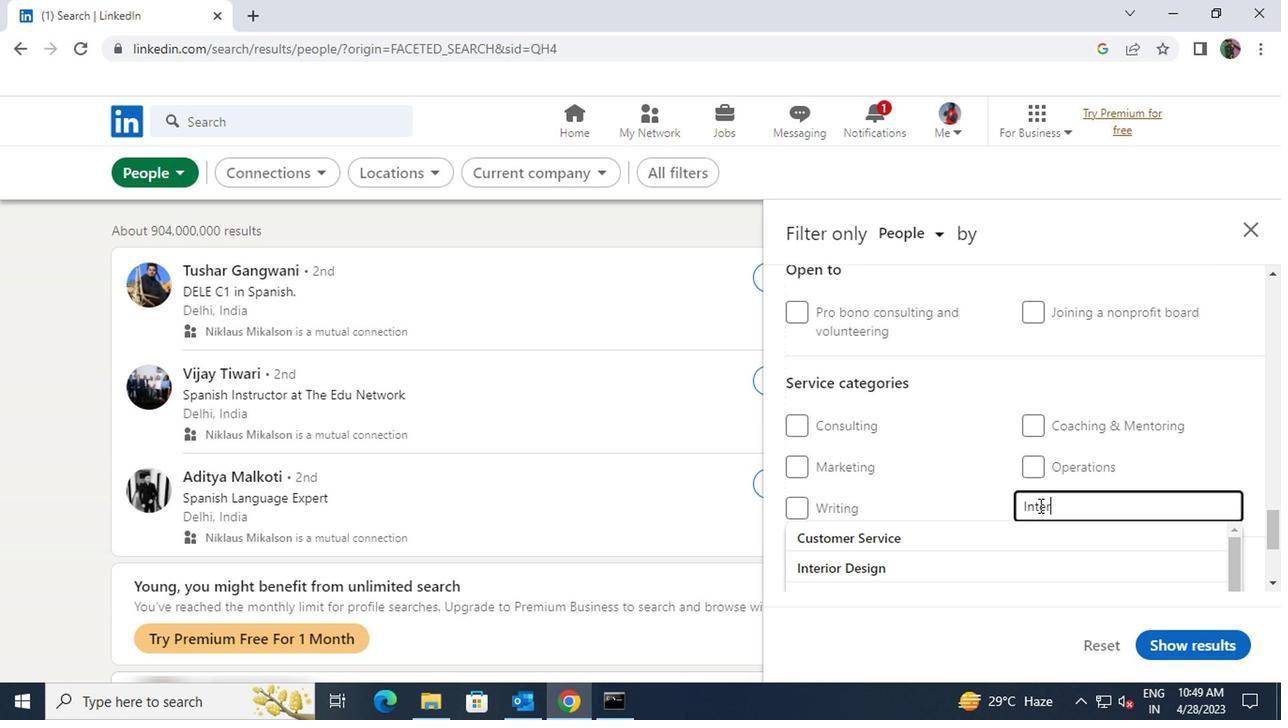 
Action: Mouse moved to (879, 522)
Screenshot: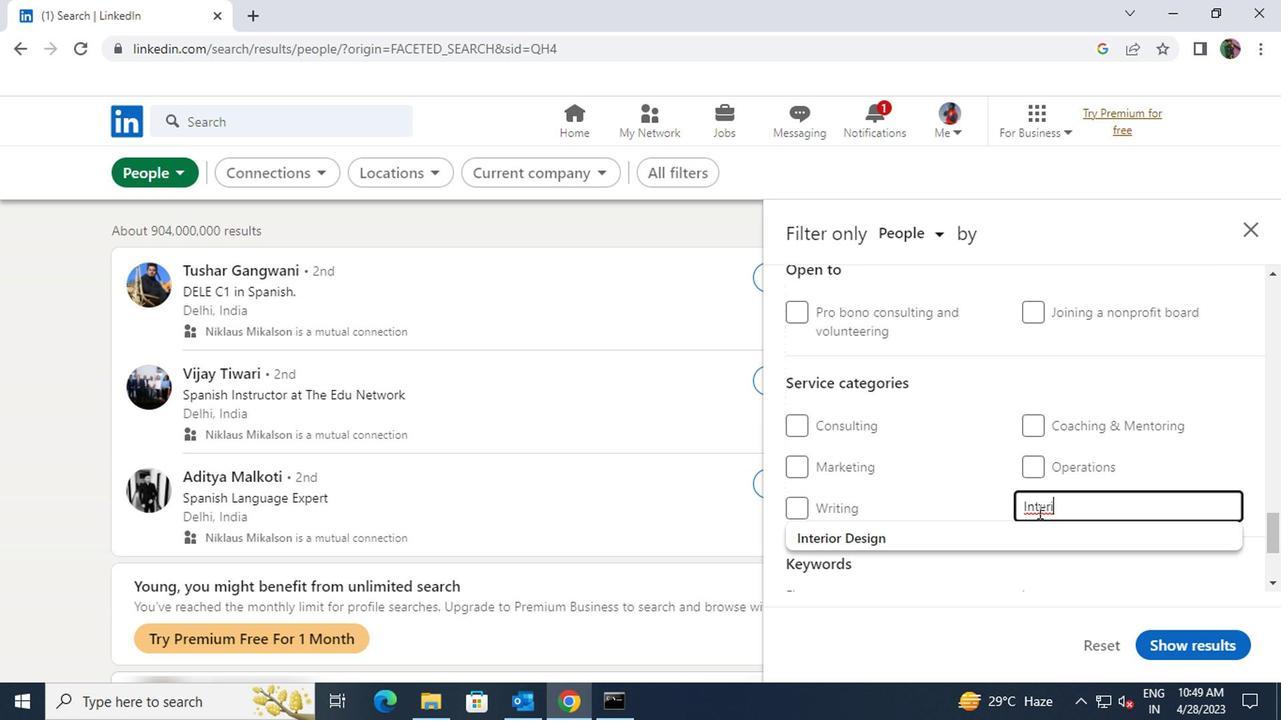 
Action: Mouse pressed left at (879, 522)
Screenshot: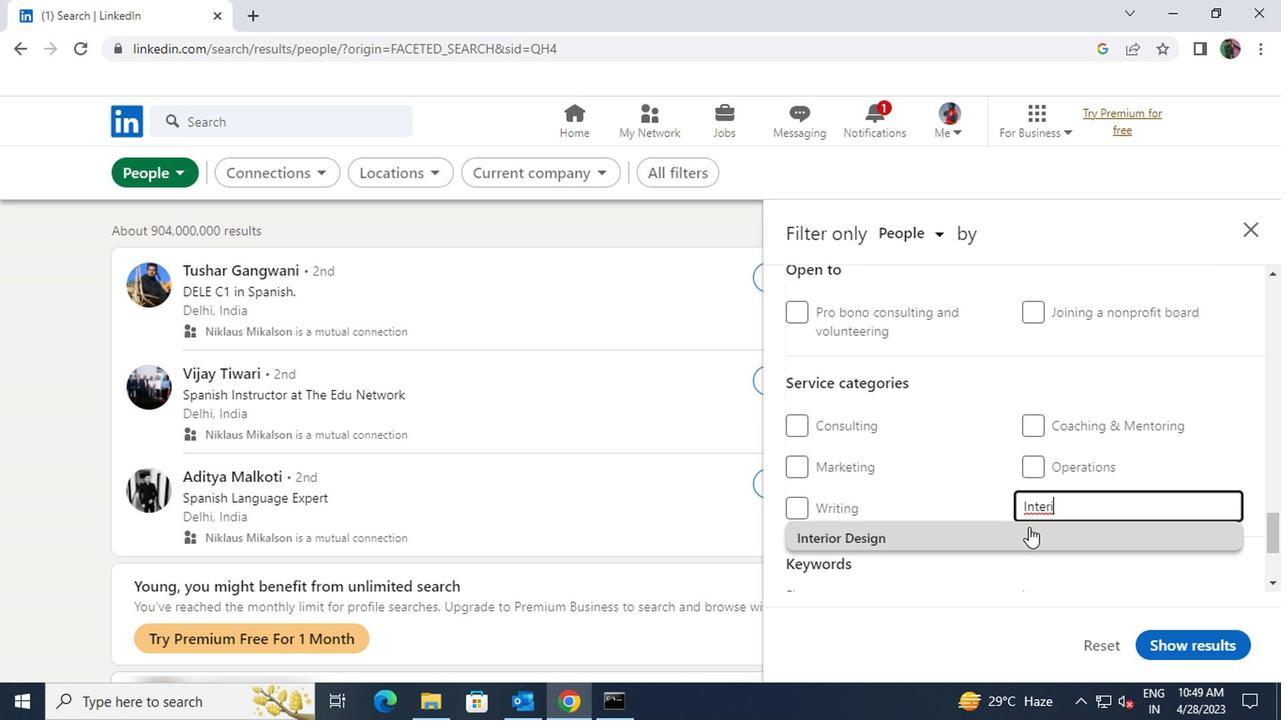 
Action: Mouse scrolled (879, 521) with delta (0, 0)
Screenshot: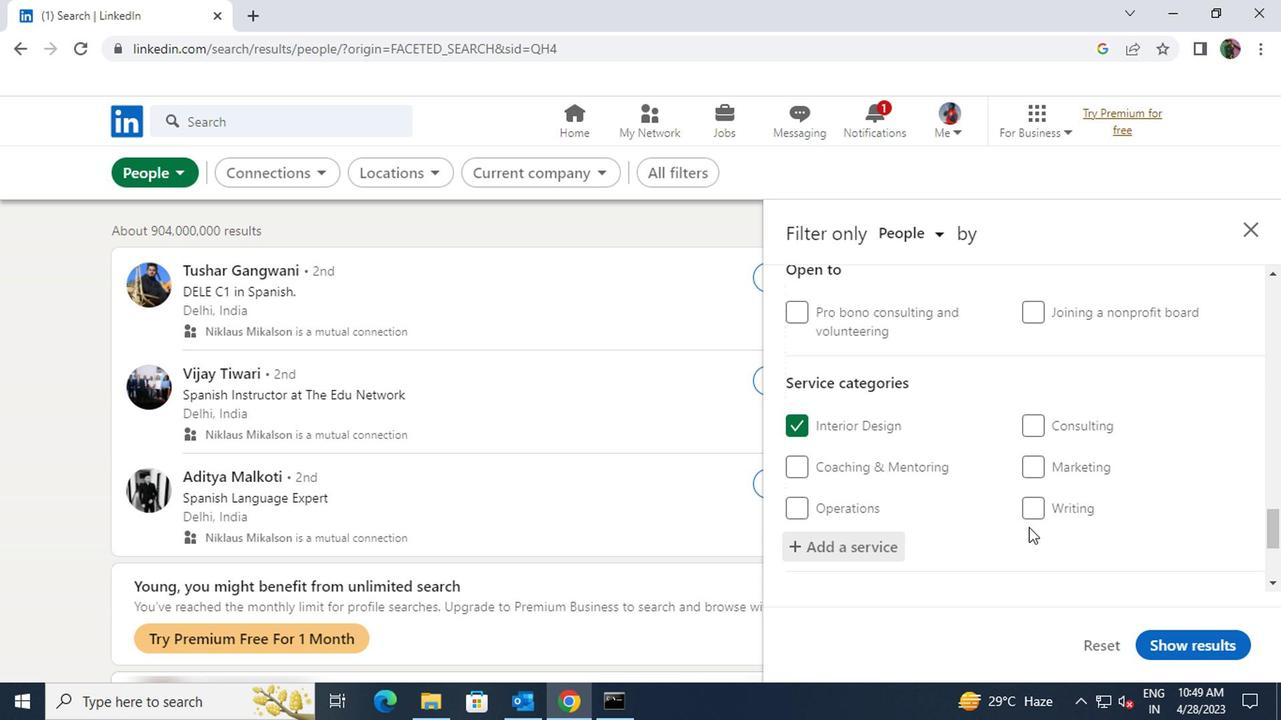
Action: Mouse scrolled (879, 521) with delta (0, 0)
Screenshot: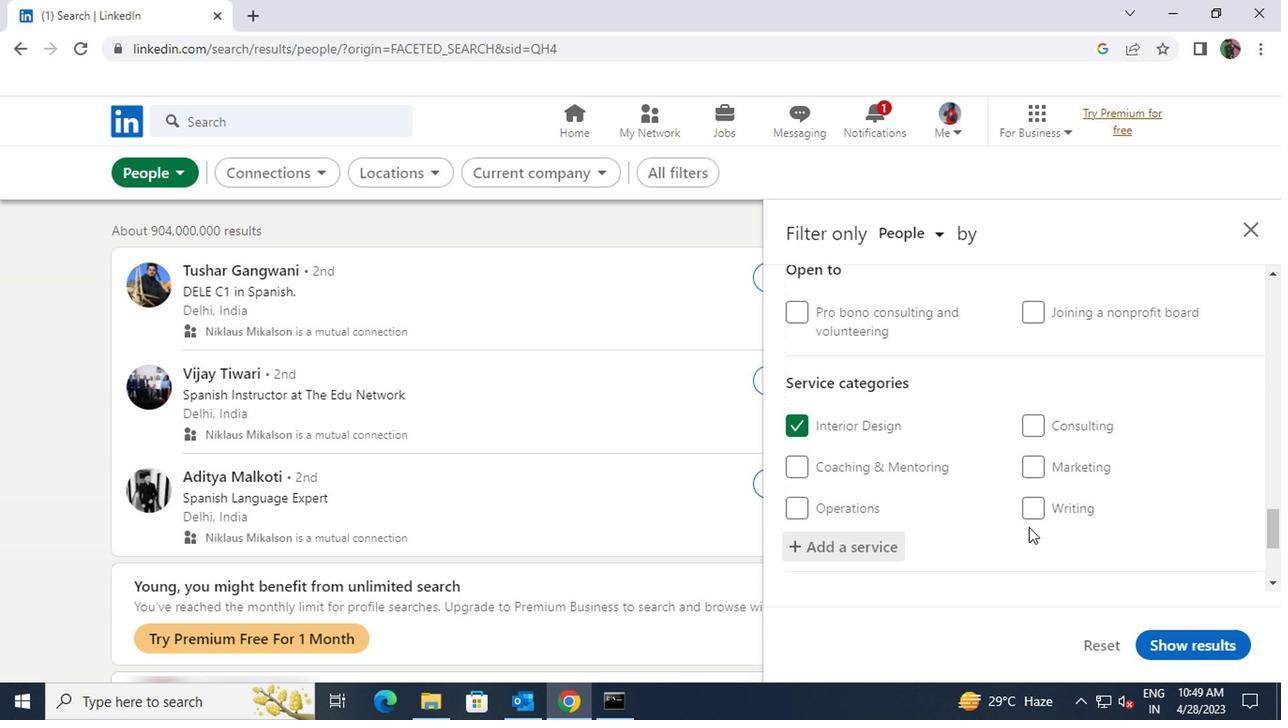 
Action: Mouse moved to (844, 530)
Screenshot: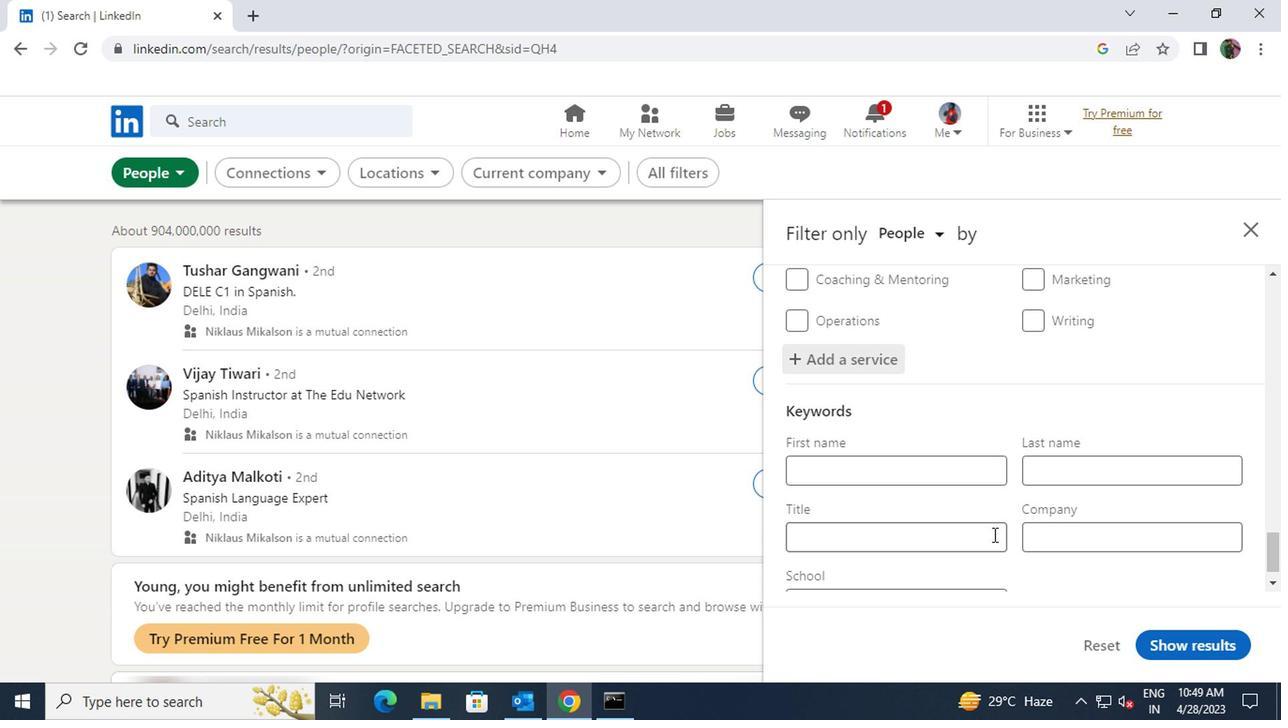 
Action: Mouse pressed left at (844, 530)
Screenshot: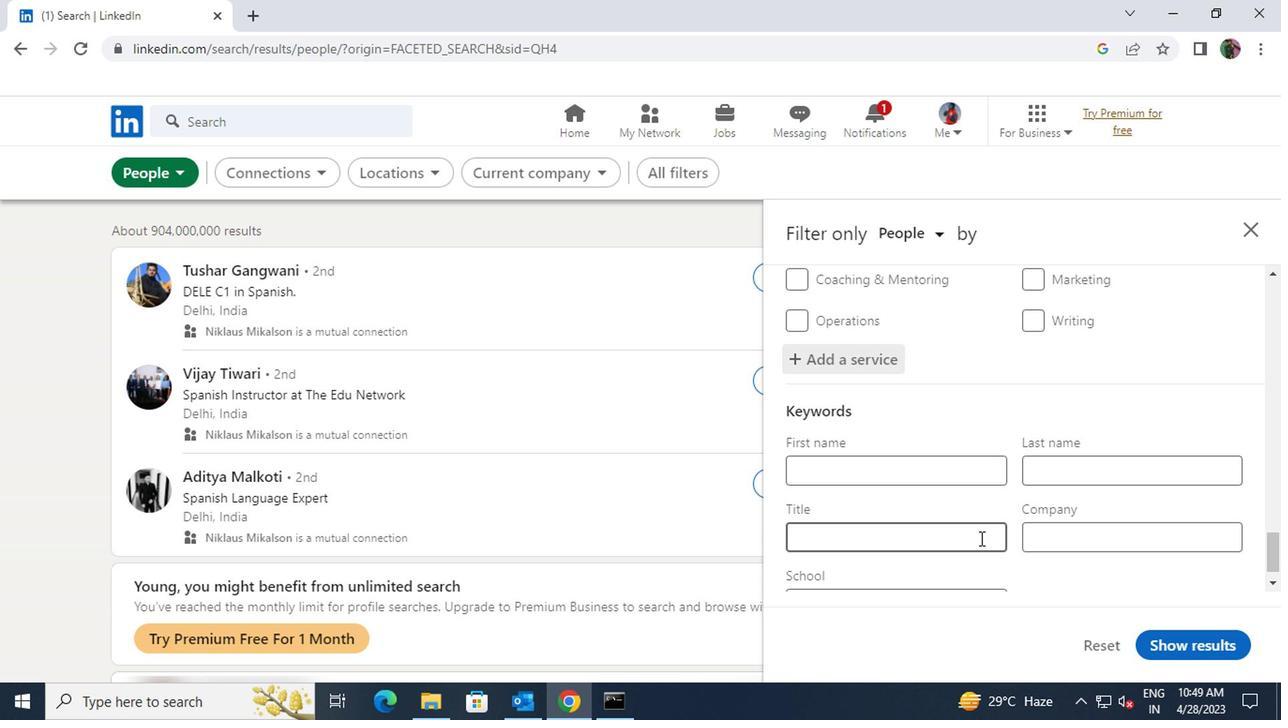 
Action: Key pressed <Key.shift>MINING<Key.space><Key.shift>ENGINEER
Screenshot: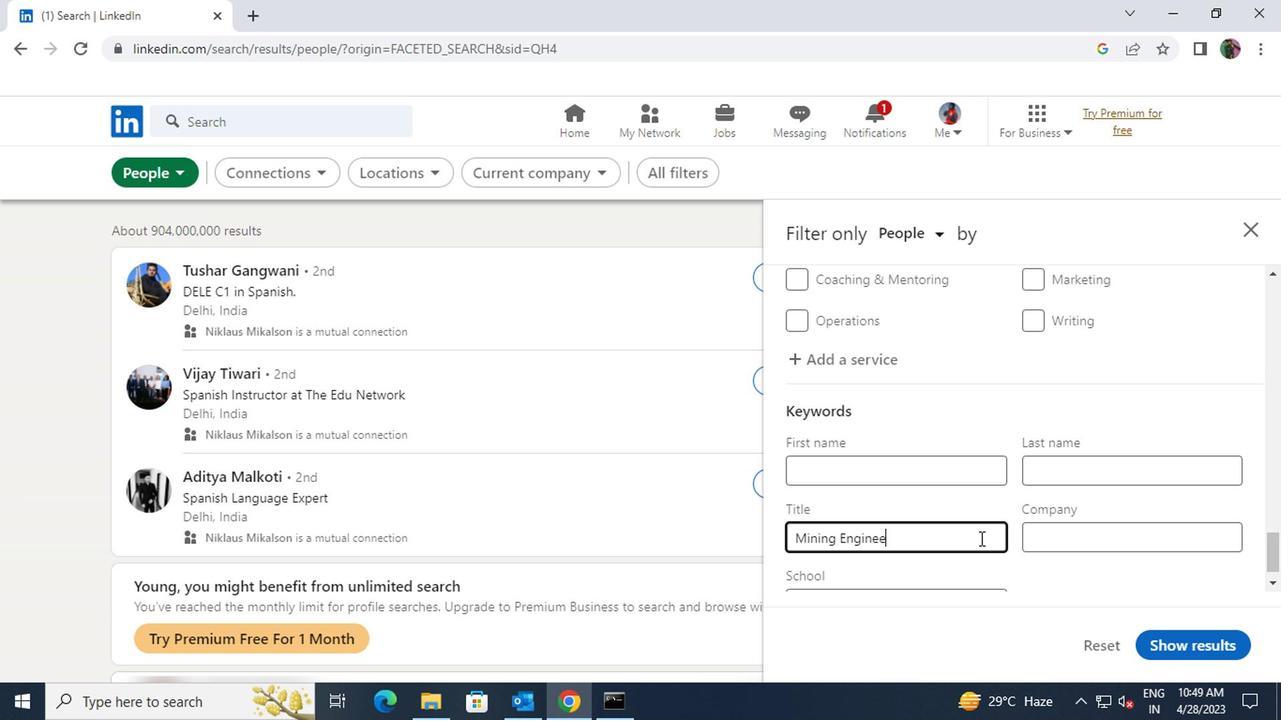 
Action: Mouse moved to (979, 605)
Screenshot: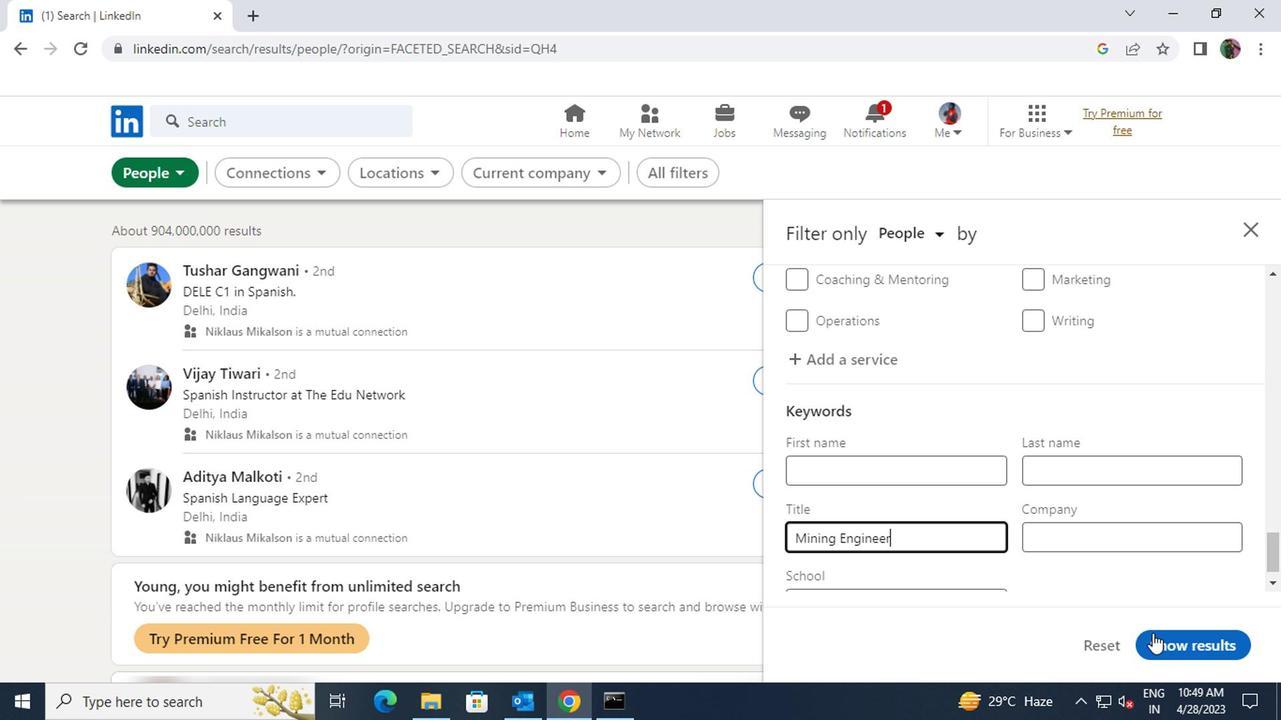 
Action: Mouse pressed left at (979, 605)
Screenshot: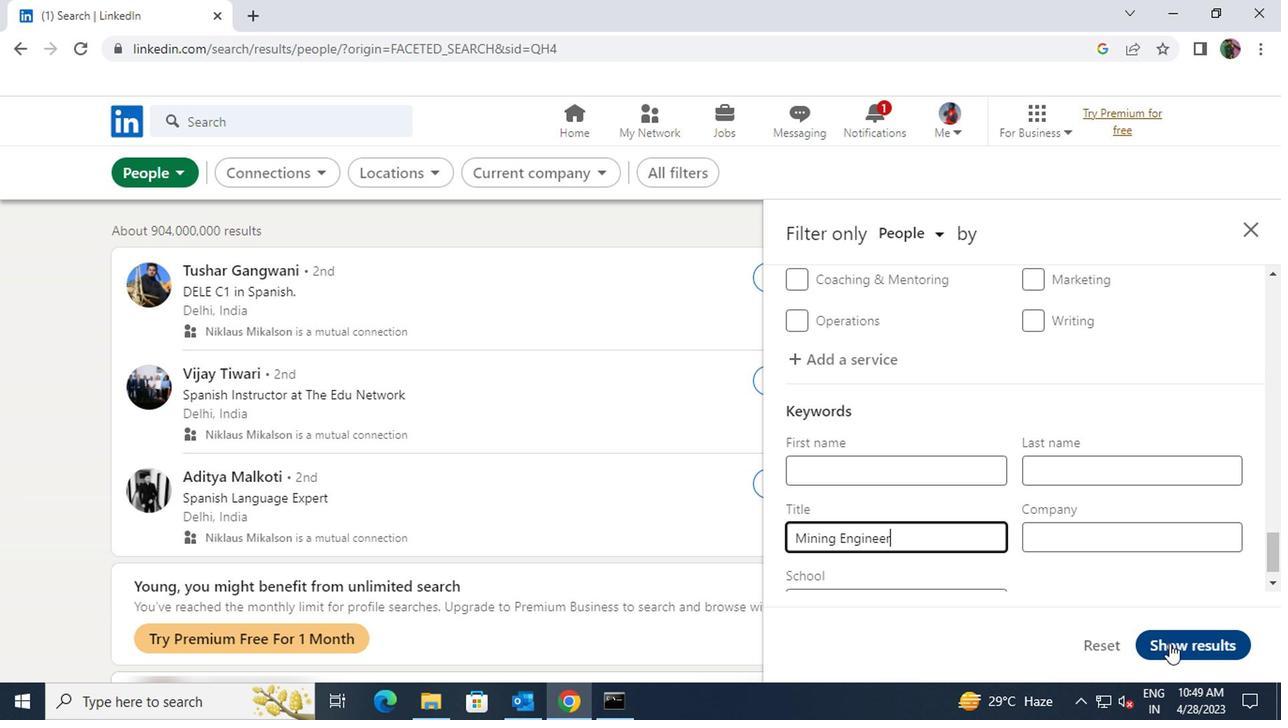 
